 Task: Find connections with filter location Fort St. John with filter topic #entrepreneurwith filter profile language Potuguese with filter current company Mr. Recruiter with filter school Himachal Pradesh Jobs with filter industry IT System Custom Software Development with filter service category Financial Analysis with filter keywords title Finance Manager
Action: Mouse moved to (182, 245)
Screenshot: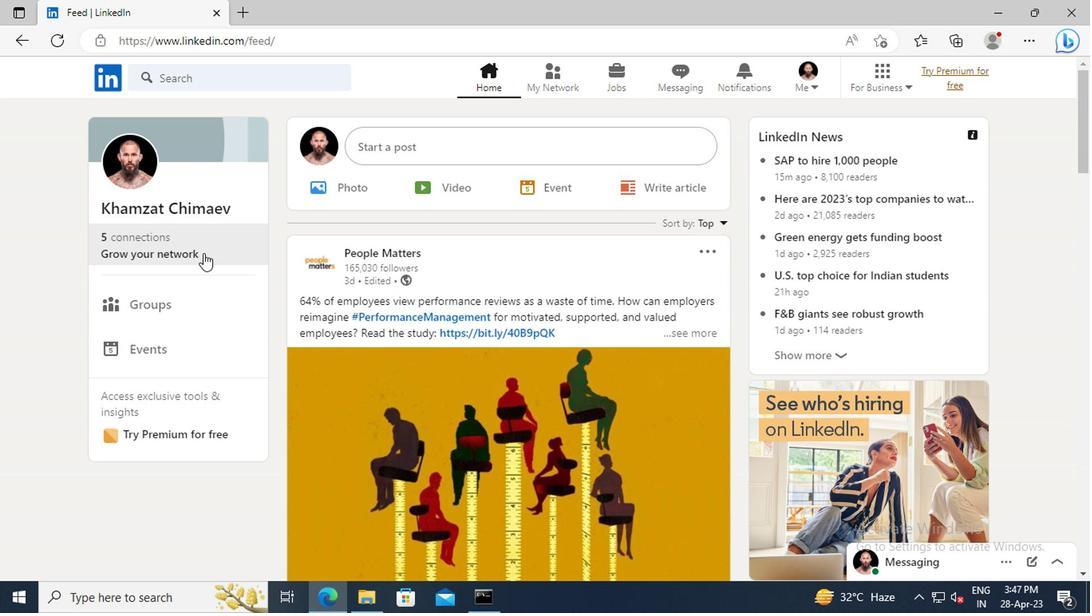 
Action: Mouse pressed left at (182, 245)
Screenshot: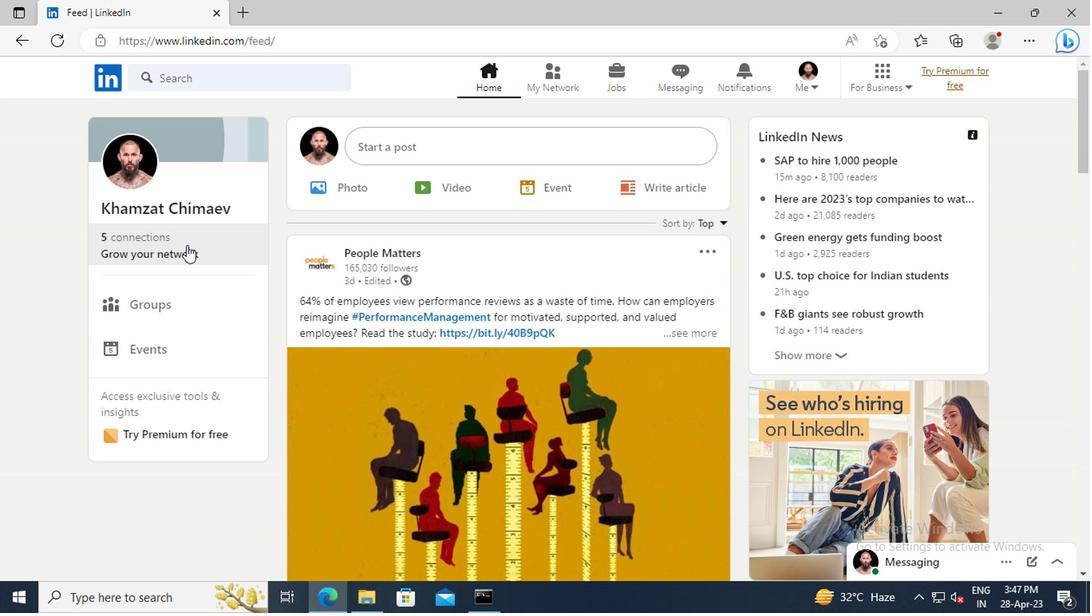 
Action: Mouse moved to (179, 164)
Screenshot: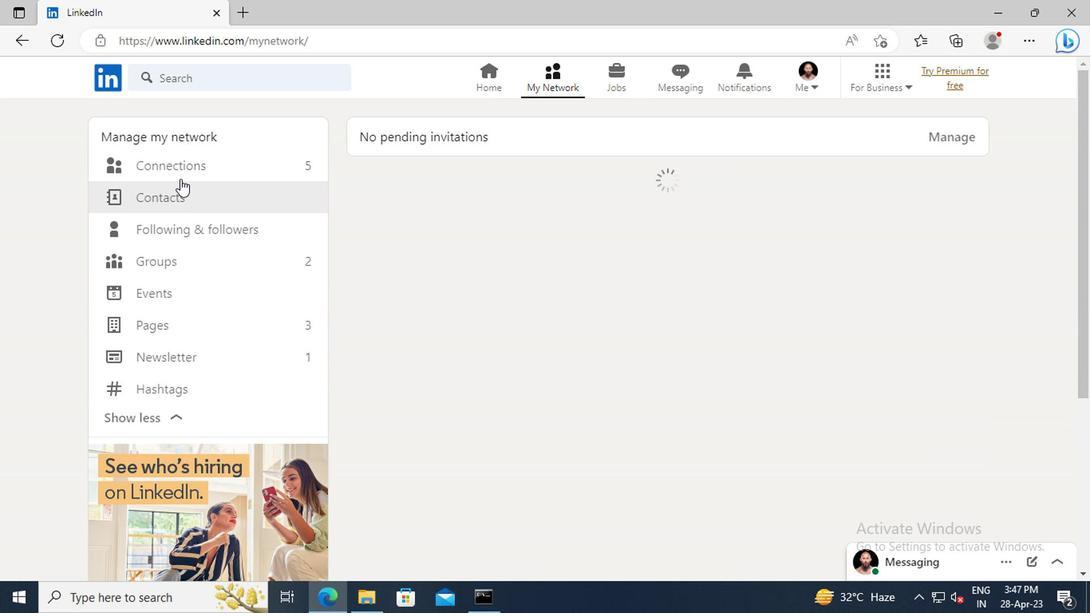 
Action: Mouse pressed left at (179, 164)
Screenshot: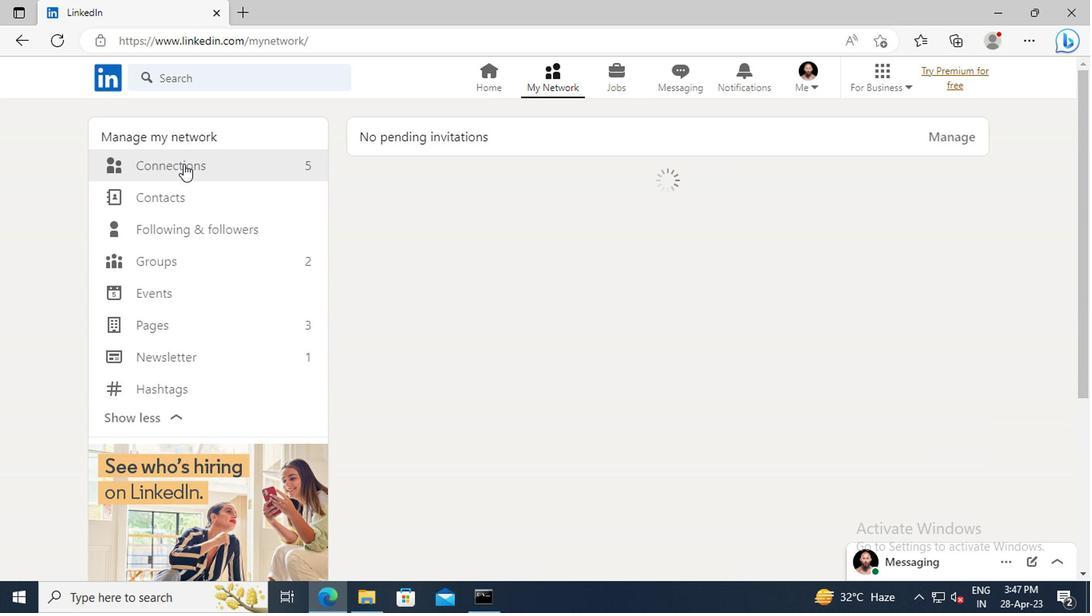 
Action: Mouse moved to (644, 173)
Screenshot: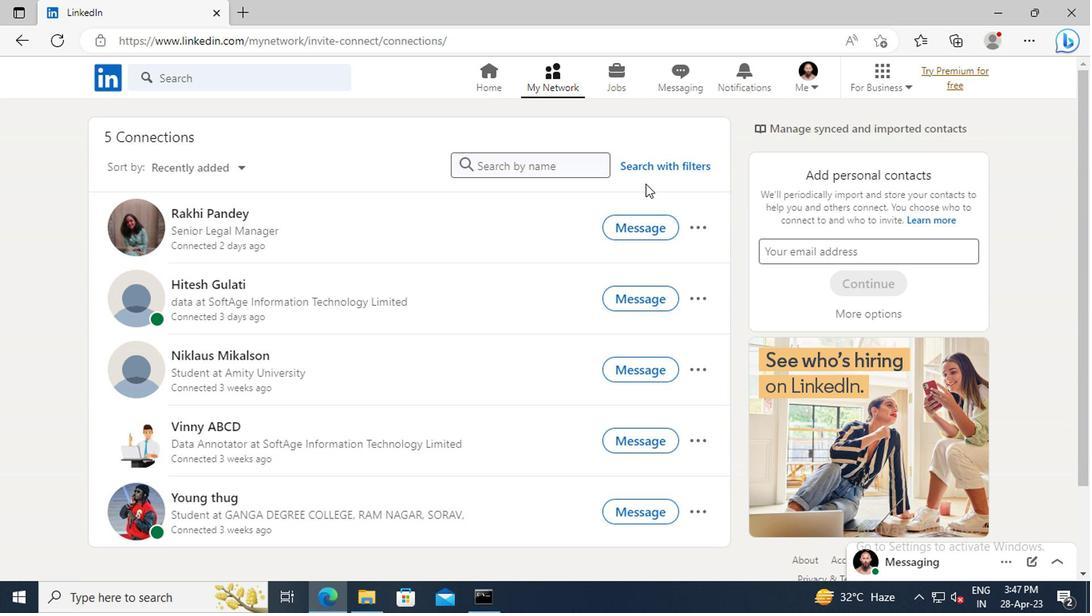 
Action: Mouse pressed left at (644, 173)
Screenshot: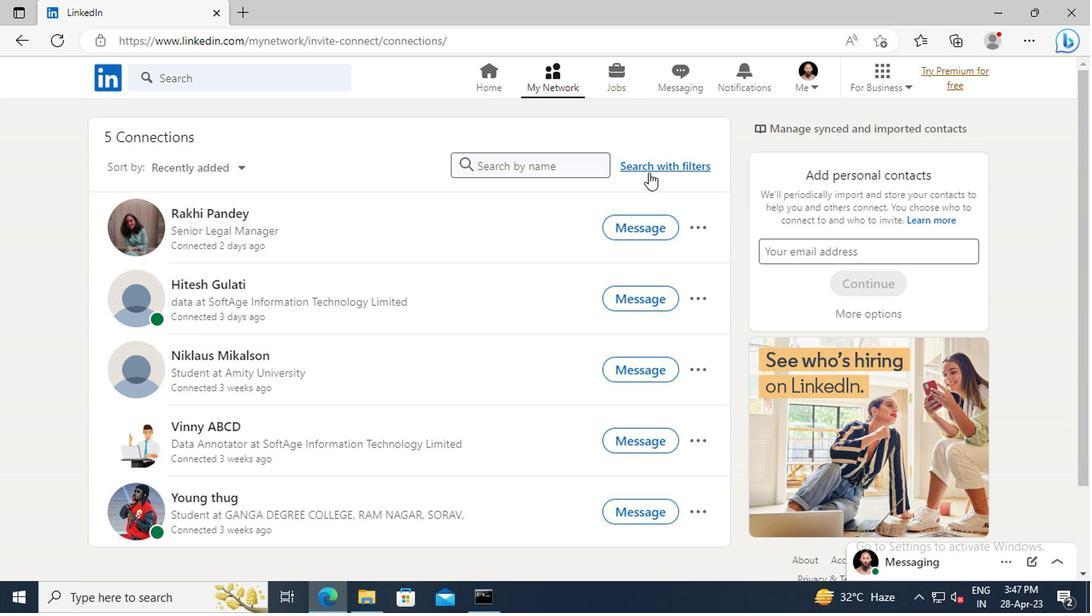 
Action: Mouse moved to (605, 126)
Screenshot: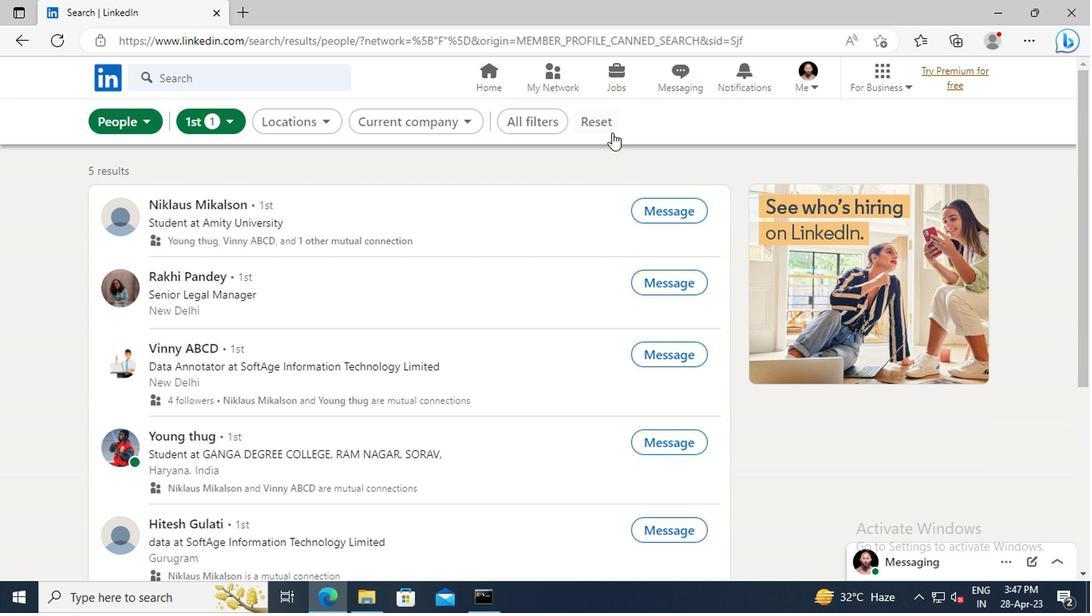 
Action: Mouse pressed left at (605, 126)
Screenshot: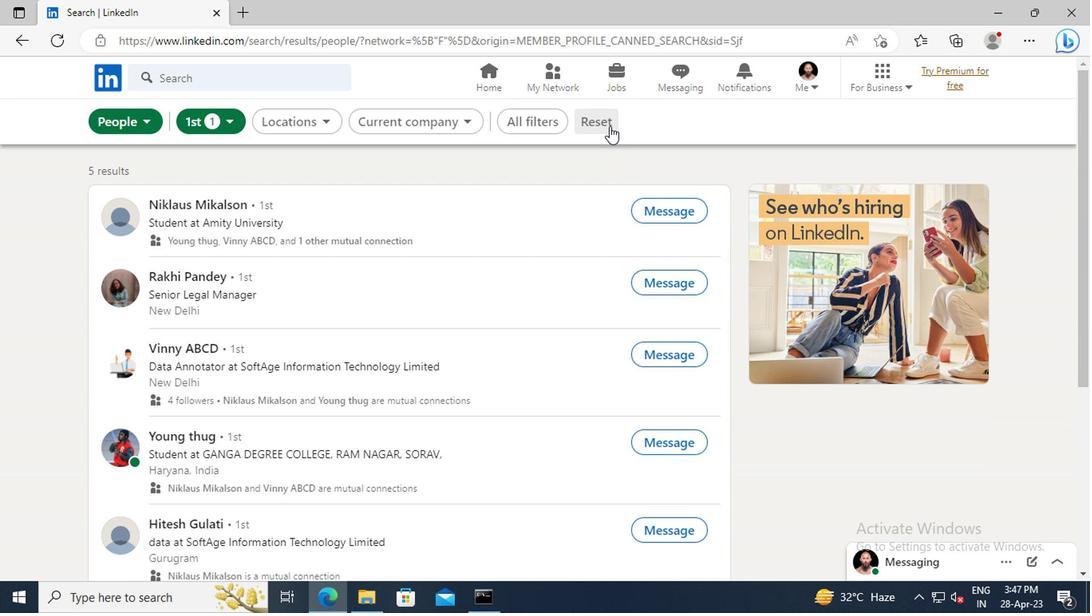 
Action: Mouse moved to (571, 124)
Screenshot: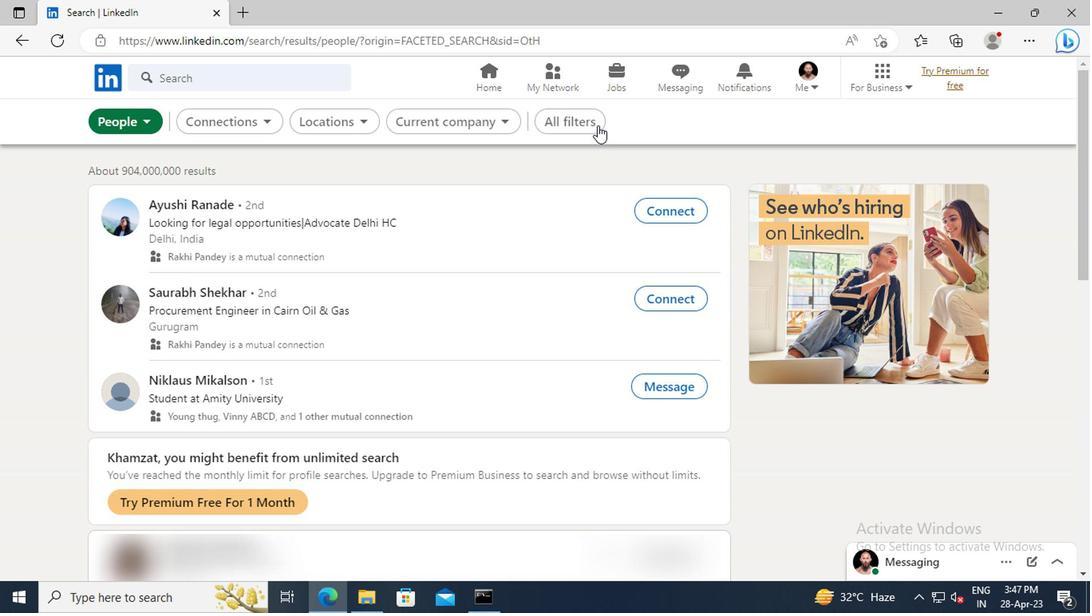 
Action: Mouse pressed left at (571, 124)
Screenshot: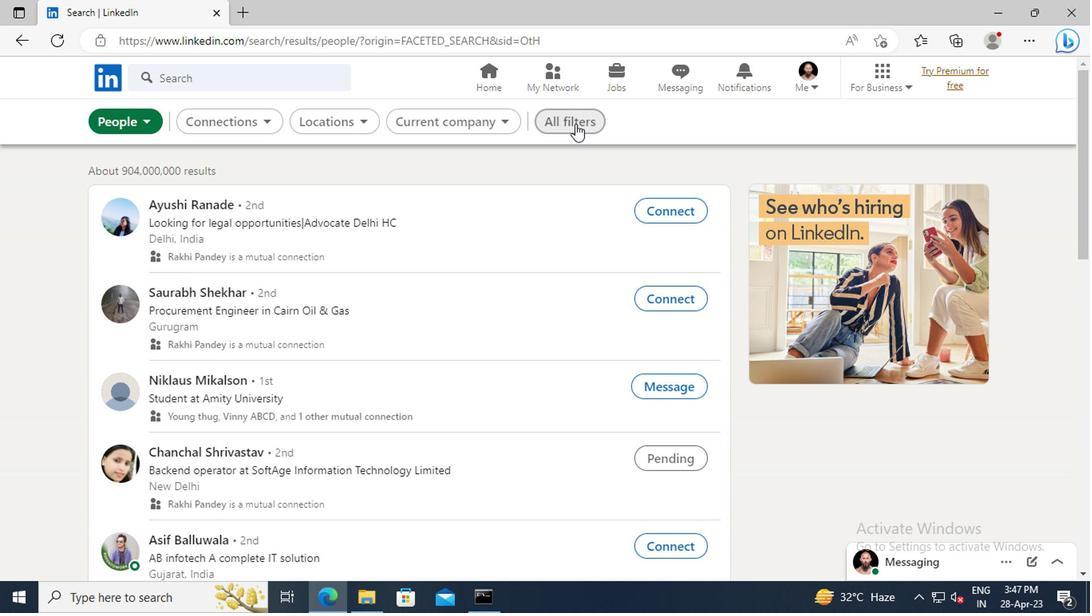 
Action: Mouse moved to (923, 263)
Screenshot: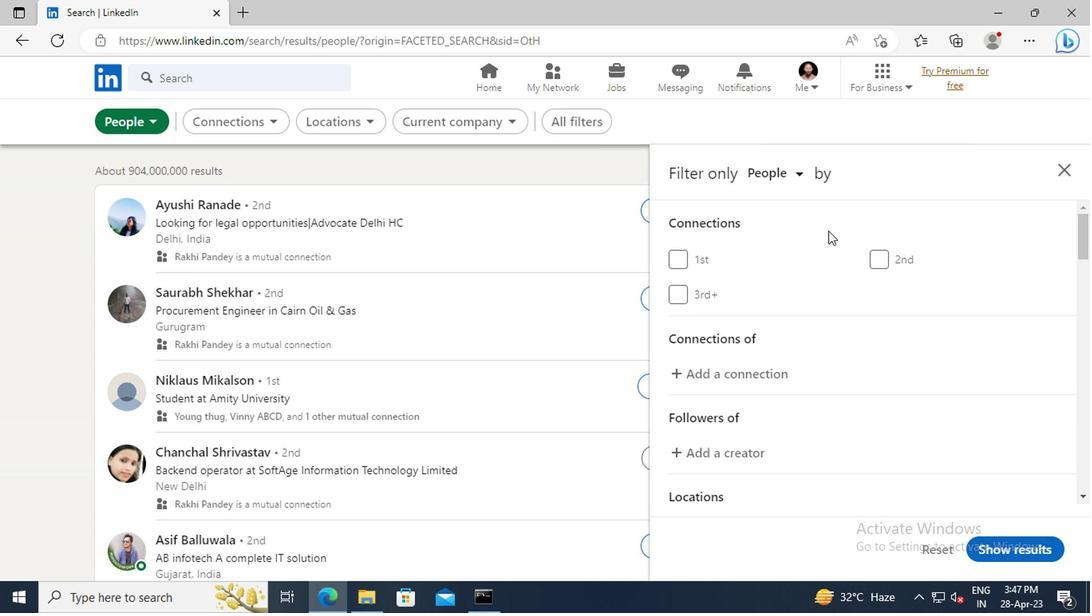 
Action: Mouse scrolled (923, 263) with delta (0, 0)
Screenshot: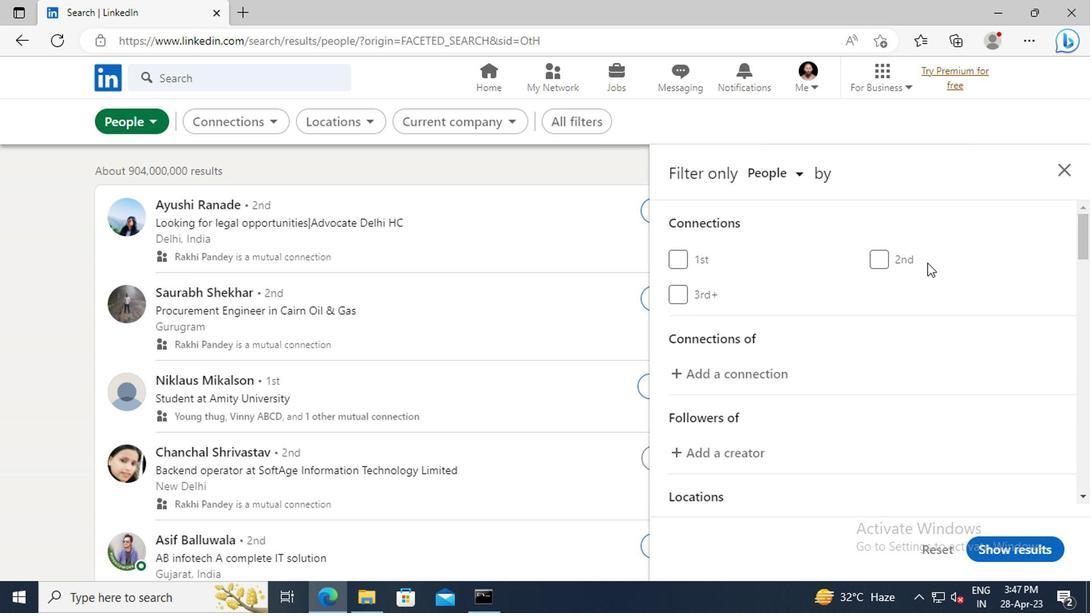 
Action: Mouse scrolled (923, 263) with delta (0, 0)
Screenshot: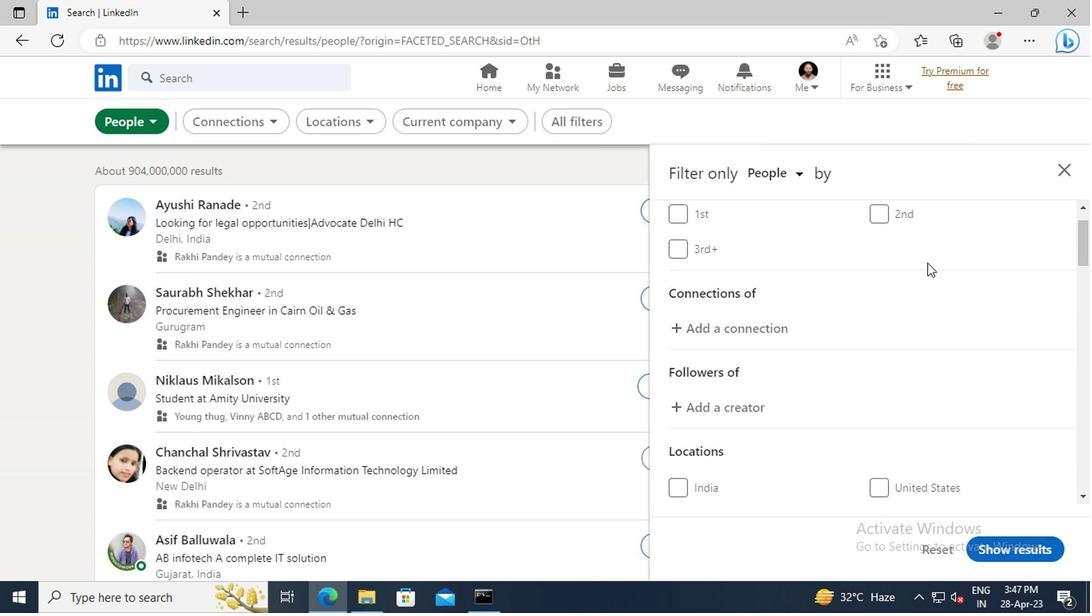 
Action: Mouse scrolled (923, 263) with delta (0, 0)
Screenshot: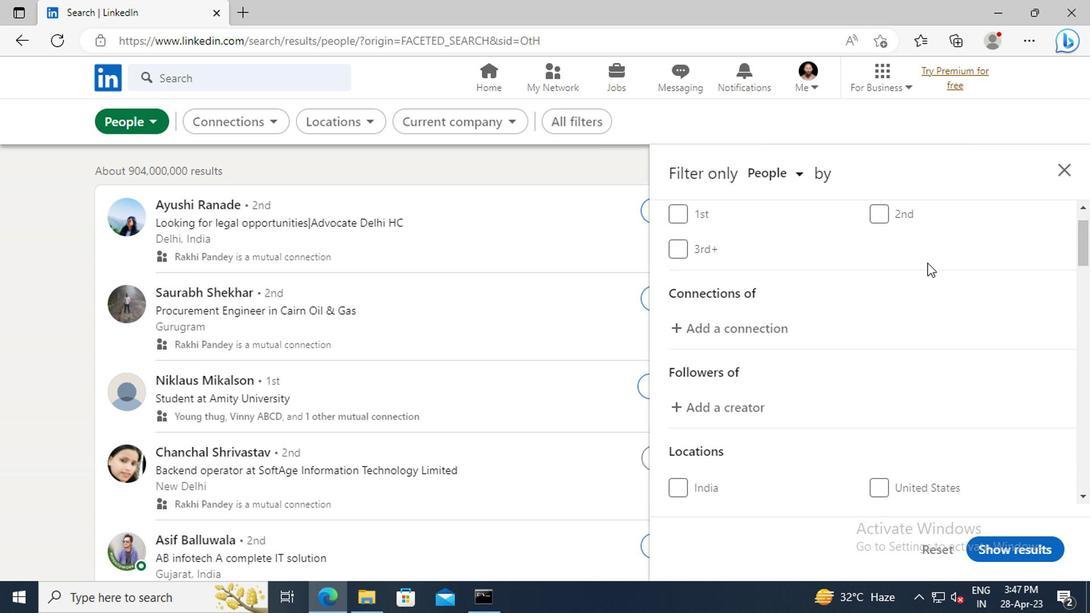 
Action: Mouse scrolled (923, 263) with delta (0, 0)
Screenshot: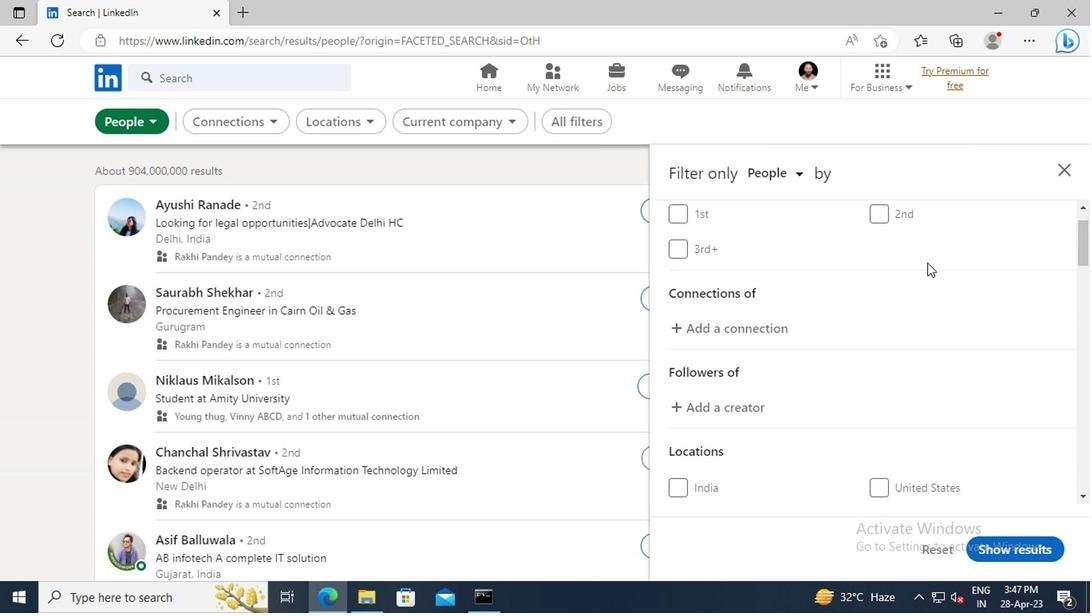 
Action: Mouse scrolled (923, 263) with delta (0, 0)
Screenshot: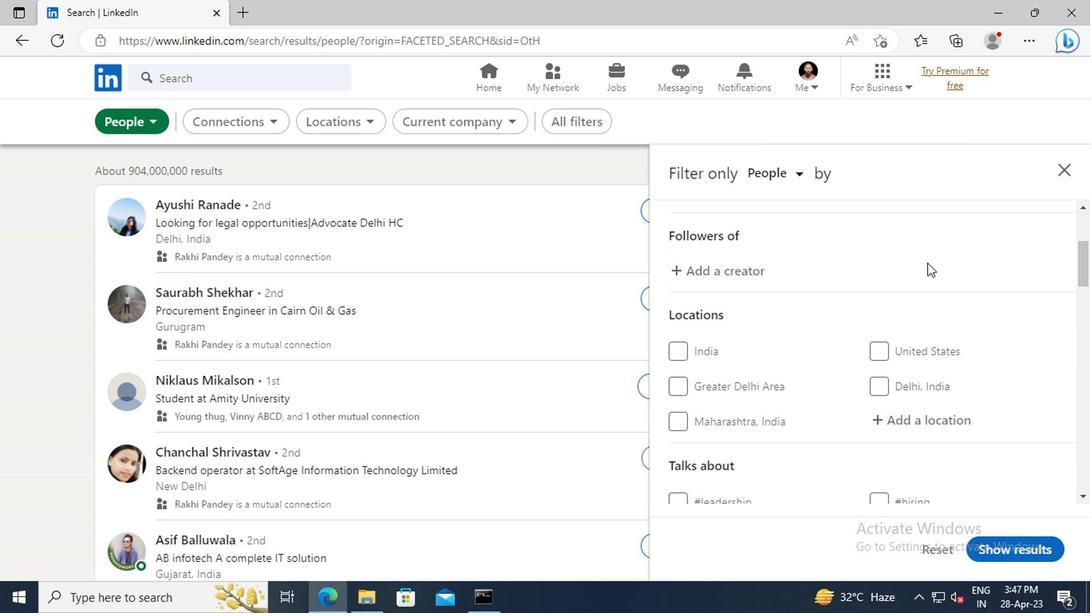 
Action: Mouse scrolled (923, 263) with delta (0, 0)
Screenshot: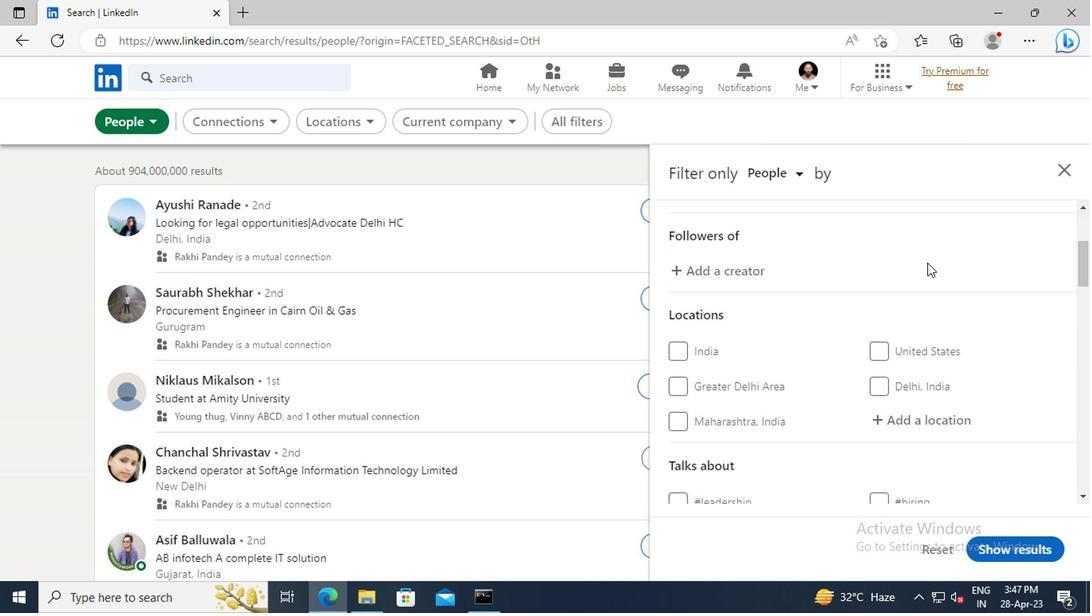 
Action: Mouse moved to (907, 330)
Screenshot: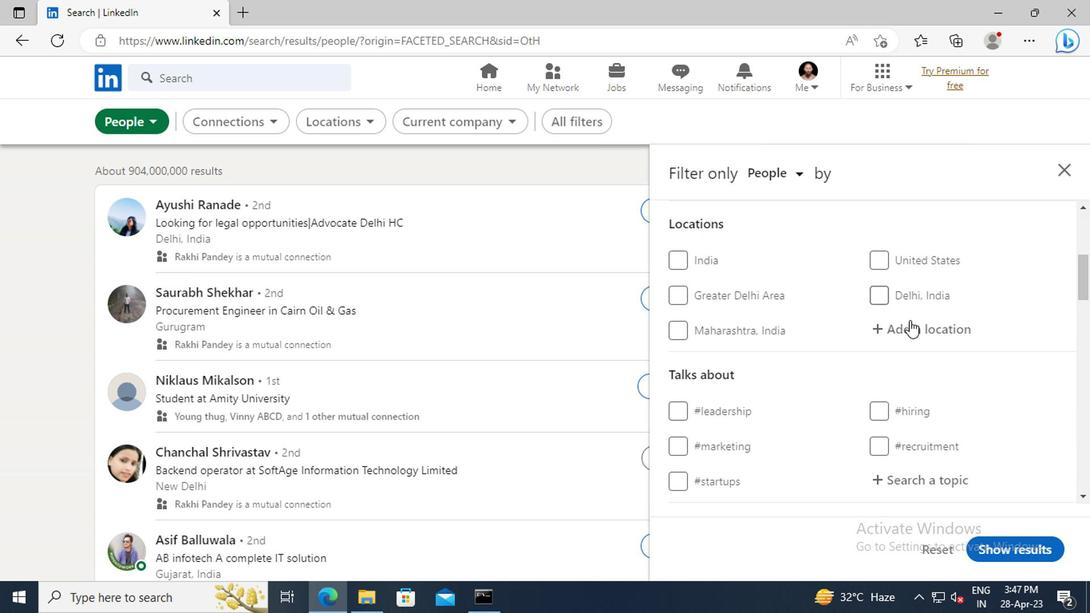 
Action: Mouse pressed left at (907, 330)
Screenshot: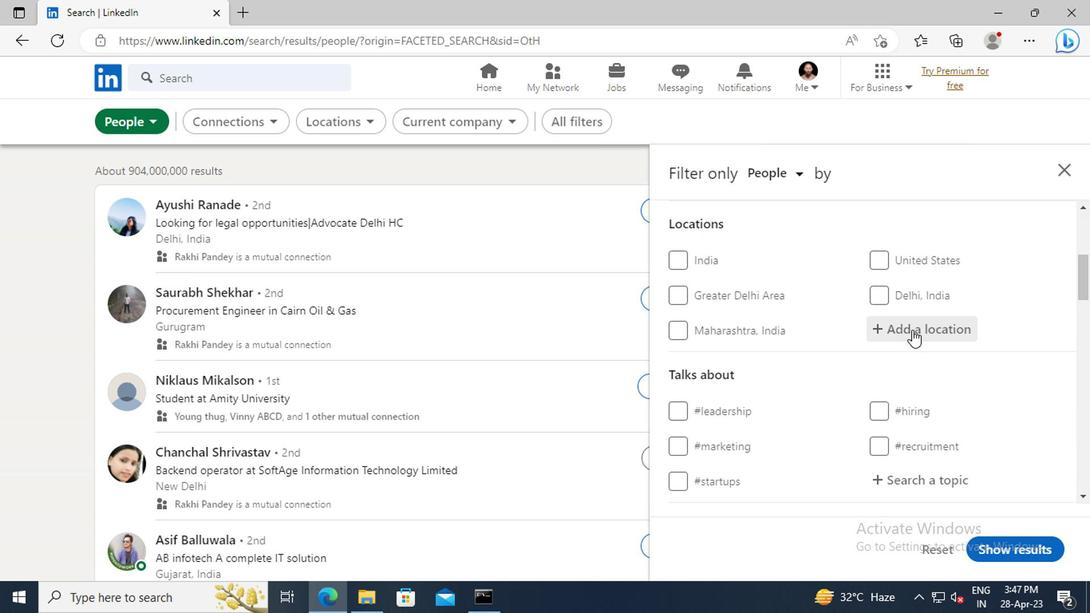 
Action: Key pressed <Key.shift>FORT<Key.space><Key.shift>ST.<Key.space><Key.shift>JOHN
Screenshot: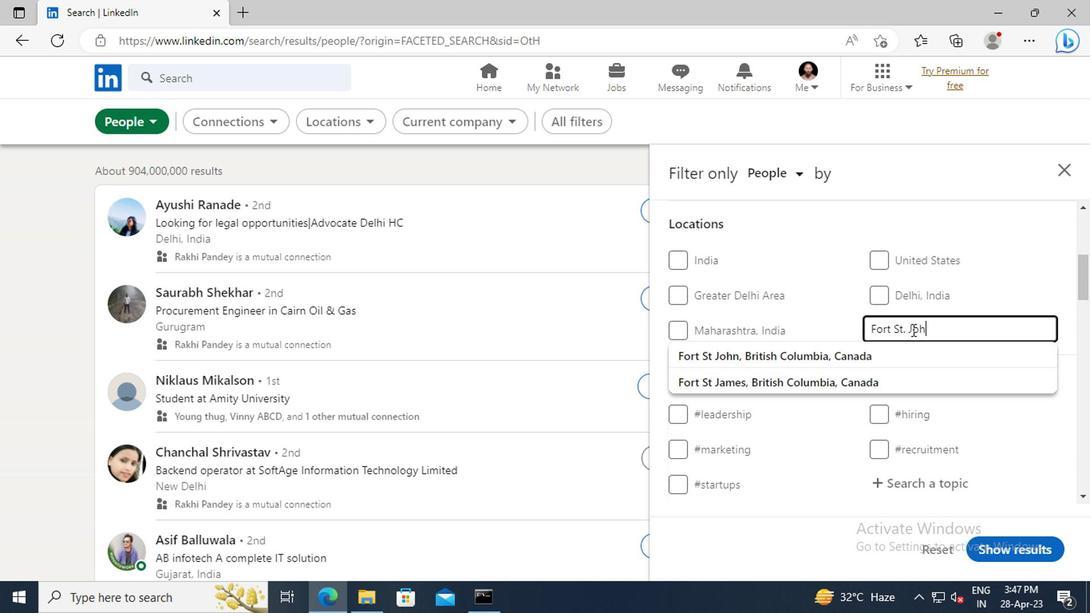 
Action: Mouse moved to (904, 356)
Screenshot: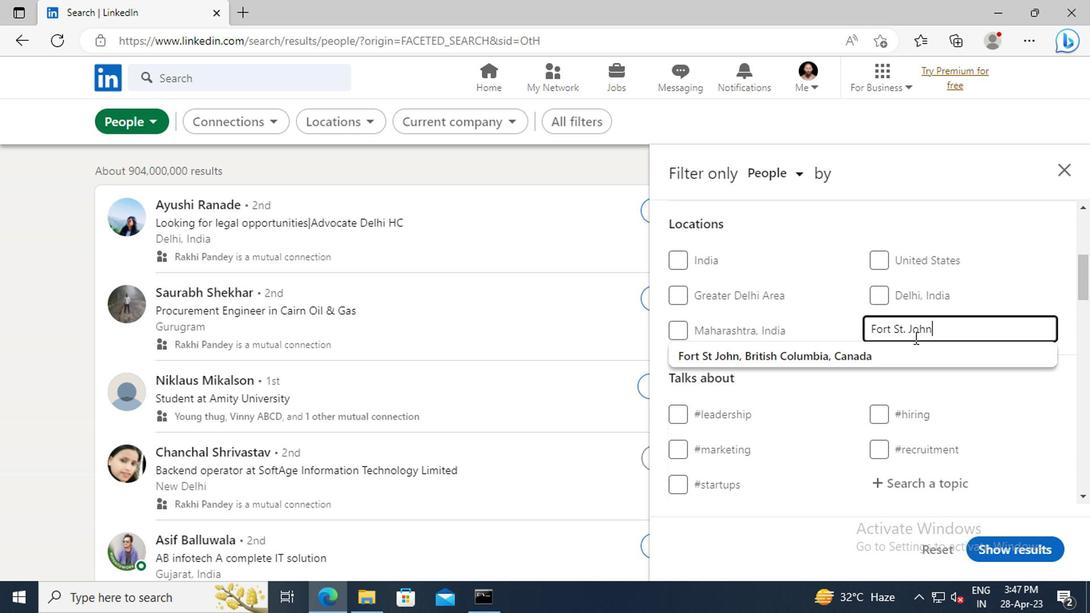 
Action: Mouse pressed left at (904, 356)
Screenshot: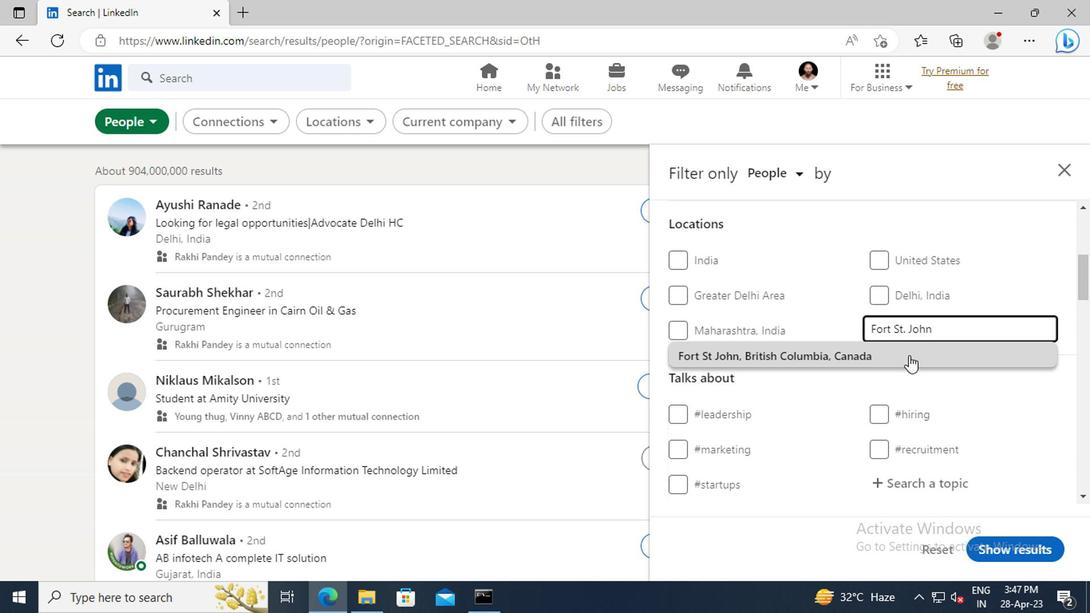 
Action: Mouse scrolled (904, 355) with delta (0, 0)
Screenshot: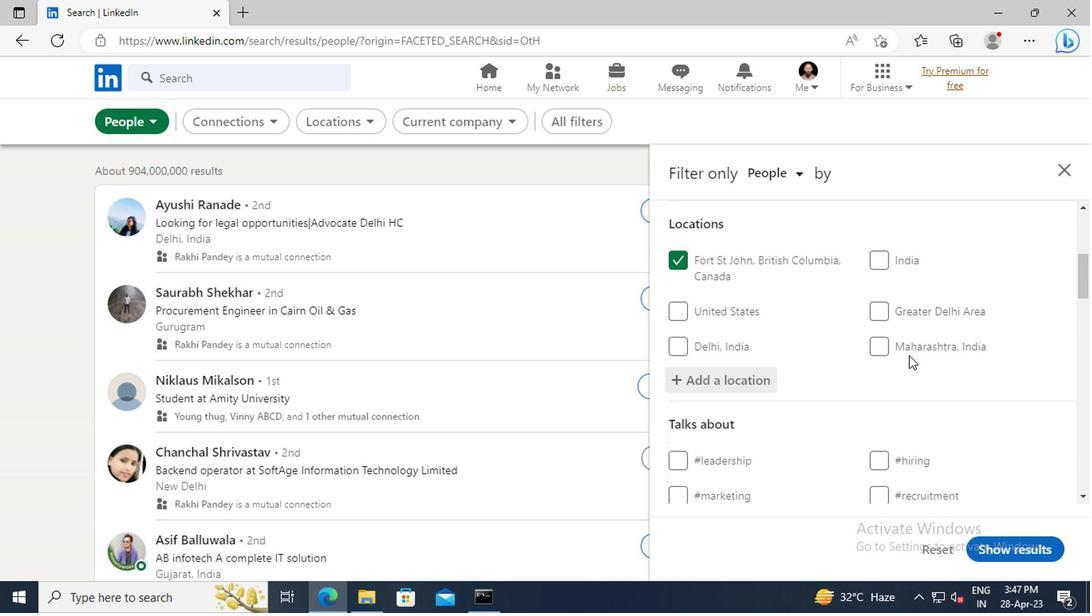 
Action: Mouse scrolled (904, 355) with delta (0, 0)
Screenshot: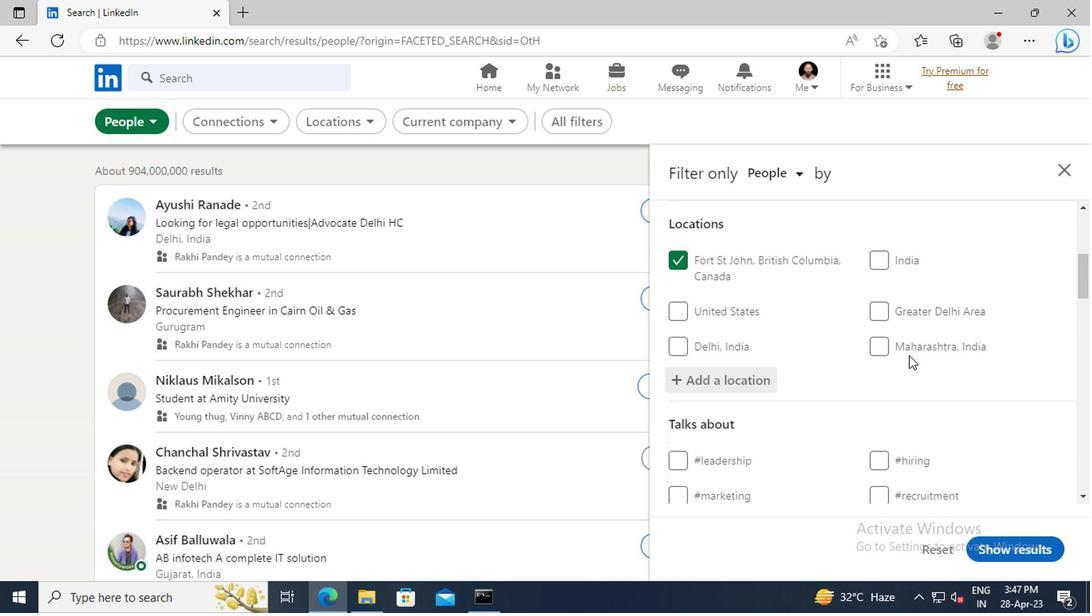 
Action: Mouse scrolled (904, 355) with delta (0, 0)
Screenshot: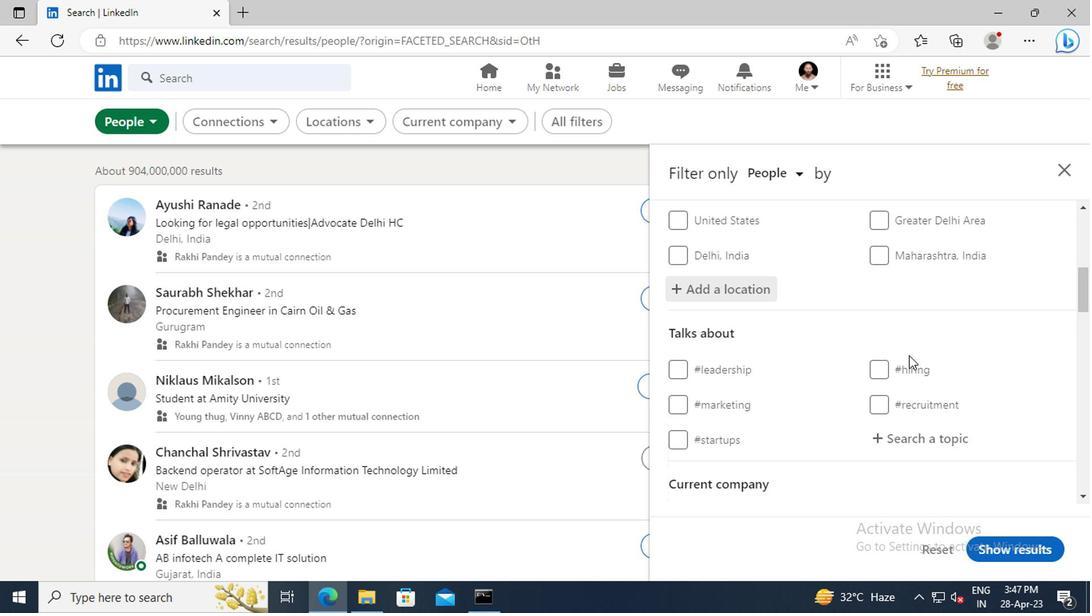 
Action: Mouse moved to (899, 391)
Screenshot: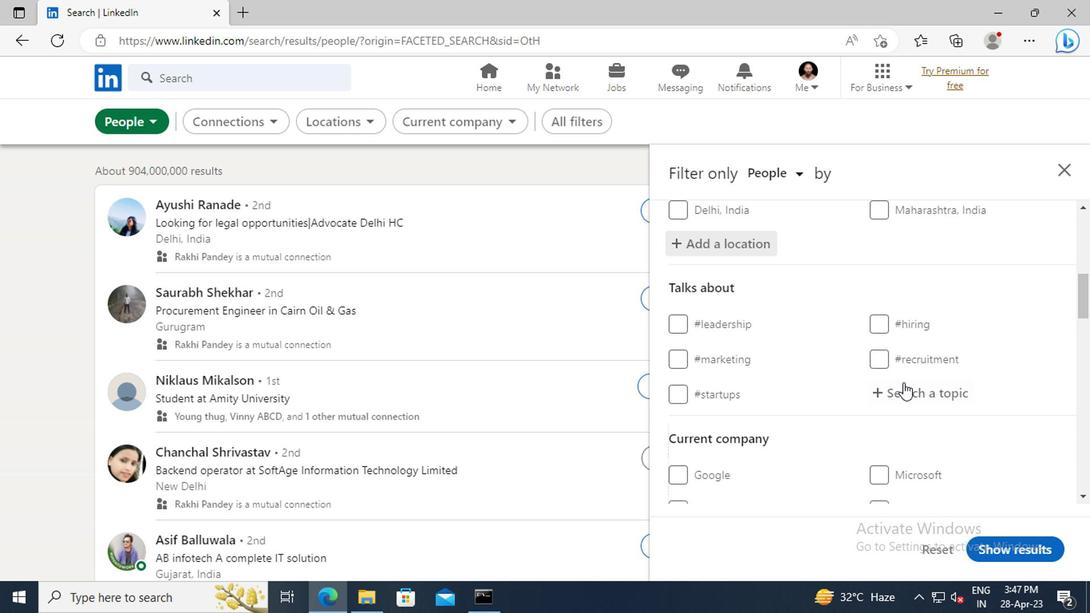 
Action: Mouse pressed left at (899, 391)
Screenshot: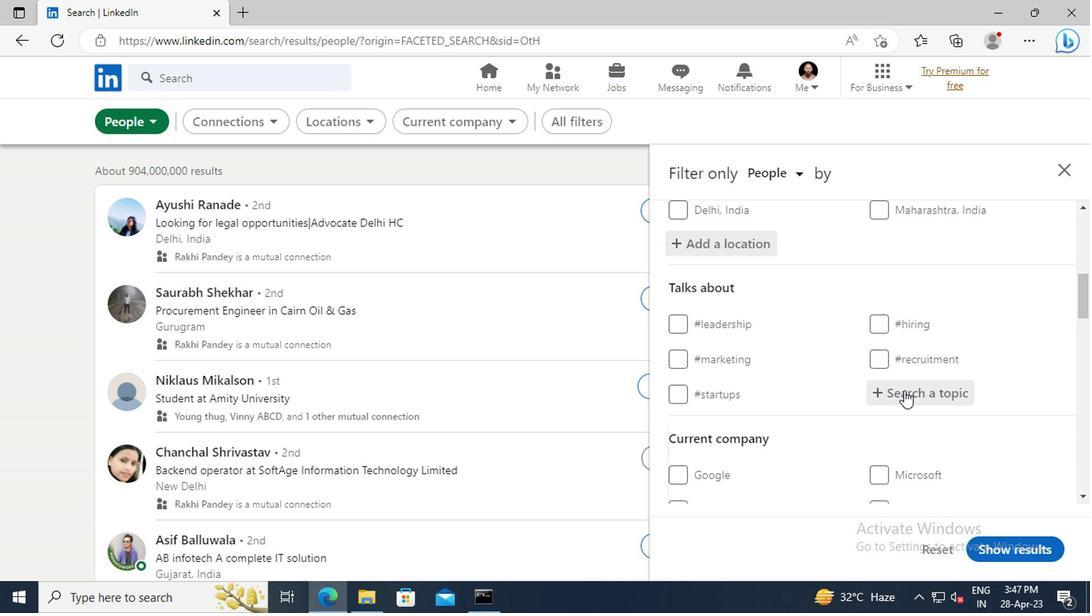 
Action: Key pressed ENTREPRE
Screenshot: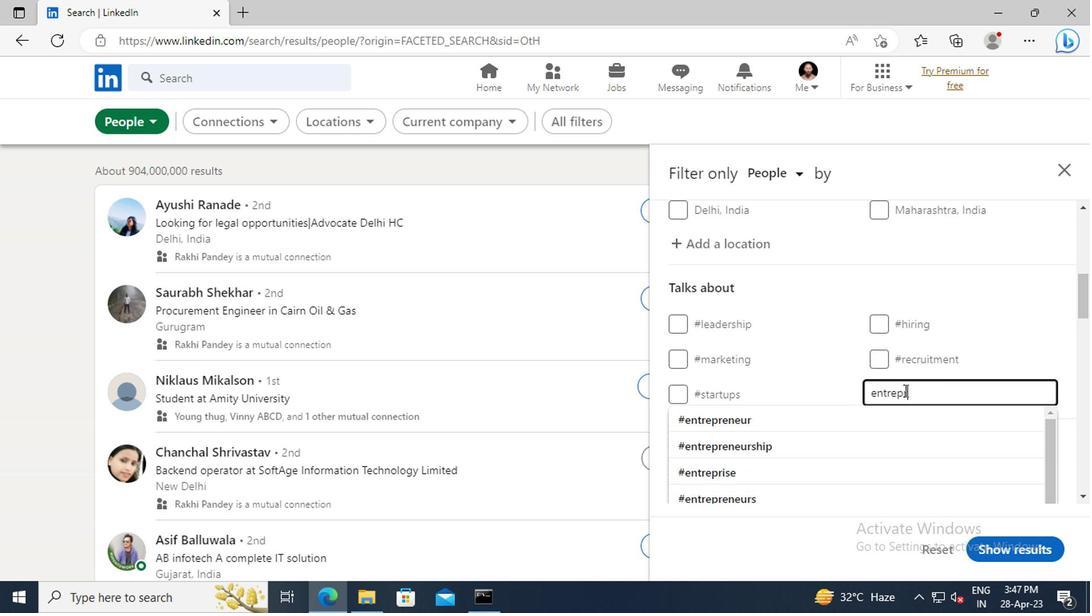 
Action: Mouse moved to (895, 414)
Screenshot: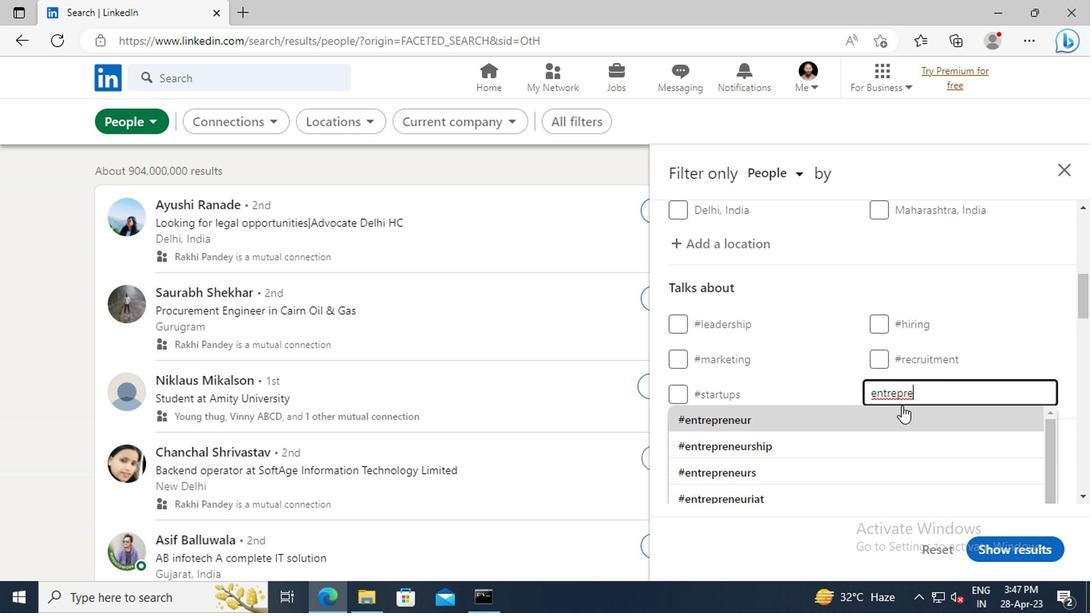 
Action: Mouse pressed left at (895, 414)
Screenshot: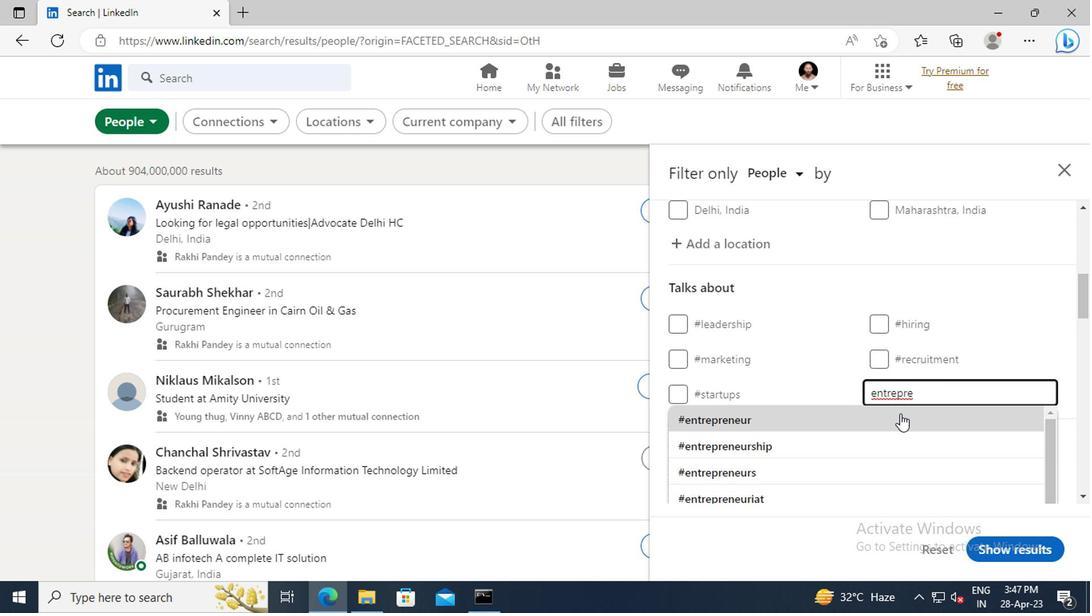 
Action: Mouse scrolled (895, 413) with delta (0, -1)
Screenshot: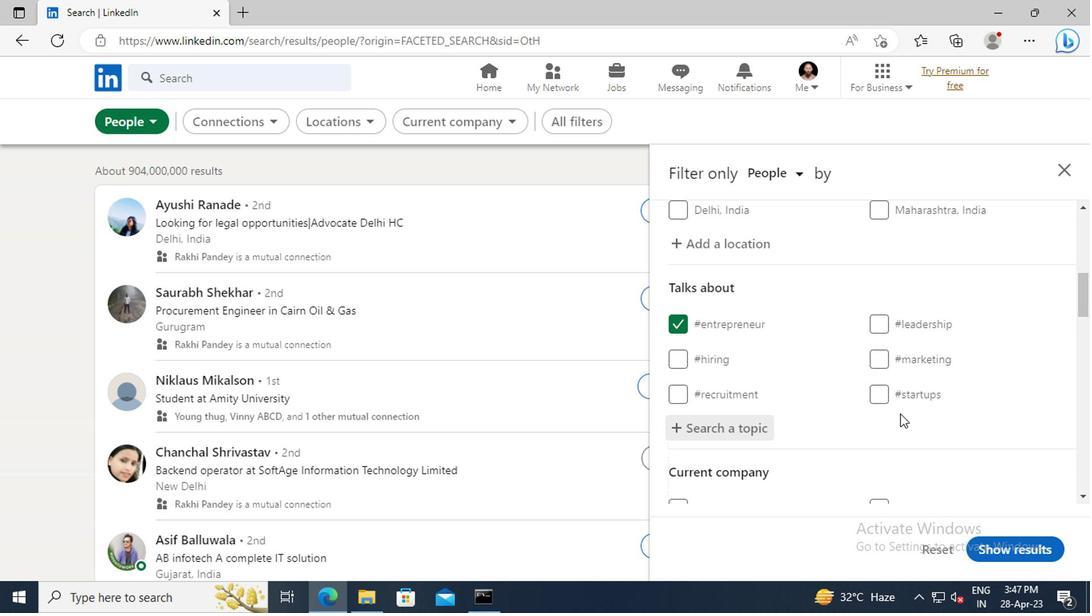 
Action: Mouse scrolled (895, 413) with delta (0, -1)
Screenshot: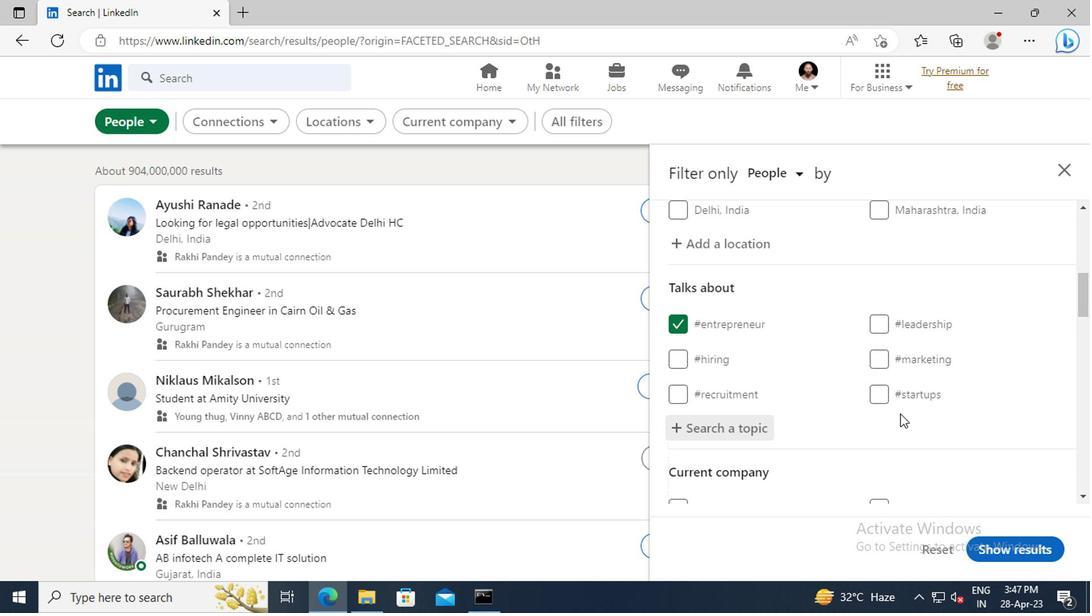 
Action: Mouse scrolled (895, 413) with delta (0, -1)
Screenshot: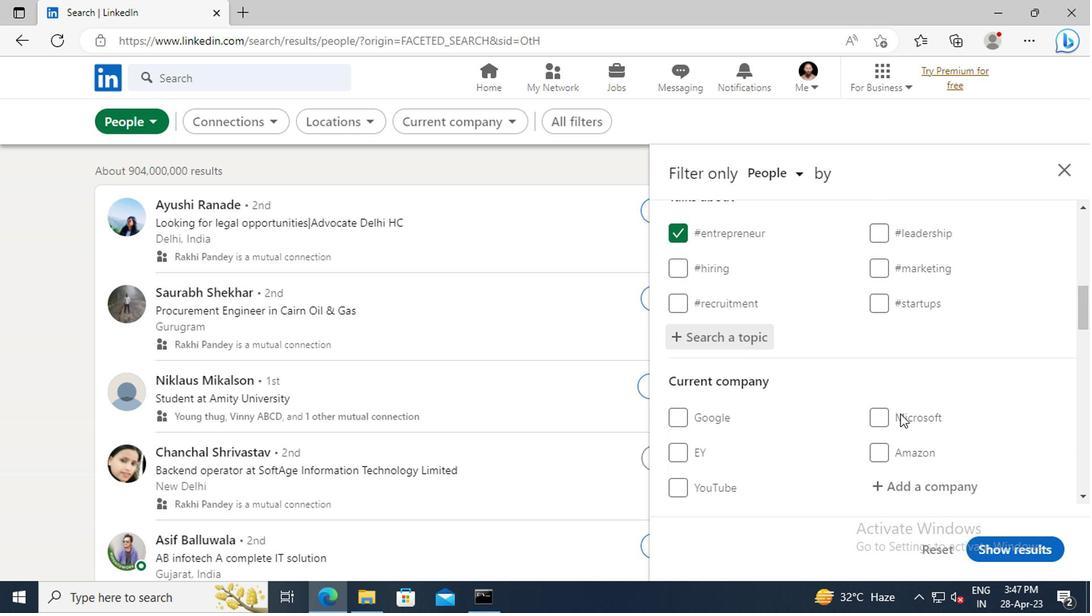 
Action: Mouse scrolled (895, 413) with delta (0, -1)
Screenshot: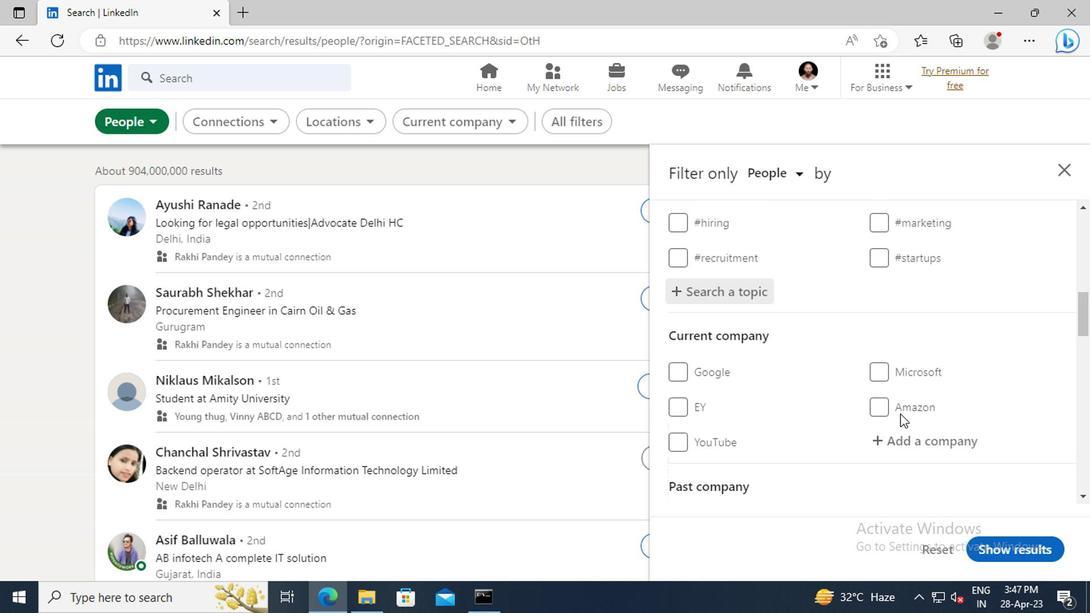 
Action: Mouse scrolled (895, 413) with delta (0, -1)
Screenshot: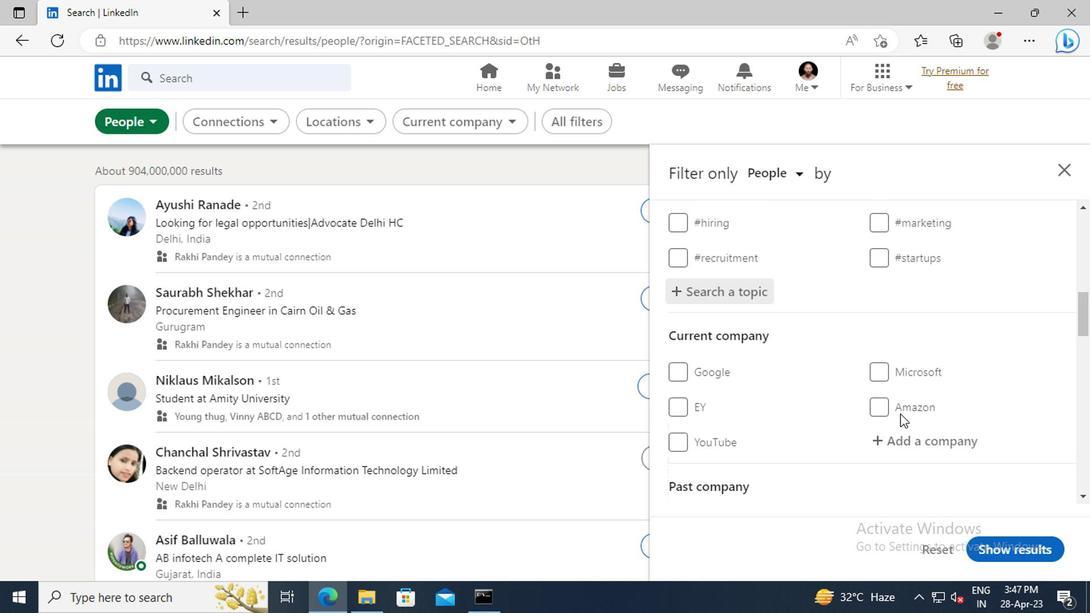 
Action: Mouse scrolled (895, 413) with delta (0, -1)
Screenshot: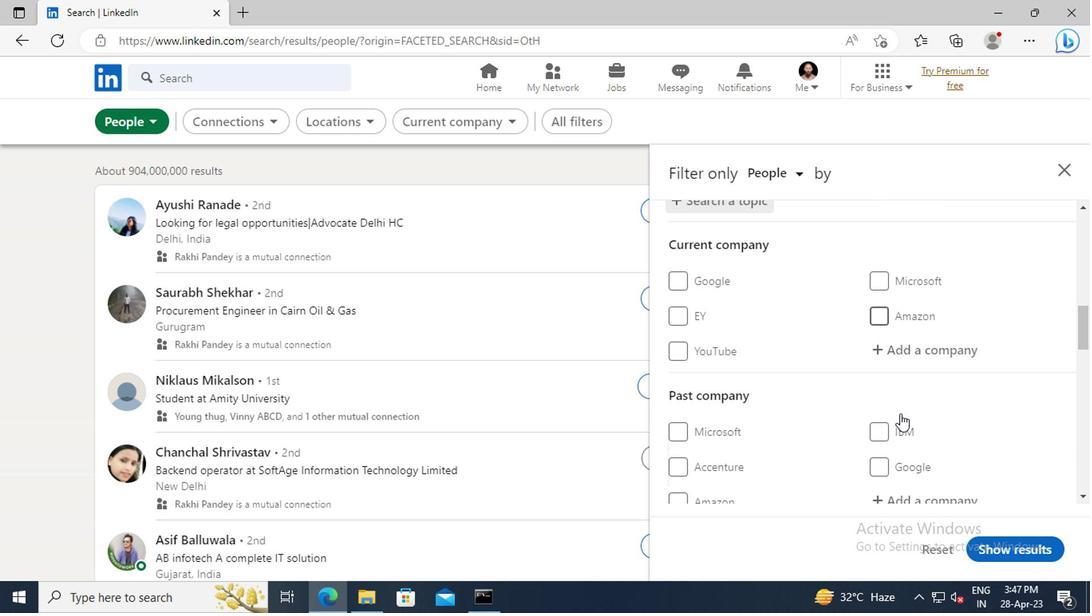 
Action: Mouse scrolled (895, 413) with delta (0, -1)
Screenshot: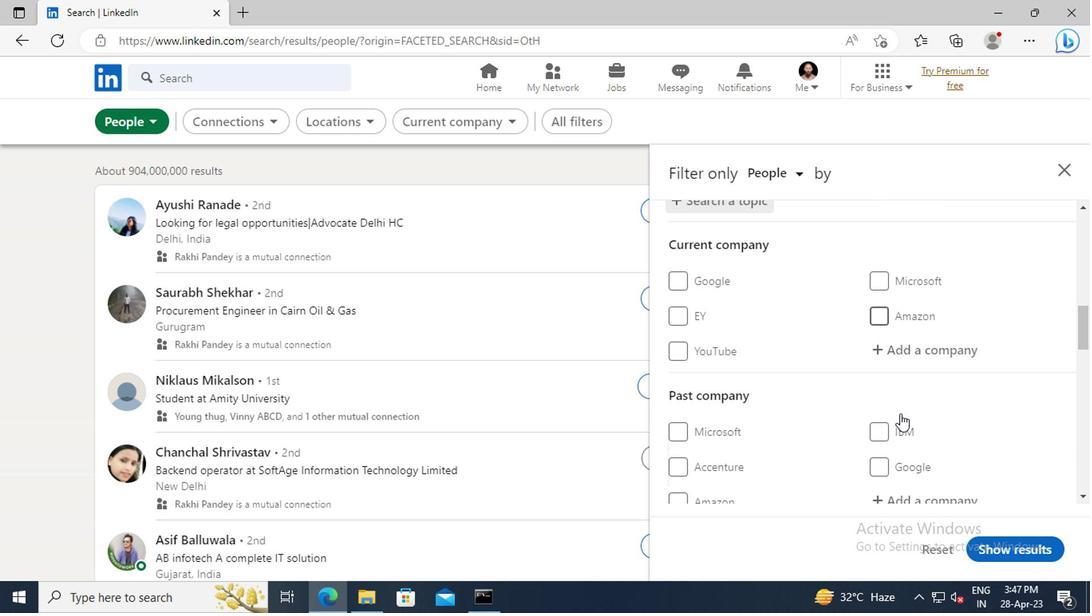 
Action: Mouse scrolled (895, 413) with delta (0, -1)
Screenshot: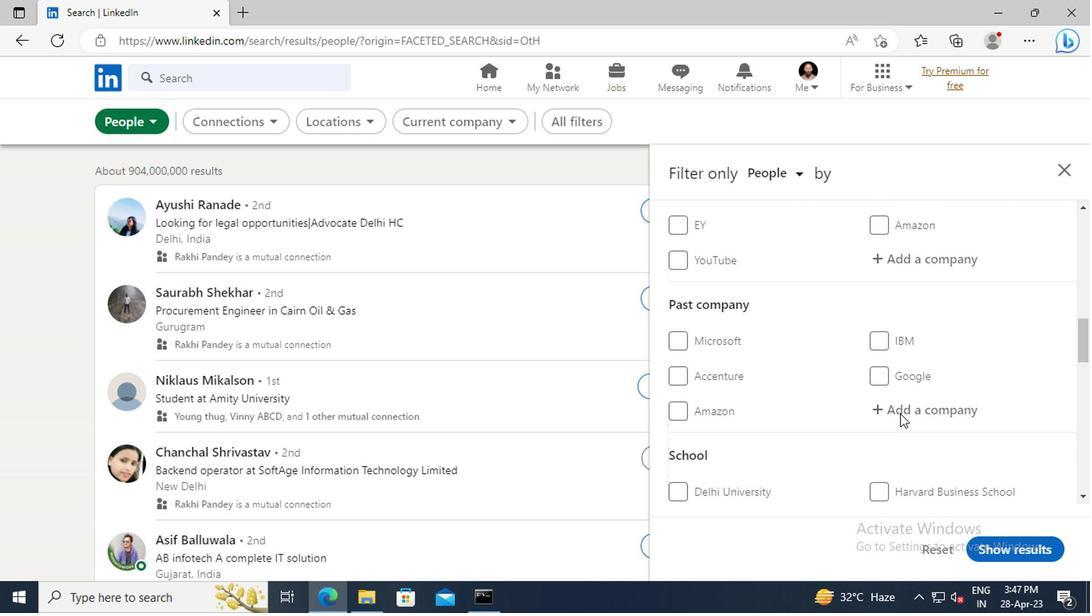 
Action: Mouse scrolled (895, 413) with delta (0, -1)
Screenshot: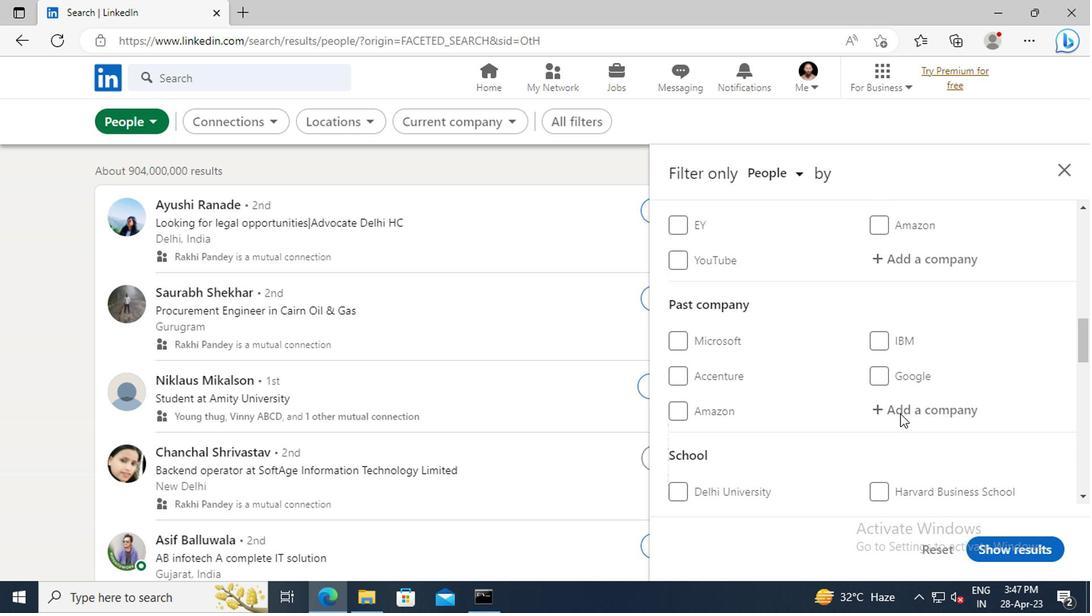 
Action: Mouse scrolled (895, 413) with delta (0, -1)
Screenshot: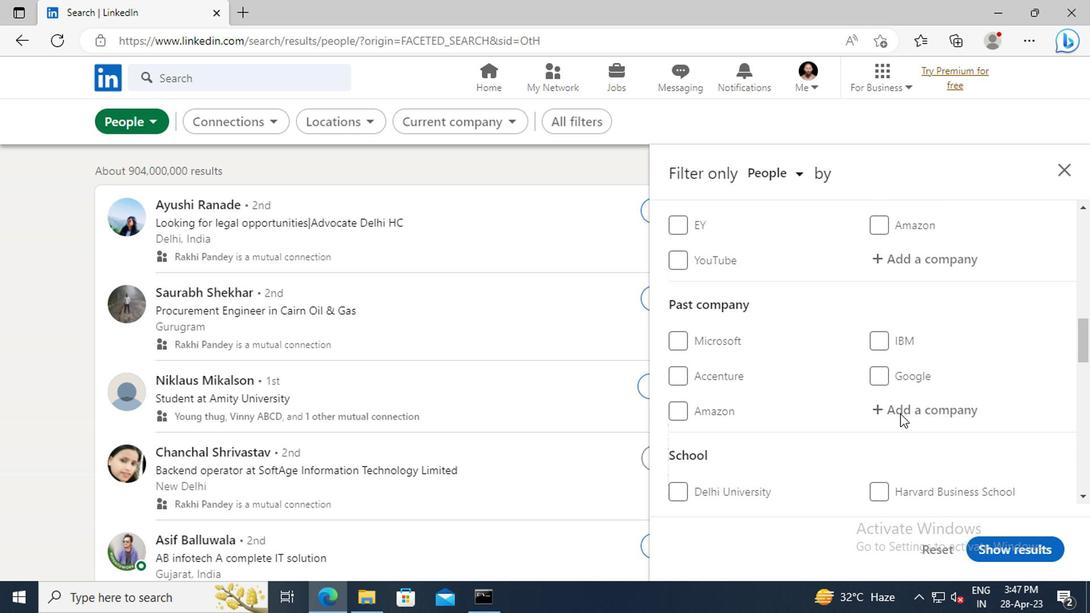 
Action: Mouse scrolled (895, 413) with delta (0, -1)
Screenshot: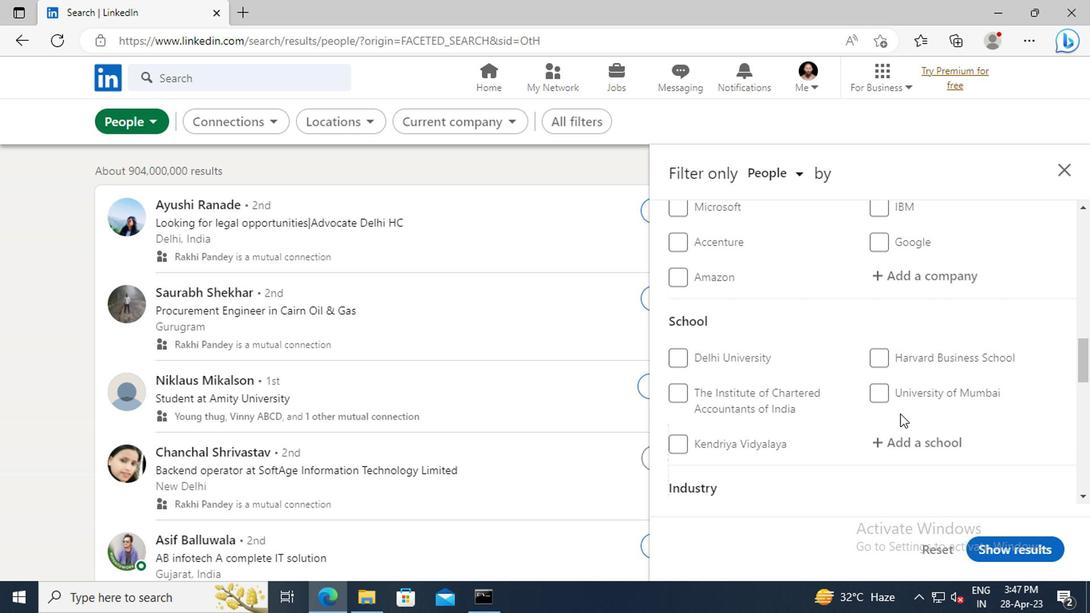 
Action: Mouse scrolled (895, 413) with delta (0, -1)
Screenshot: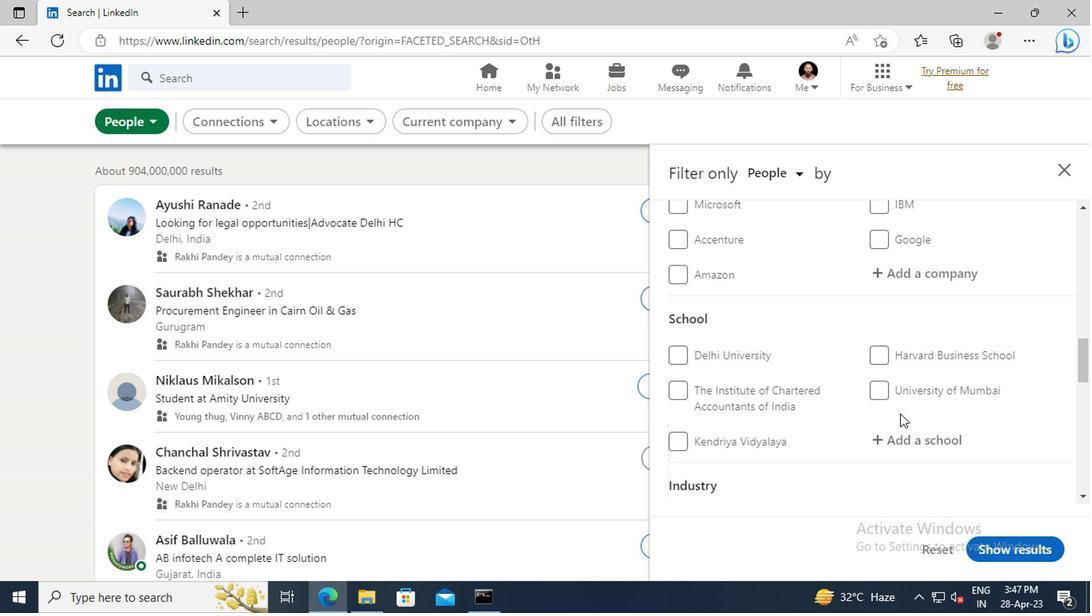 
Action: Mouse scrolled (895, 413) with delta (0, -1)
Screenshot: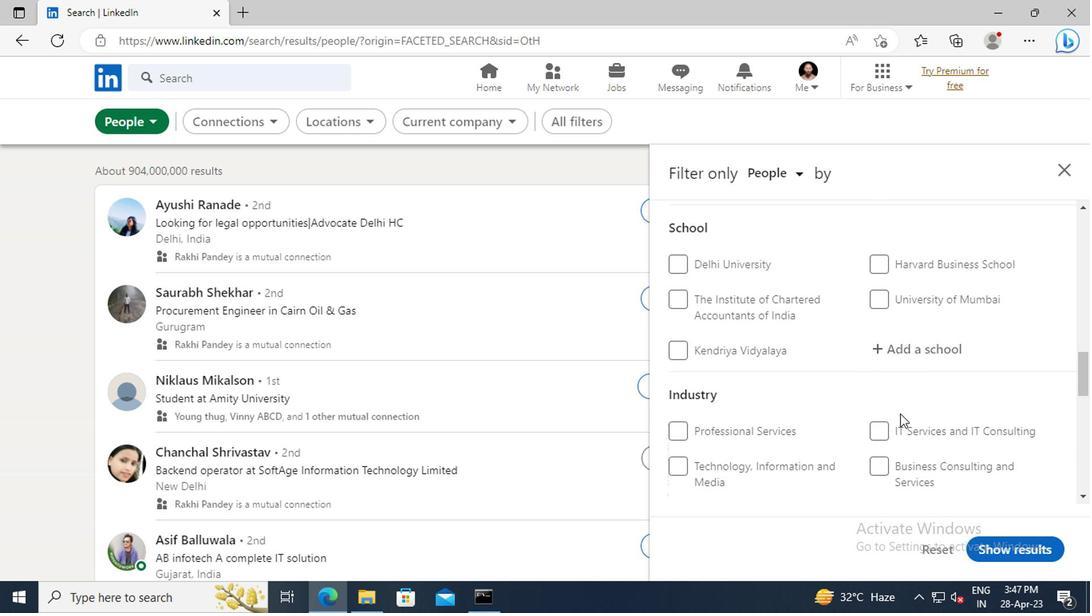 
Action: Mouse scrolled (895, 413) with delta (0, -1)
Screenshot: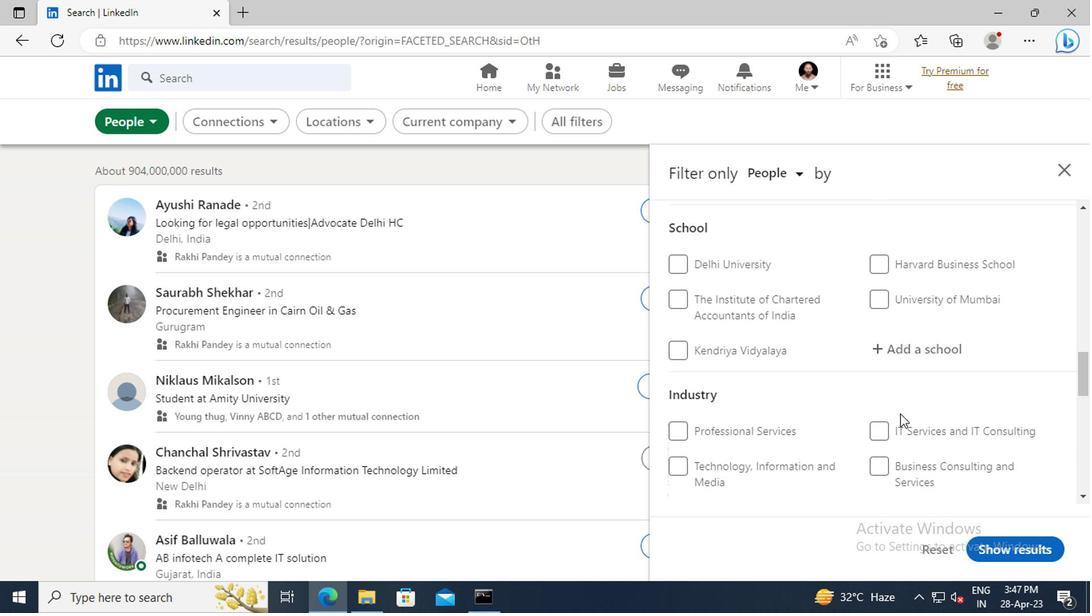 
Action: Mouse scrolled (895, 413) with delta (0, -1)
Screenshot: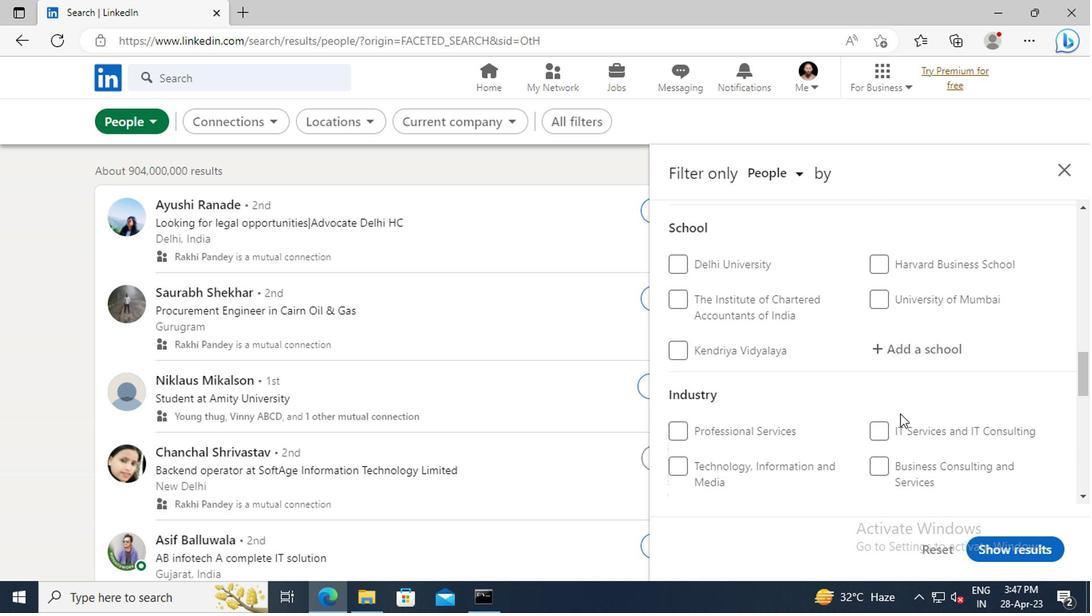
Action: Mouse scrolled (895, 413) with delta (0, -1)
Screenshot: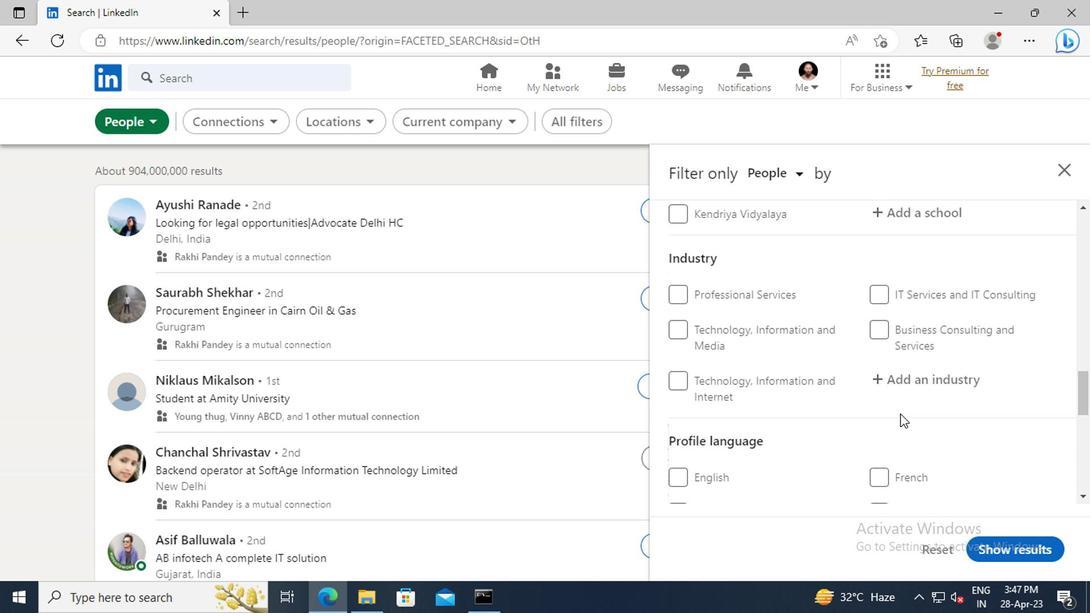 
Action: Mouse scrolled (895, 413) with delta (0, -1)
Screenshot: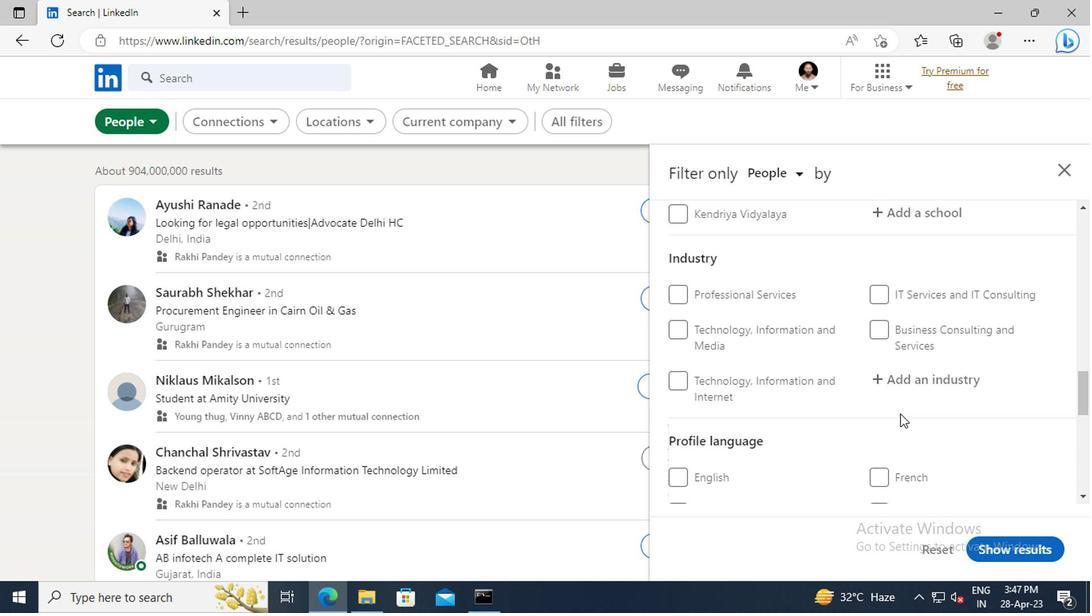 
Action: Mouse moved to (875, 425)
Screenshot: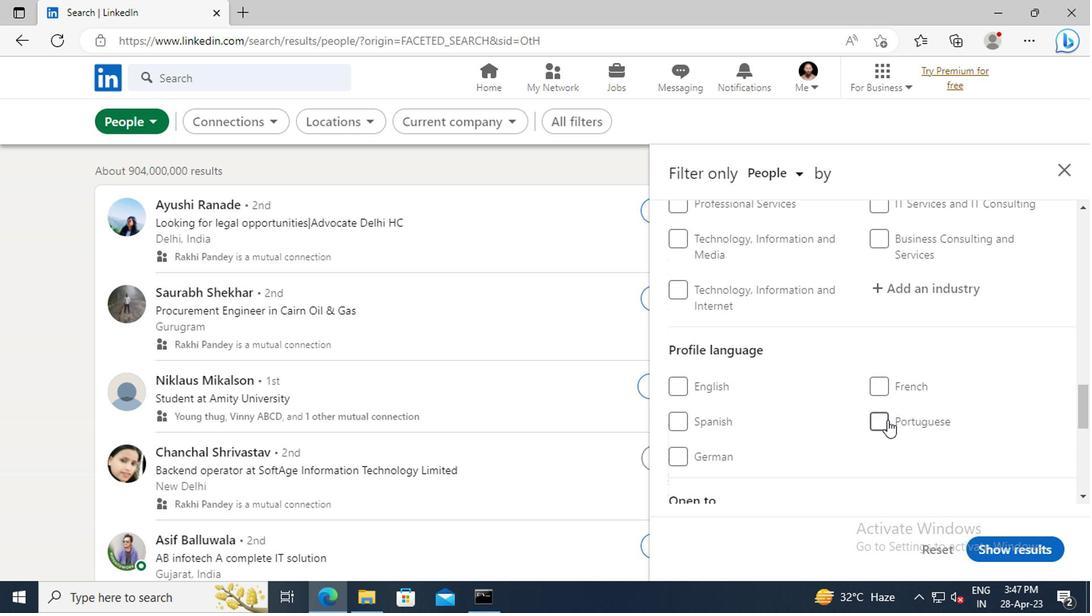 
Action: Mouse pressed left at (875, 425)
Screenshot: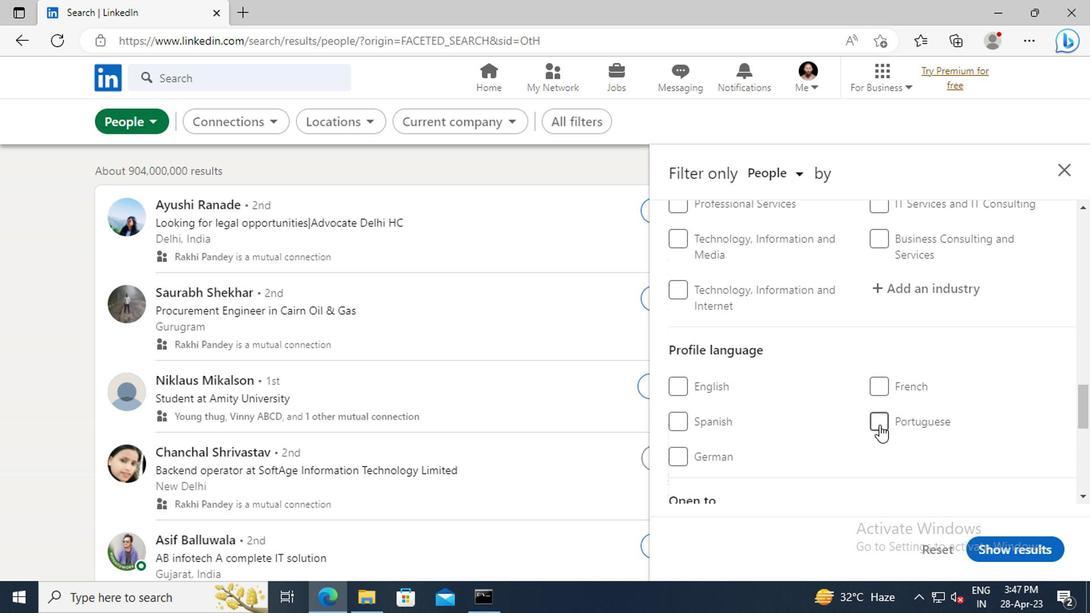 
Action: Mouse moved to (895, 413)
Screenshot: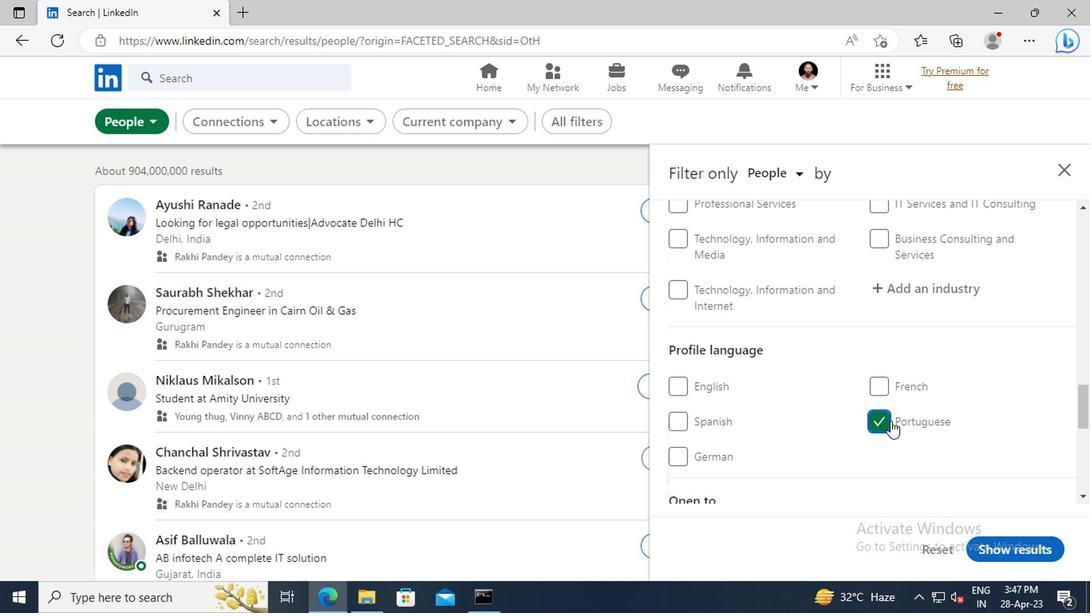 
Action: Mouse scrolled (895, 414) with delta (0, 1)
Screenshot: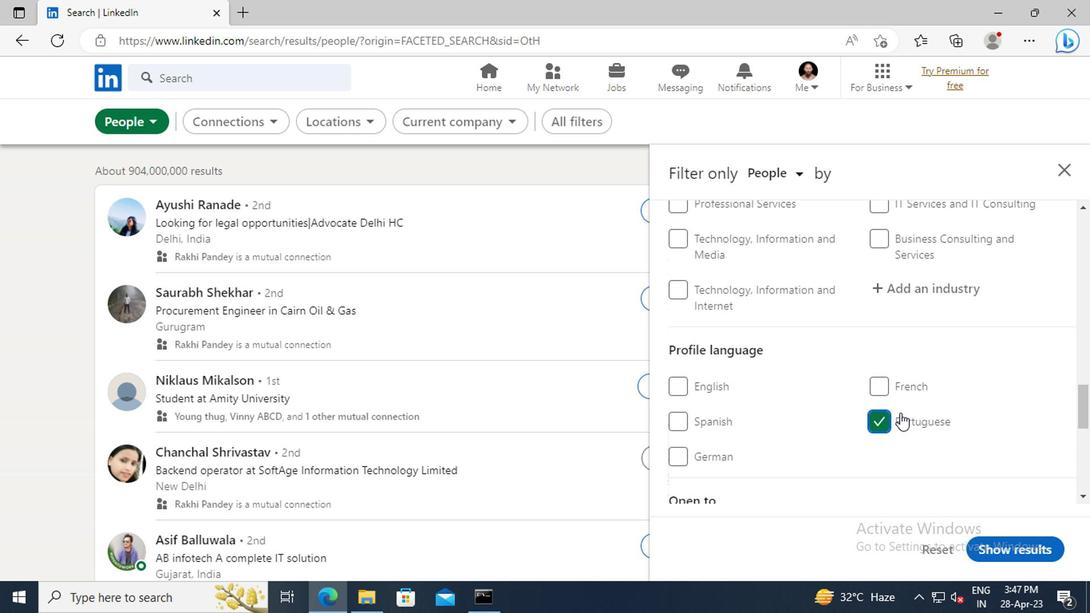 
Action: Mouse scrolled (895, 414) with delta (0, 1)
Screenshot: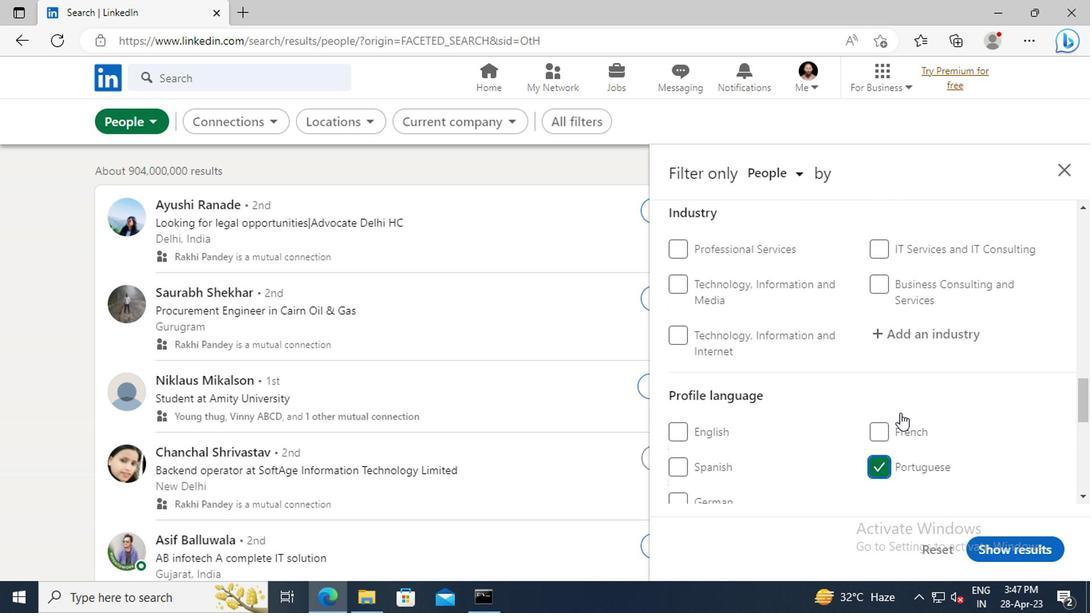 
Action: Mouse scrolled (895, 414) with delta (0, 1)
Screenshot: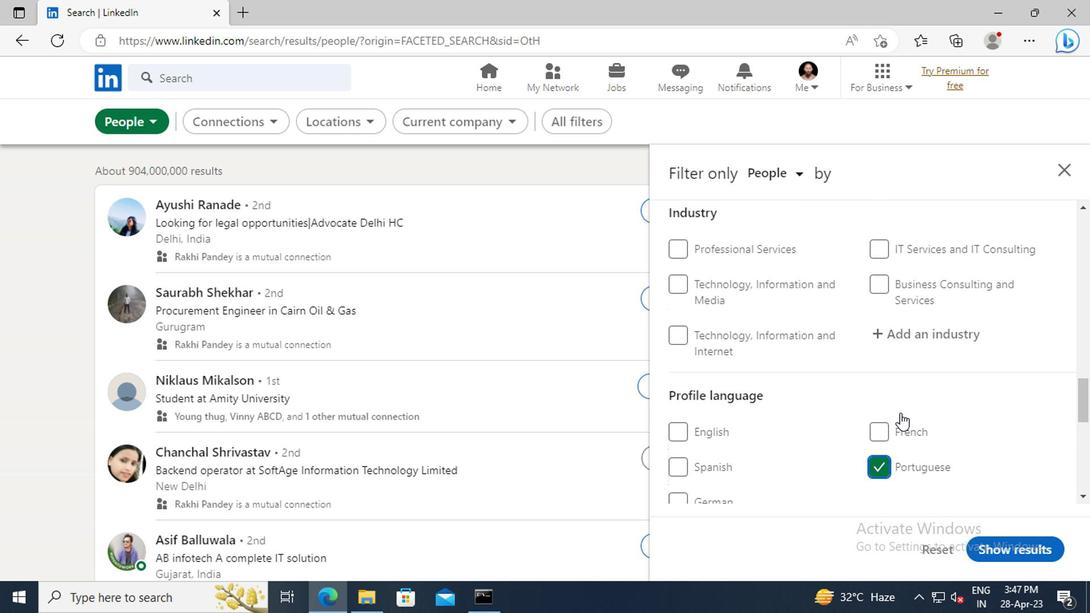 
Action: Mouse scrolled (895, 414) with delta (0, 1)
Screenshot: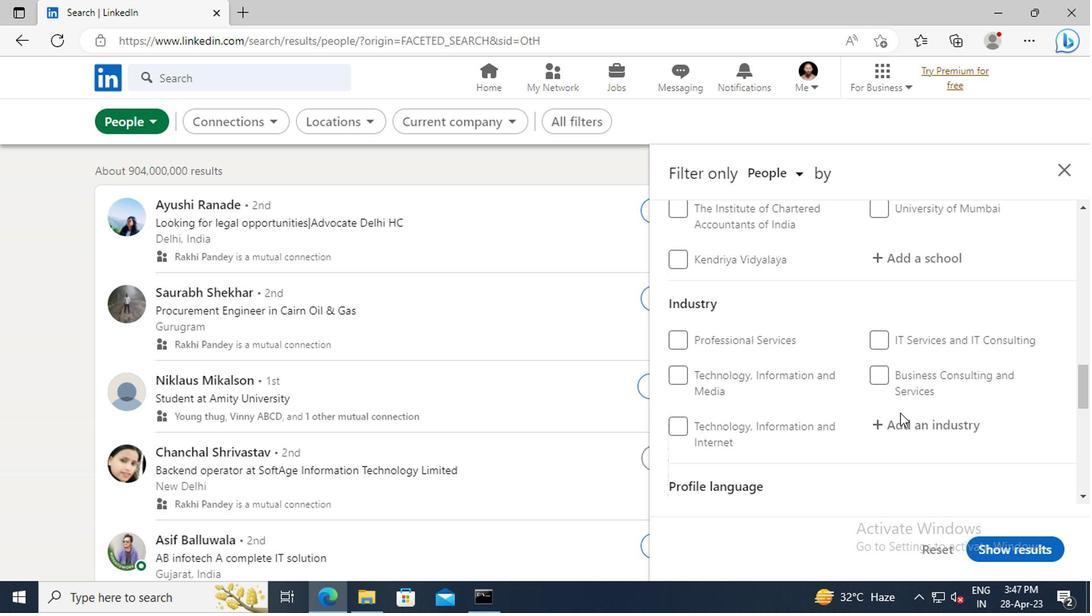 
Action: Mouse scrolled (895, 414) with delta (0, 1)
Screenshot: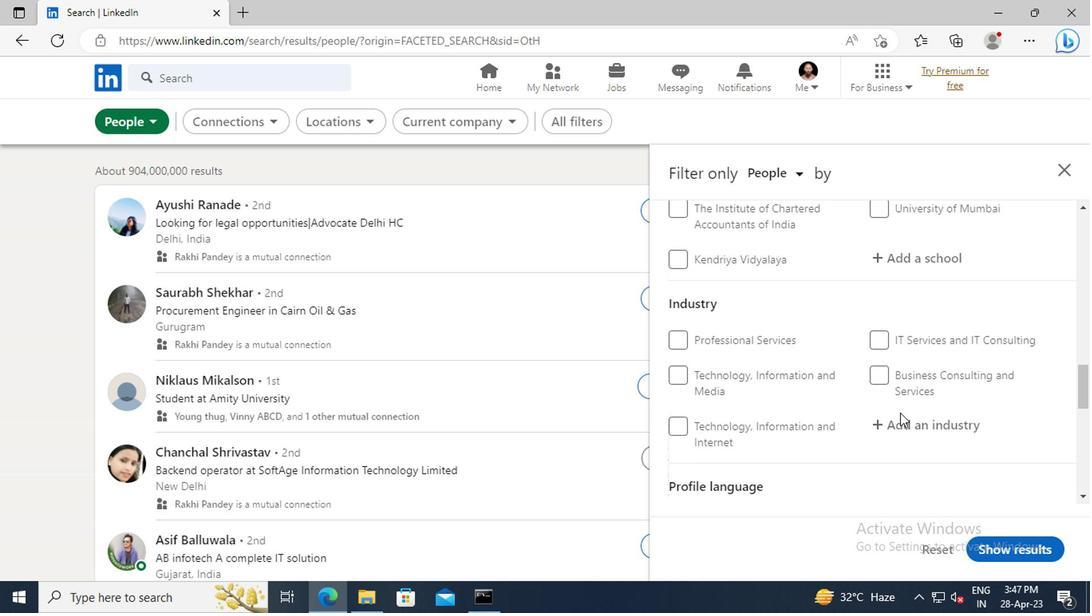 
Action: Mouse scrolled (895, 414) with delta (0, 1)
Screenshot: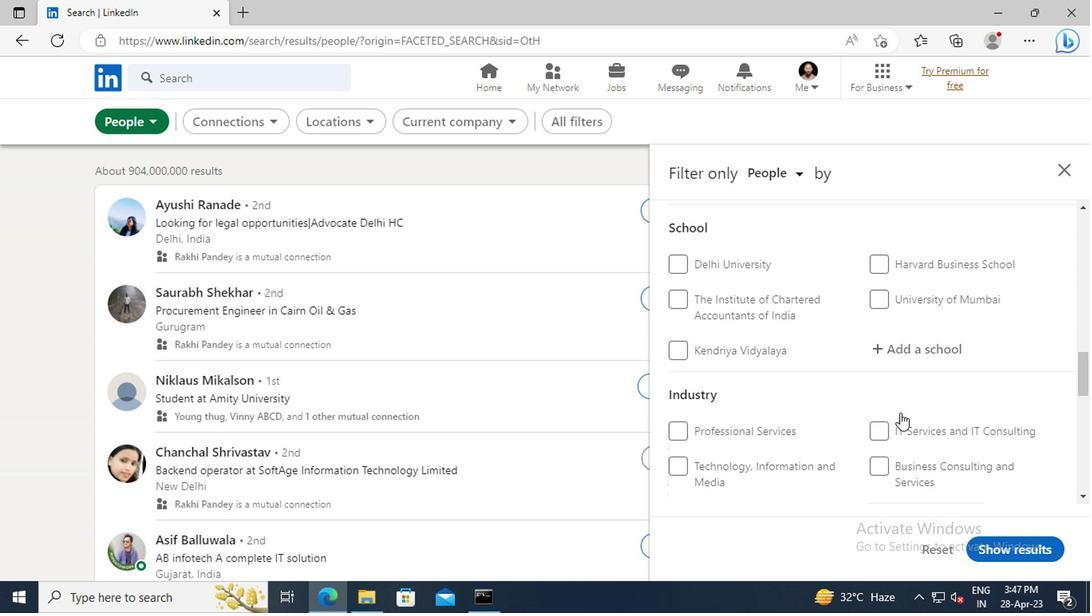 
Action: Mouse scrolled (895, 414) with delta (0, 1)
Screenshot: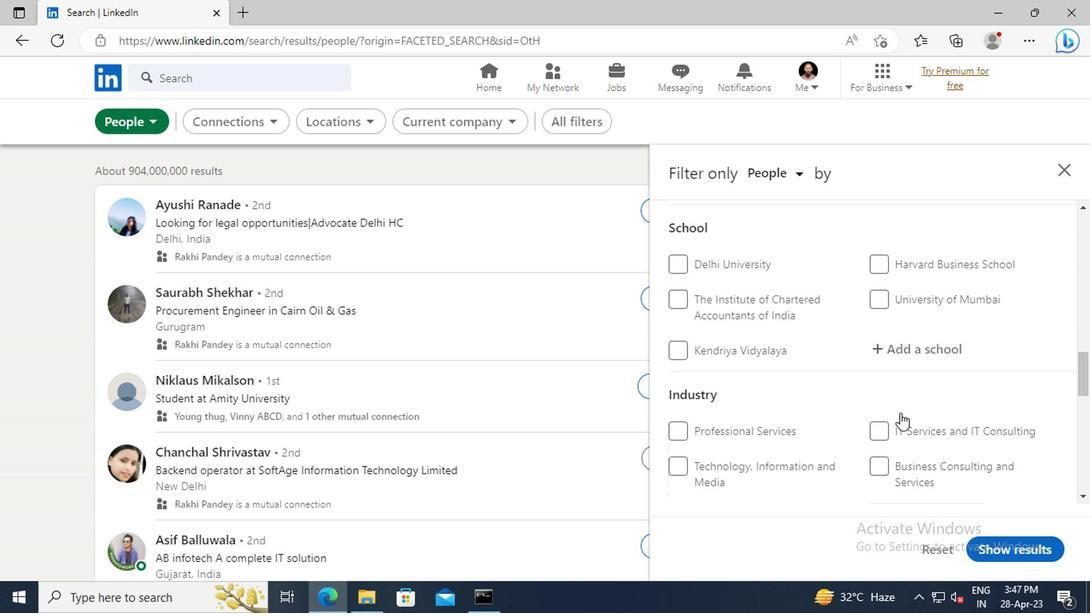 
Action: Mouse scrolled (895, 414) with delta (0, 1)
Screenshot: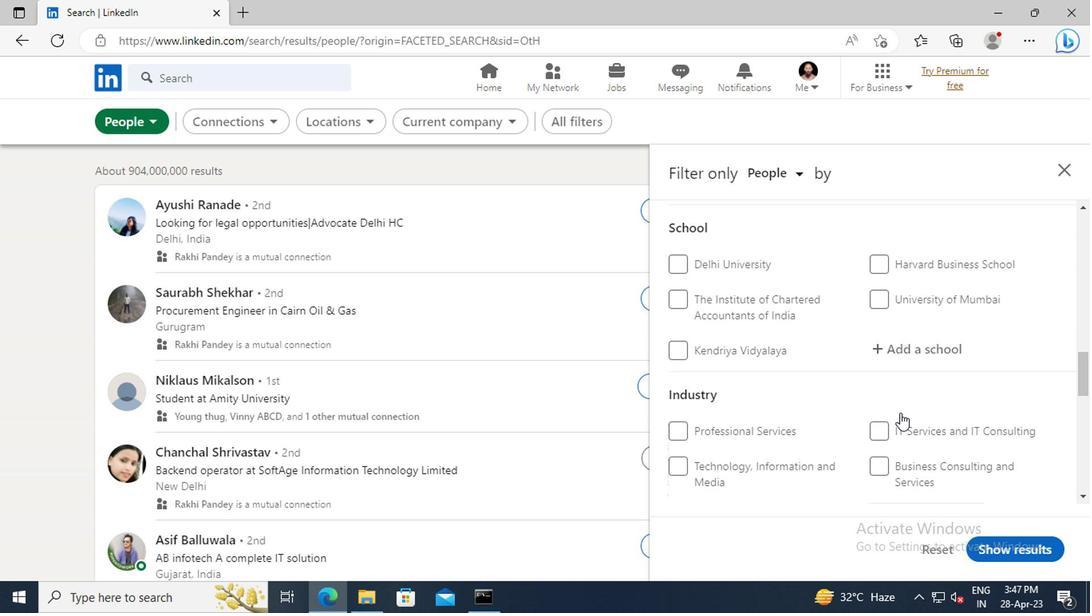 
Action: Mouse scrolled (895, 414) with delta (0, 1)
Screenshot: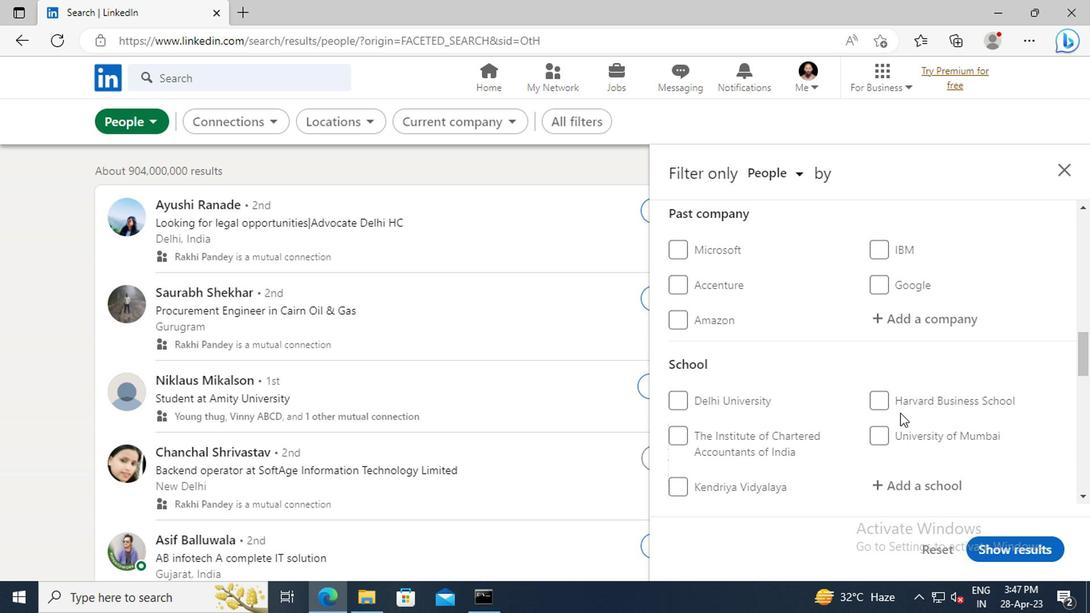 
Action: Mouse scrolled (895, 414) with delta (0, 1)
Screenshot: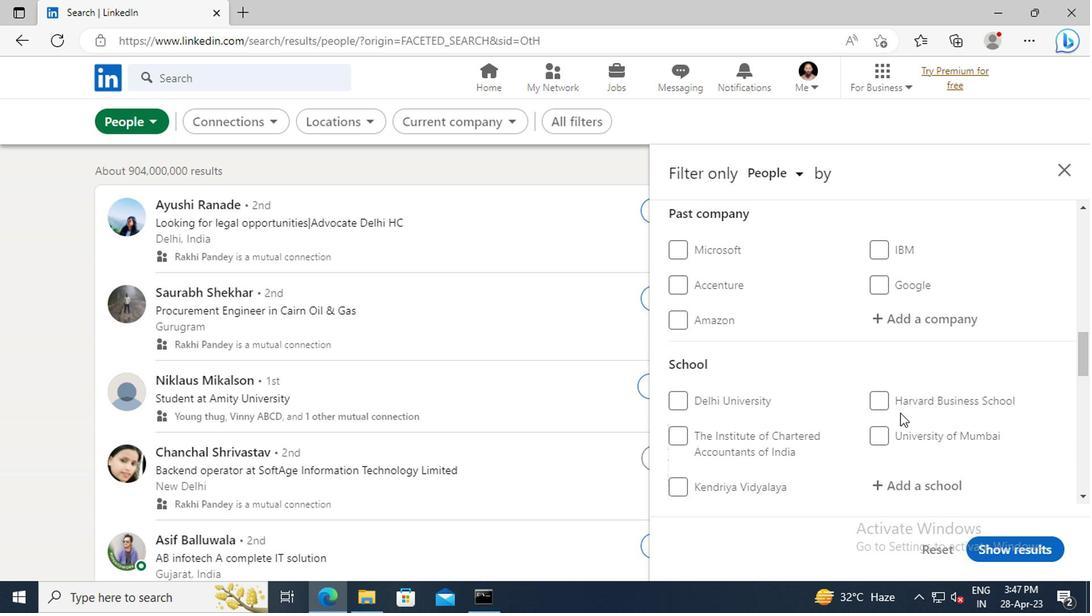
Action: Mouse scrolled (895, 414) with delta (0, 1)
Screenshot: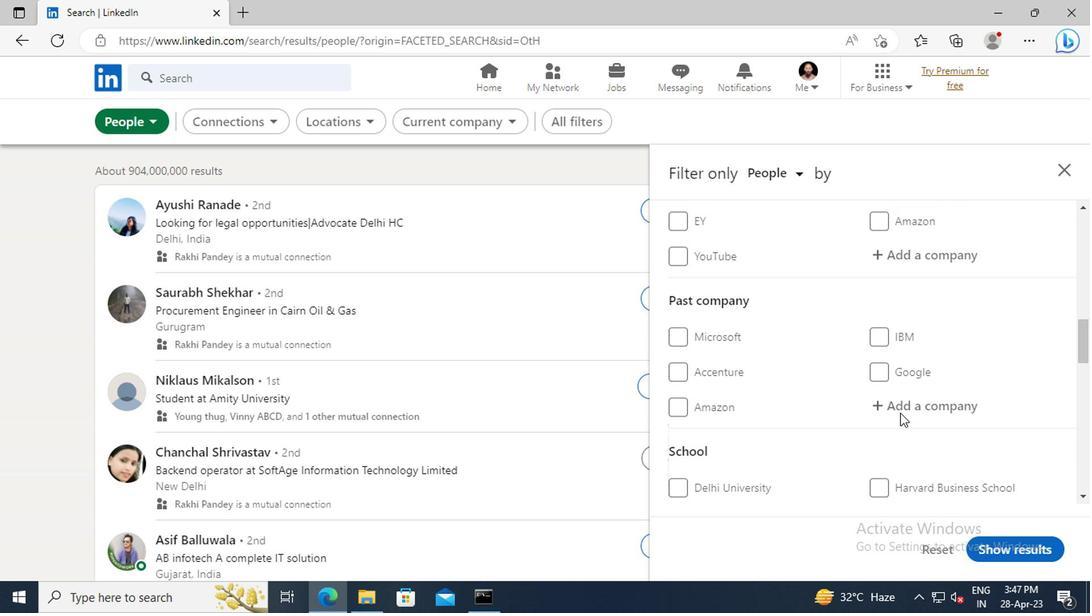 
Action: Mouse scrolled (895, 414) with delta (0, 1)
Screenshot: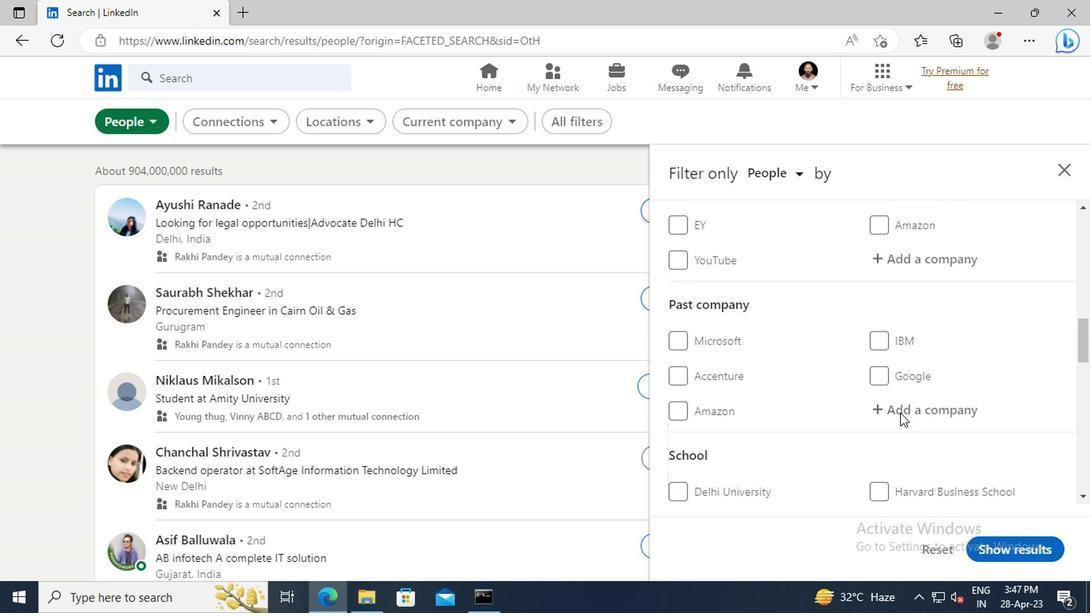 
Action: Mouse moved to (902, 355)
Screenshot: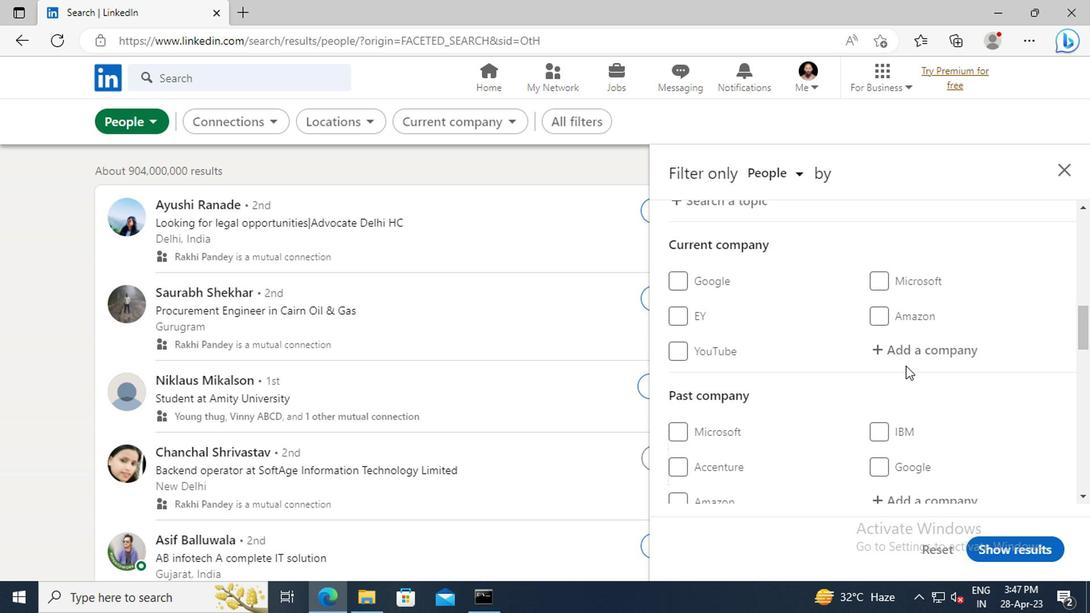 
Action: Mouse pressed left at (902, 355)
Screenshot: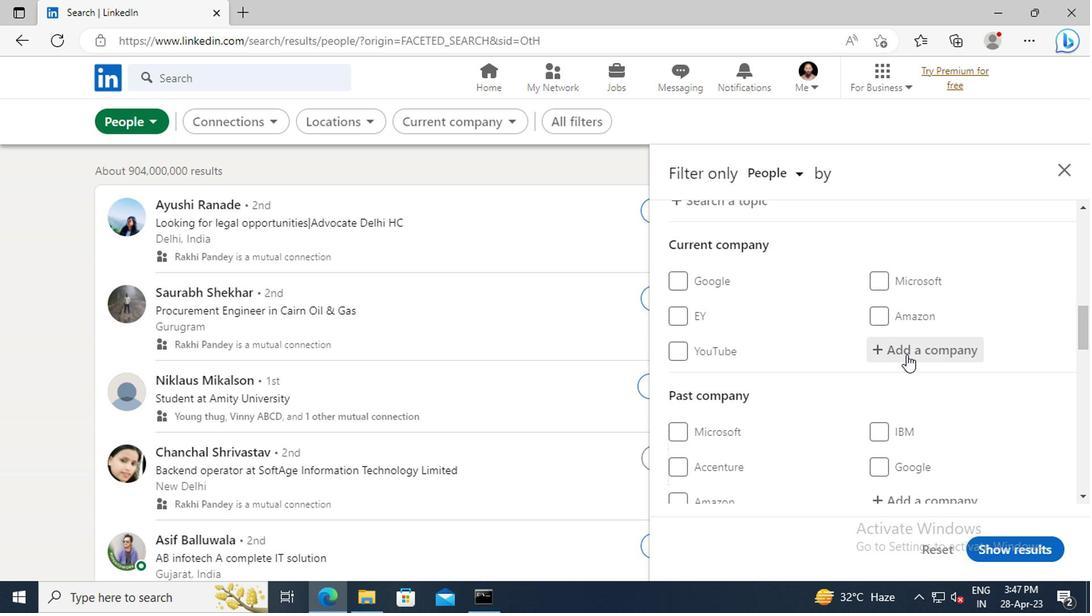 
Action: Key pressed <Key.shift>MR.<Key.space><Key.shift>RECRUITER
Screenshot: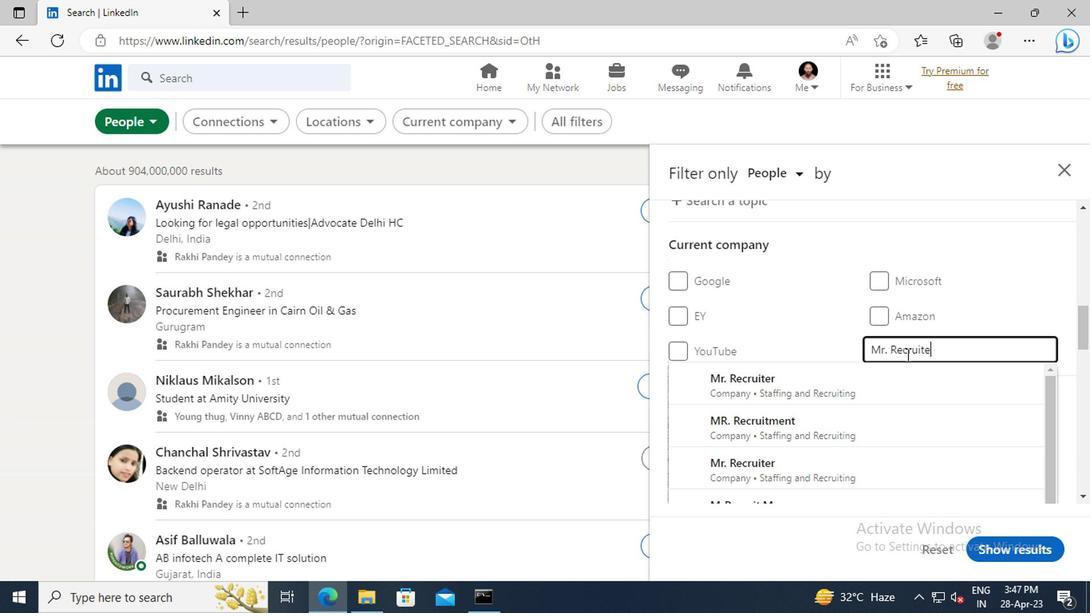 
Action: Mouse moved to (895, 375)
Screenshot: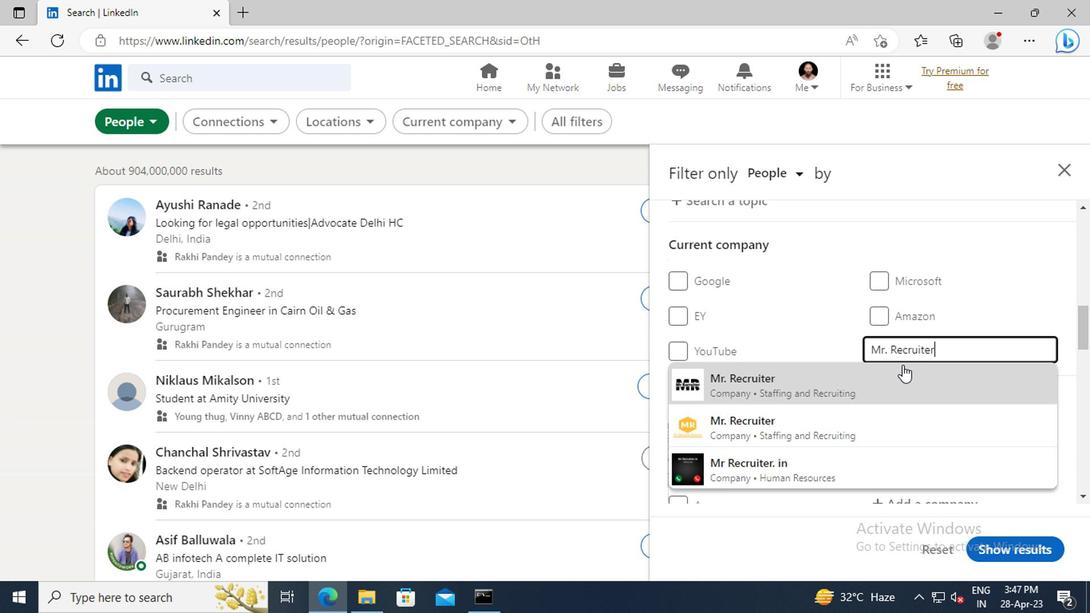 
Action: Mouse pressed left at (895, 375)
Screenshot: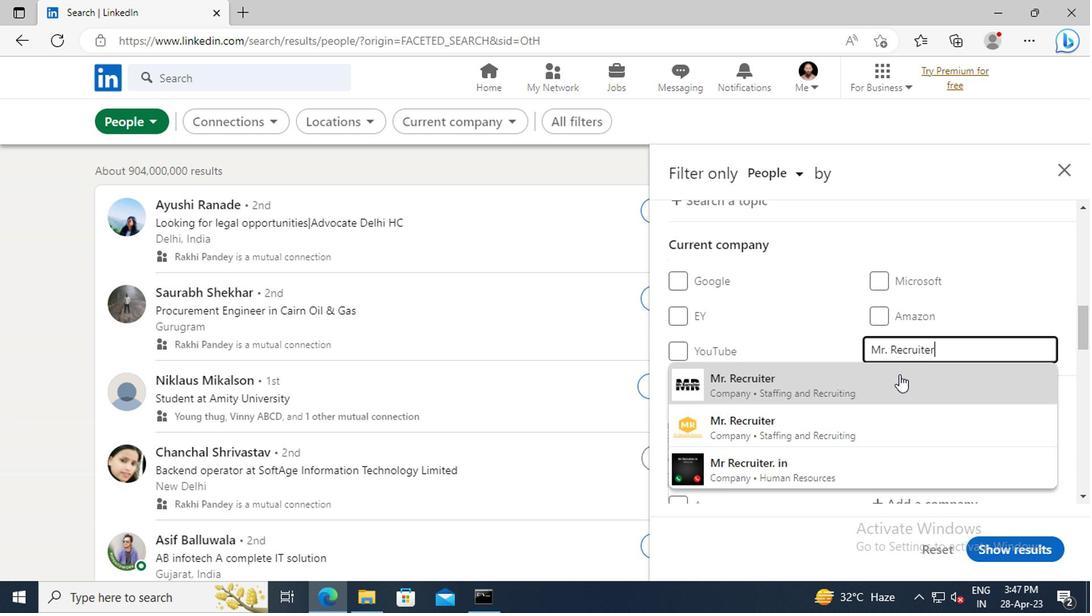 
Action: Mouse scrolled (895, 374) with delta (0, 0)
Screenshot: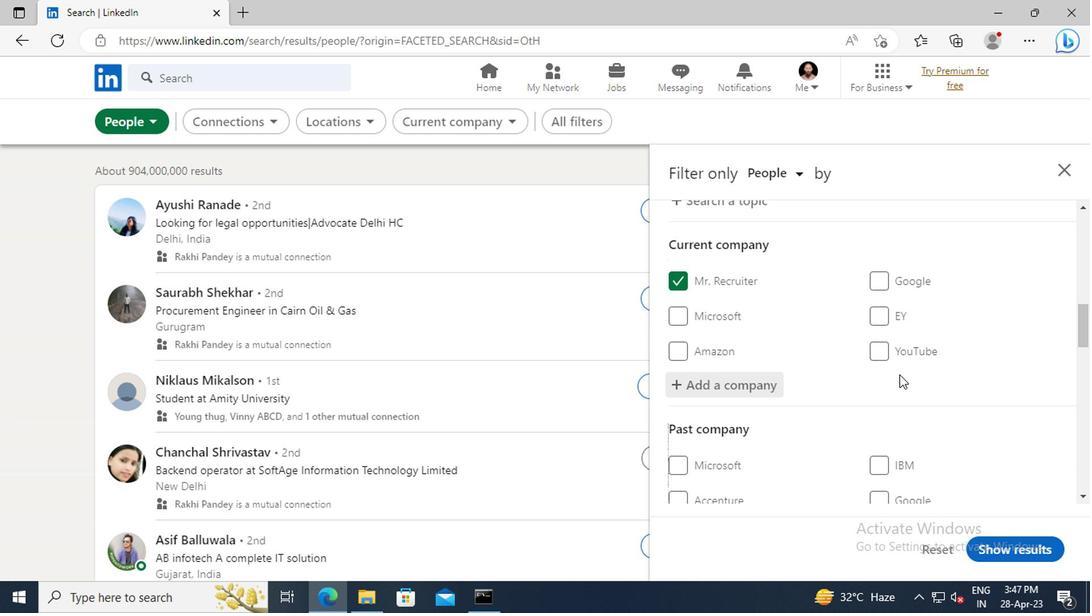 
Action: Mouse scrolled (895, 374) with delta (0, 0)
Screenshot: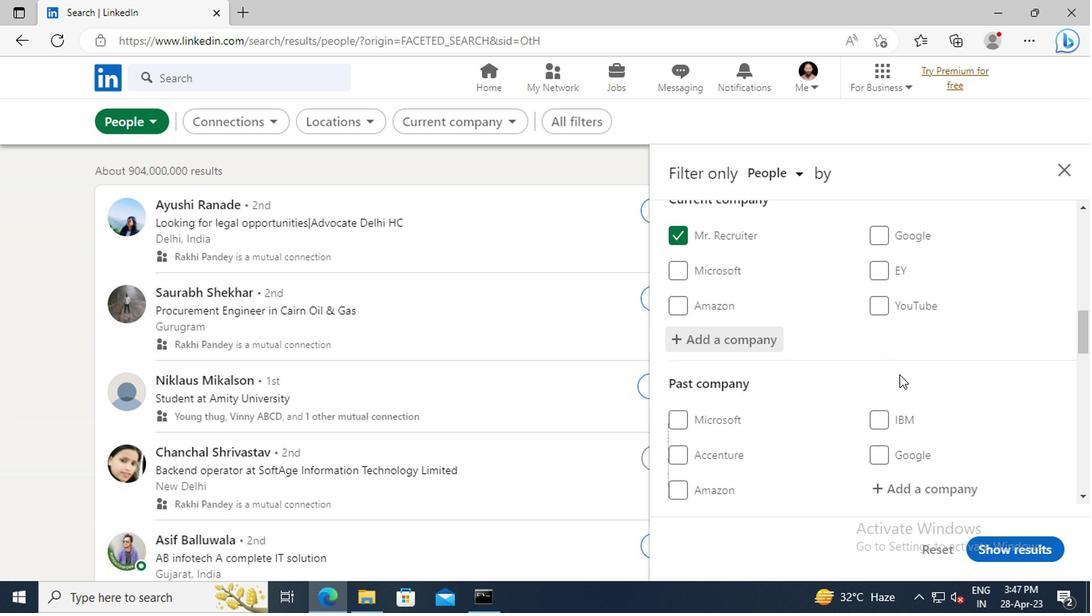 
Action: Mouse scrolled (895, 374) with delta (0, 0)
Screenshot: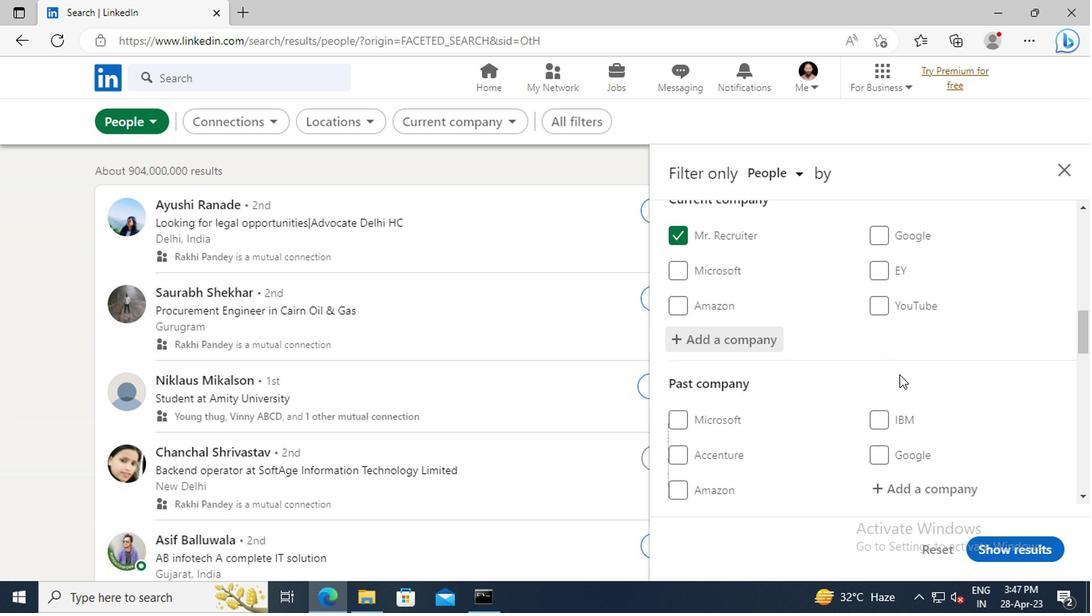 
Action: Mouse scrolled (895, 374) with delta (0, 0)
Screenshot: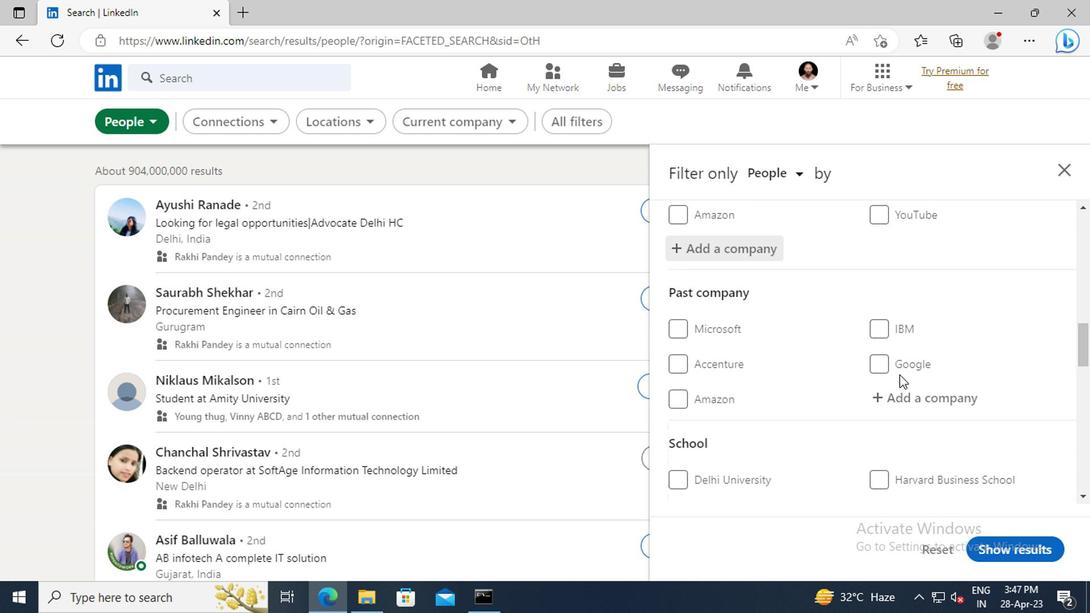 
Action: Mouse scrolled (895, 374) with delta (0, 0)
Screenshot: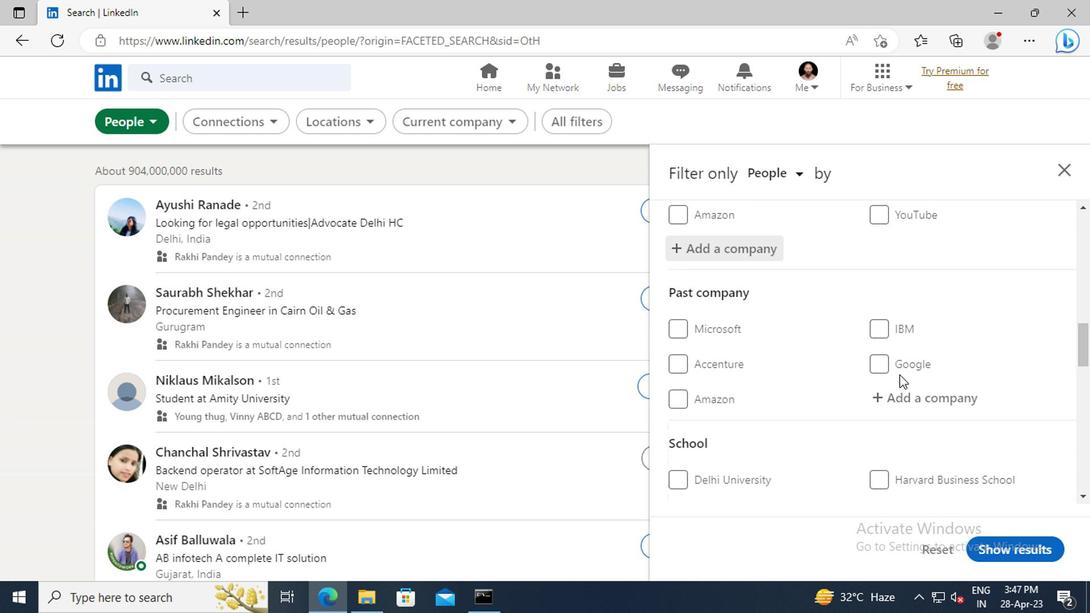 
Action: Mouse scrolled (895, 374) with delta (0, 0)
Screenshot: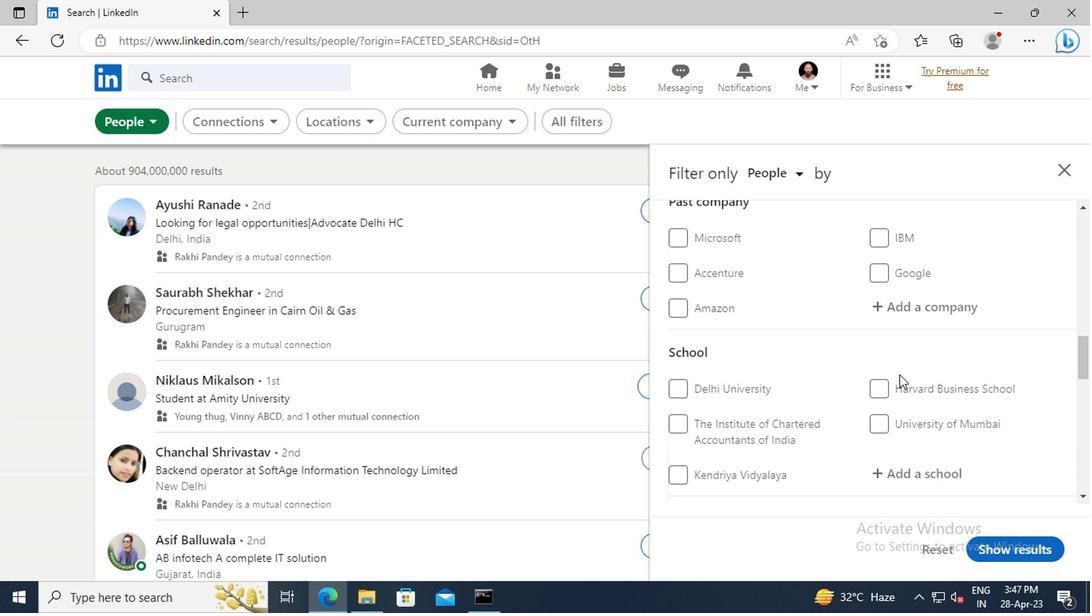 
Action: Mouse scrolled (895, 374) with delta (0, 0)
Screenshot: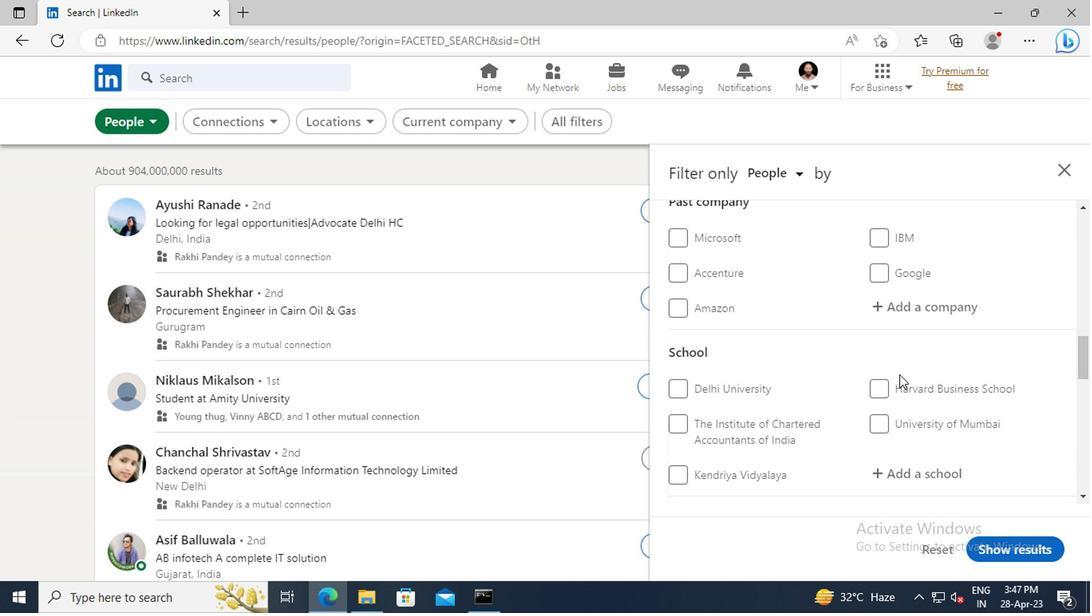 
Action: Mouse scrolled (895, 374) with delta (0, 0)
Screenshot: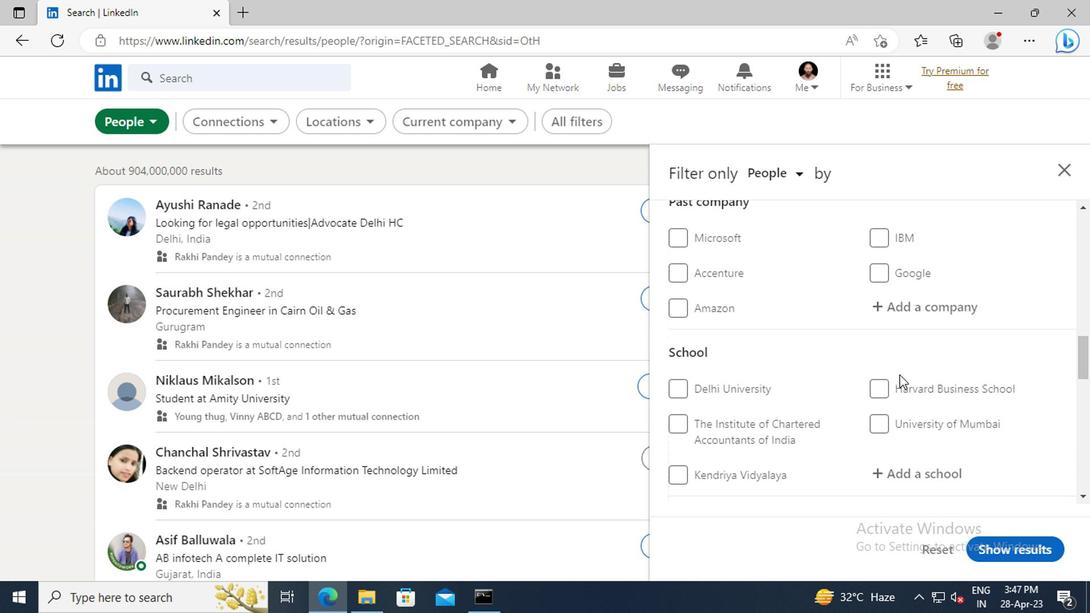 
Action: Mouse moved to (891, 343)
Screenshot: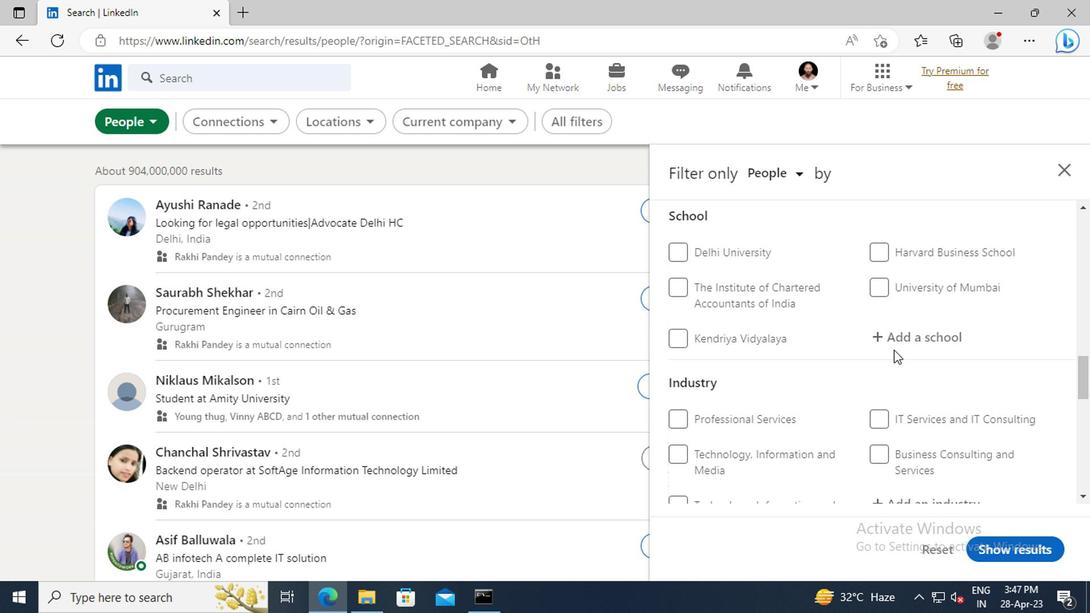 
Action: Mouse pressed left at (891, 343)
Screenshot: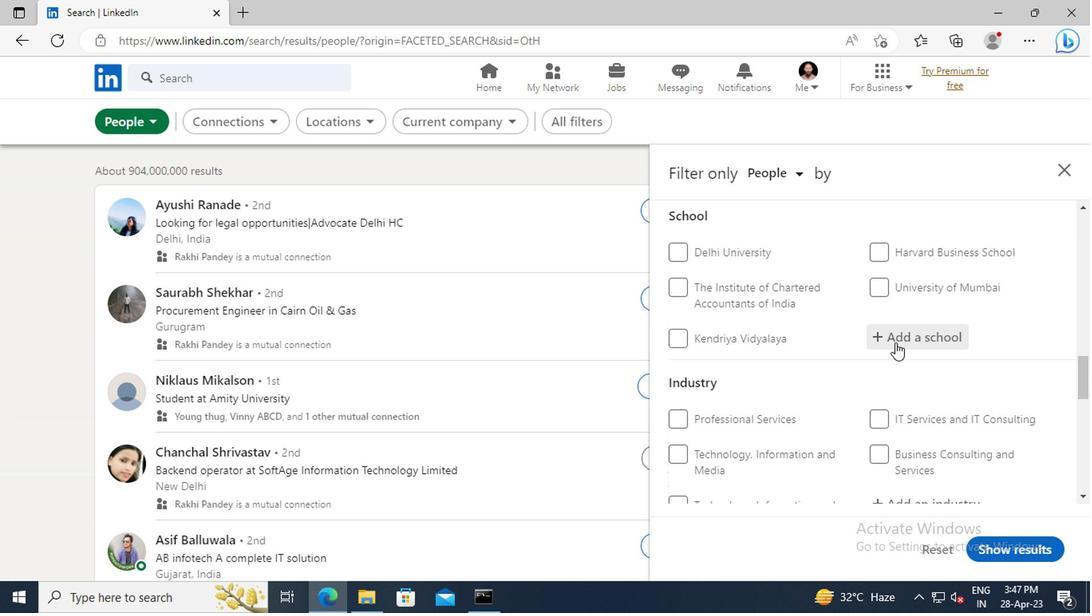 
Action: Key pressed <Key.shift>HIMACHAL<Key.space><Key.shift>PRADESH<Key.space><Key.shift>JOBS
Screenshot: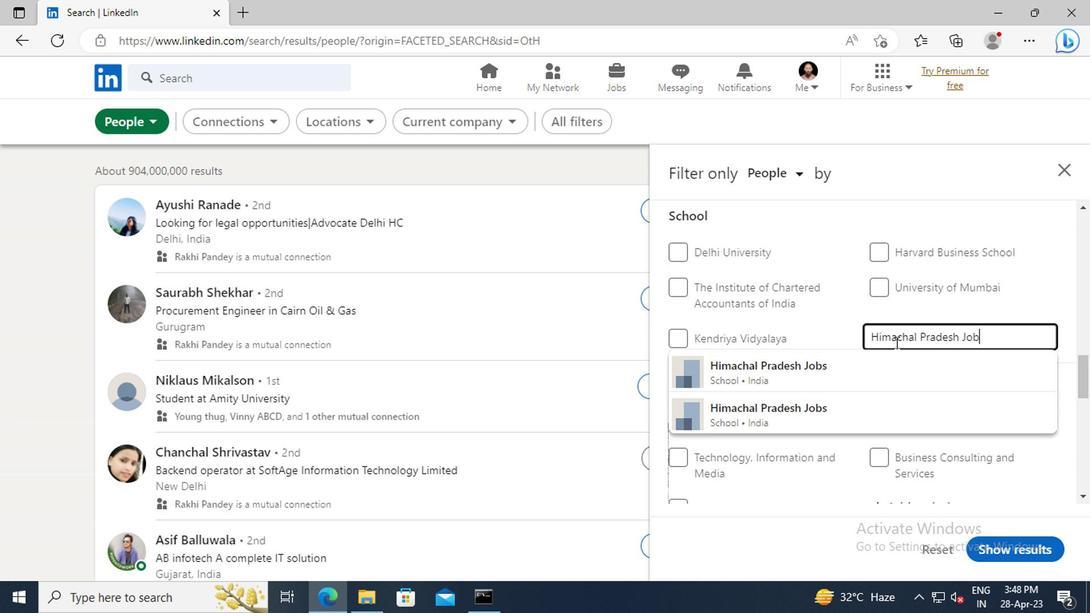 
Action: Mouse moved to (887, 363)
Screenshot: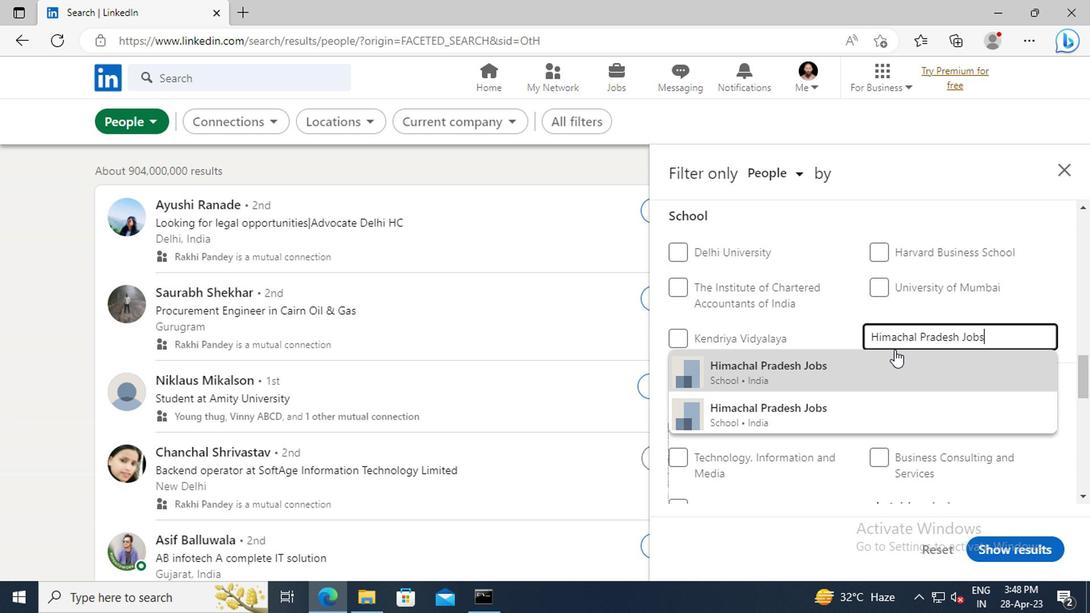 
Action: Mouse pressed left at (887, 363)
Screenshot: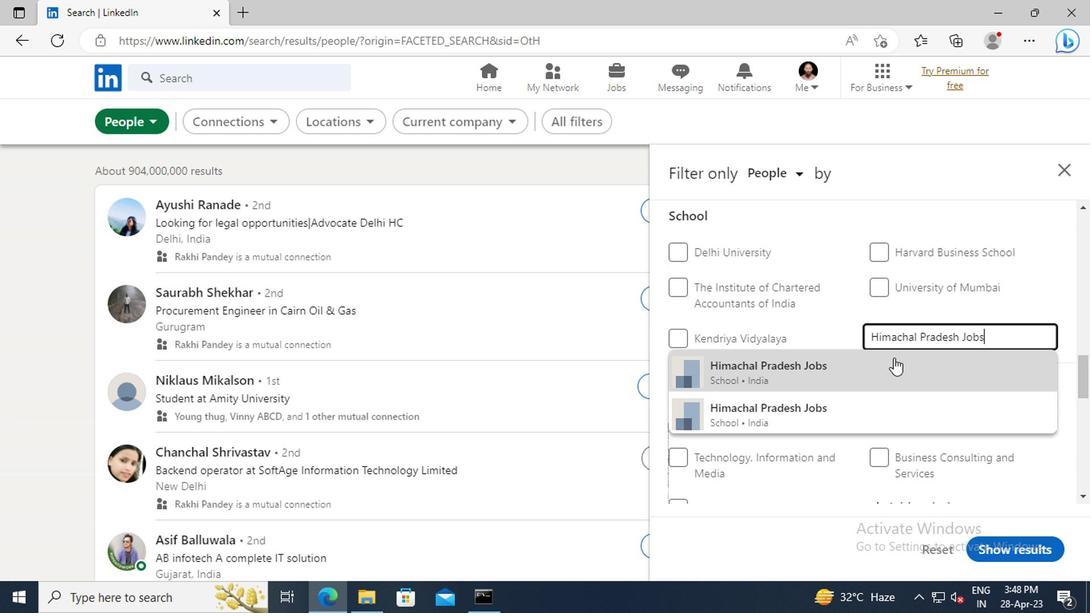 
Action: Mouse scrolled (887, 362) with delta (0, -1)
Screenshot: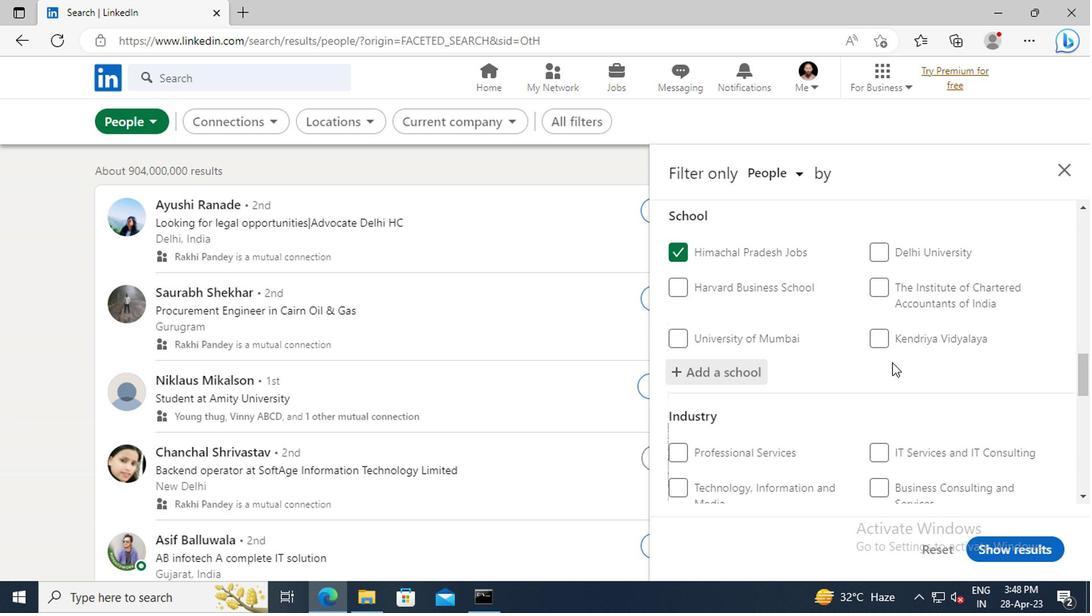 
Action: Mouse scrolled (887, 362) with delta (0, -1)
Screenshot: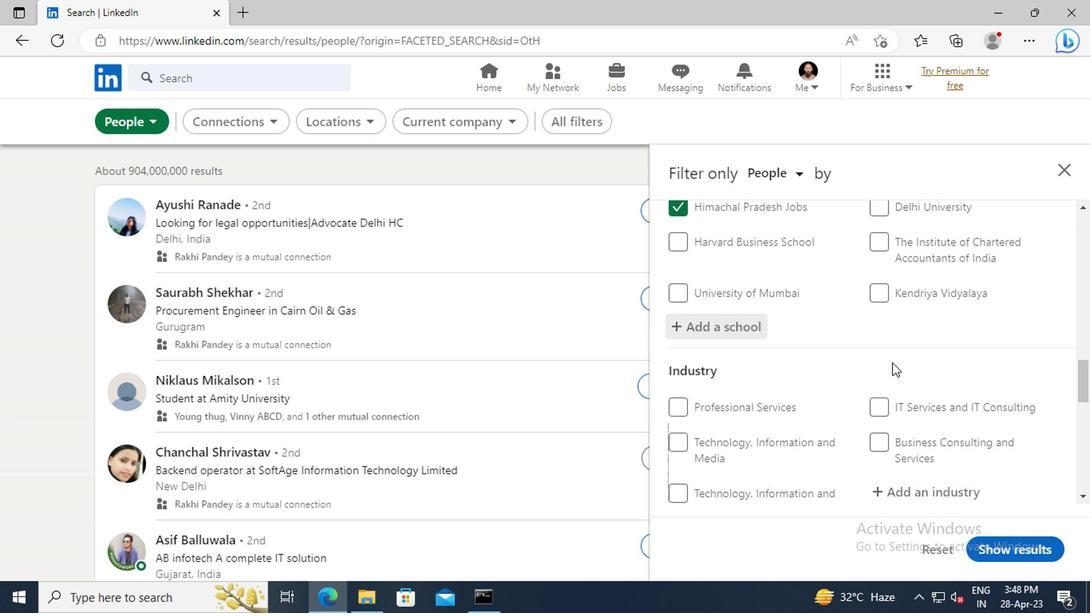 
Action: Mouse scrolled (887, 362) with delta (0, -1)
Screenshot: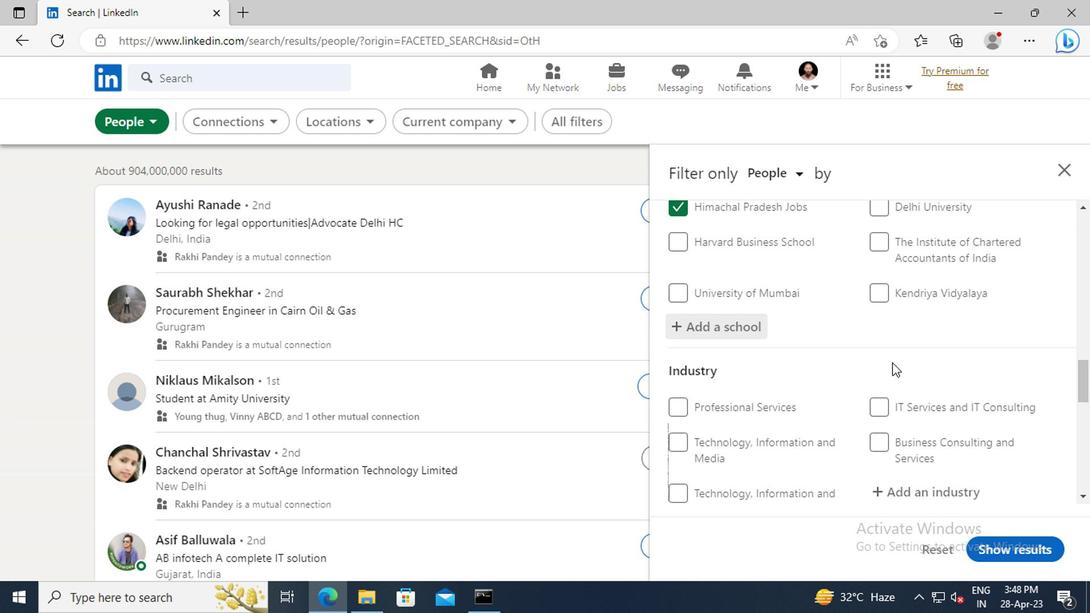 
Action: Mouse scrolled (887, 362) with delta (0, -1)
Screenshot: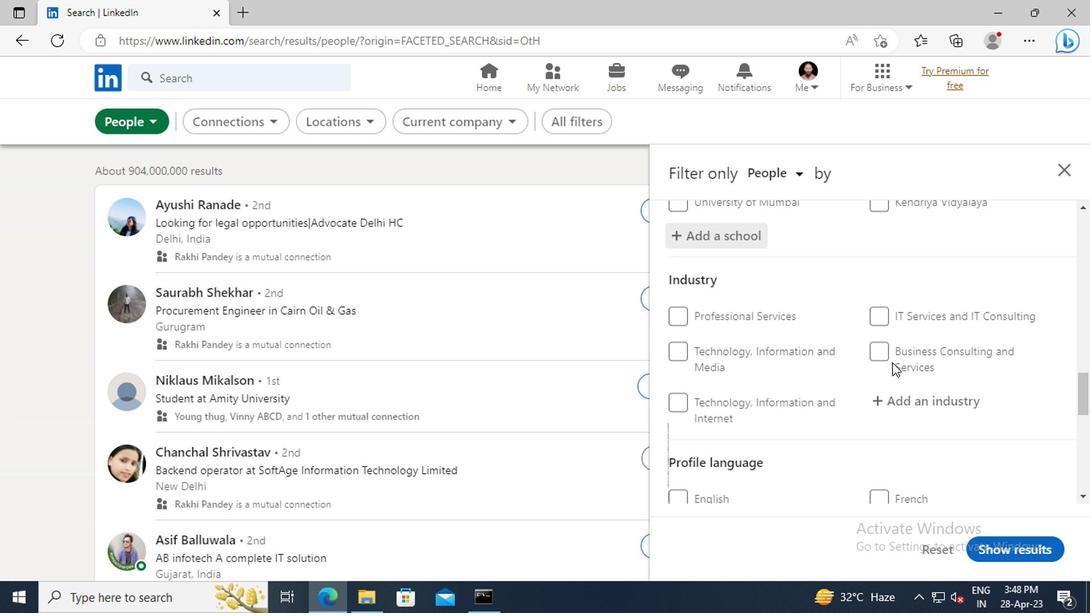 
Action: Mouse moved to (891, 361)
Screenshot: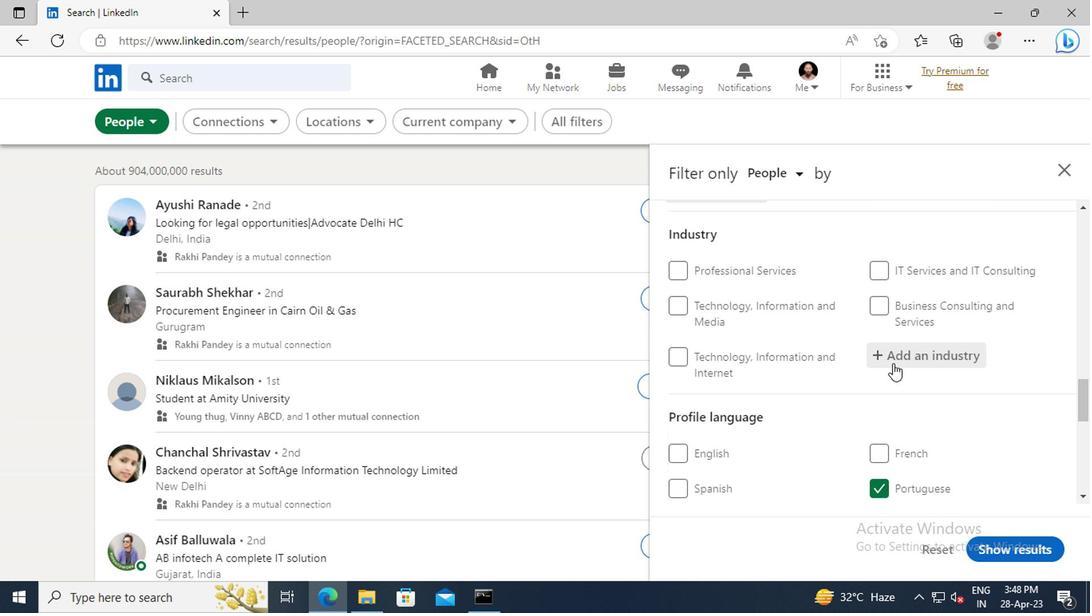 
Action: Mouse pressed left at (891, 361)
Screenshot: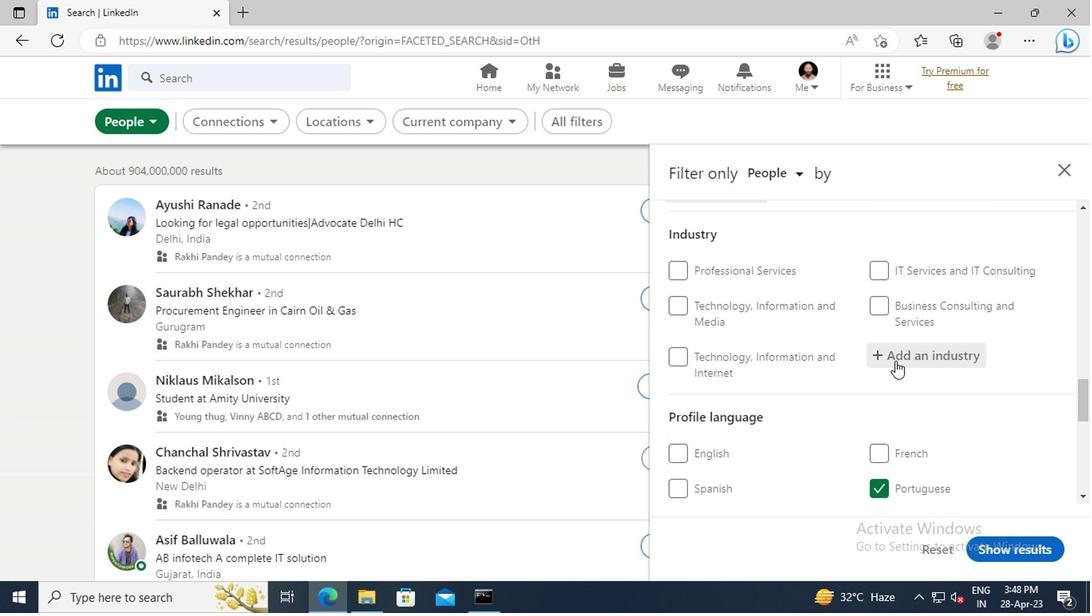 
Action: Key pressed <Key.shift>IT<Key.space><Key.shift>SYSTEM<Key.space><Key.shift>CUS
Screenshot: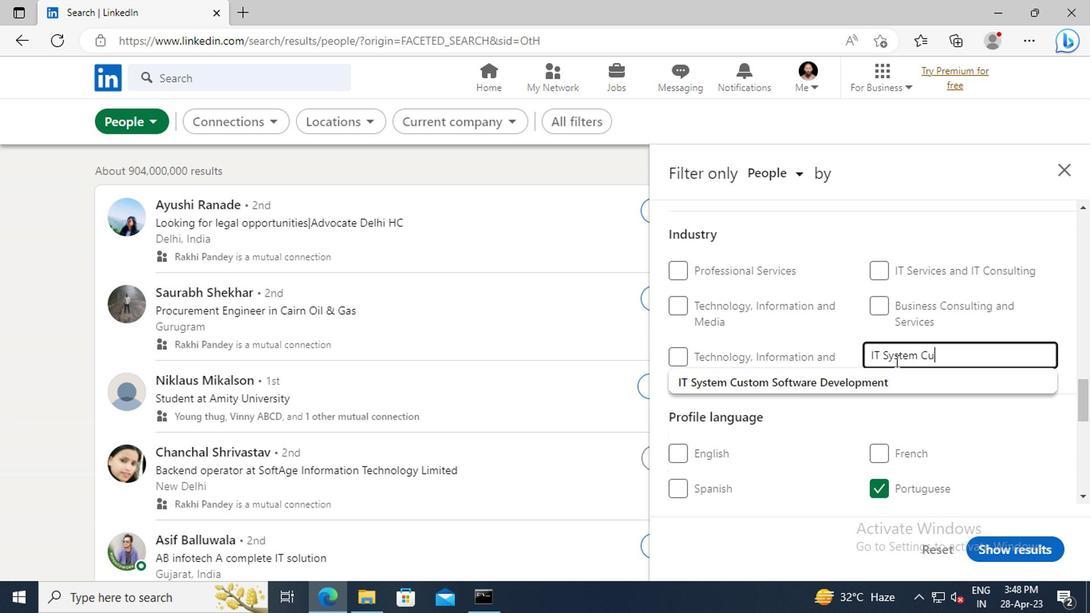 
Action: Mouse moved to (887, 376)
Screenshot: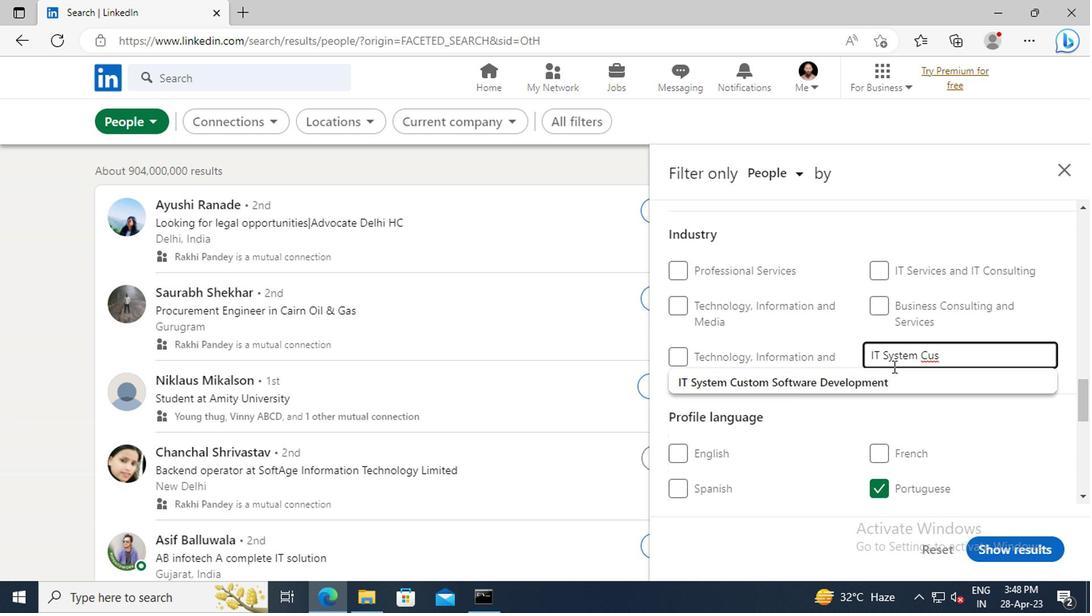 
Action: Mouse pressed left at (887, 376)
Screenshot: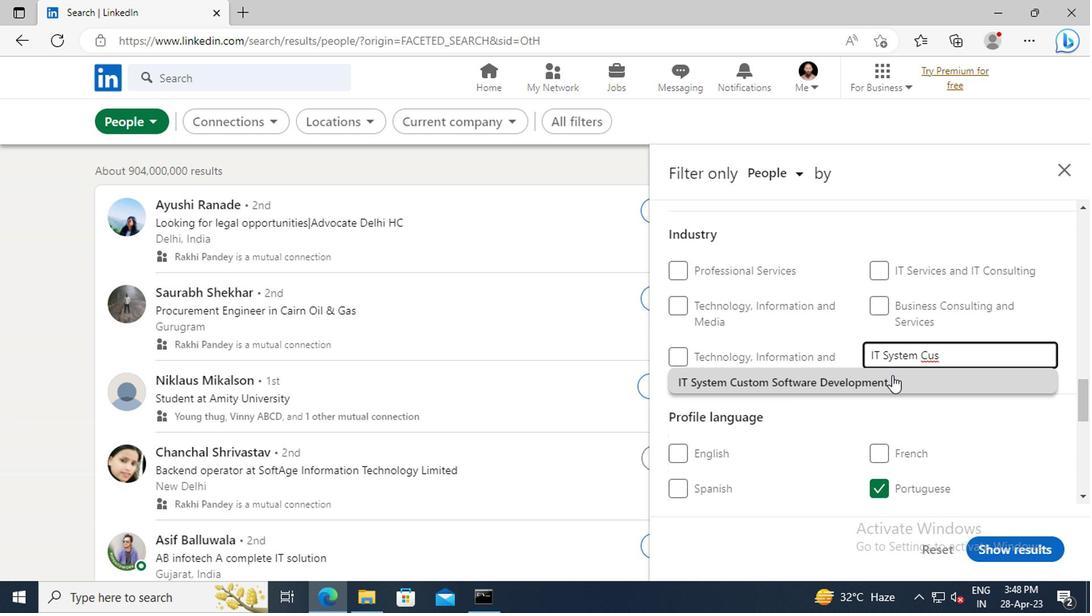 
Action: Mouse scrolled (887, 375) with delta (0, 0)
Screenshot: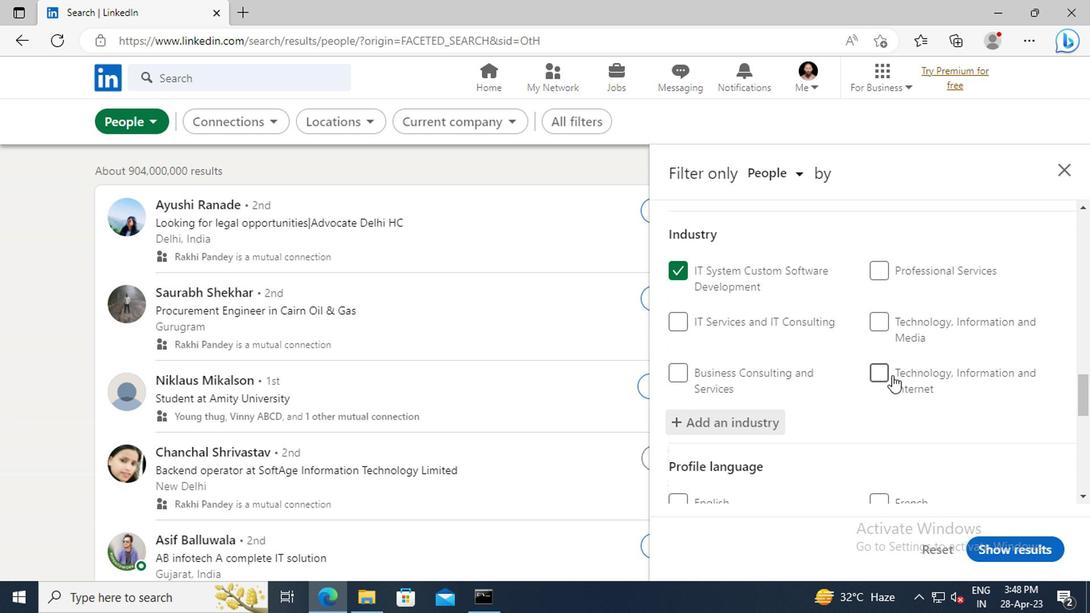 
Action: Mouse scrolled (887, 375) with delta (0, 0)
Screenshot: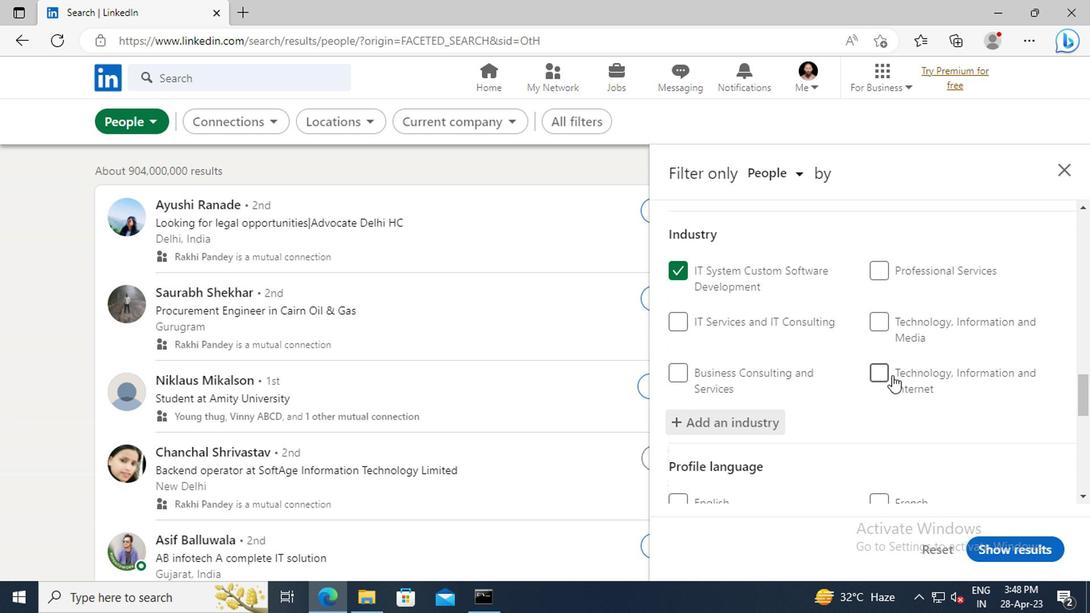 
Action: Mouse scrolled (887, 375) with delta (0, 0)
Screenshot: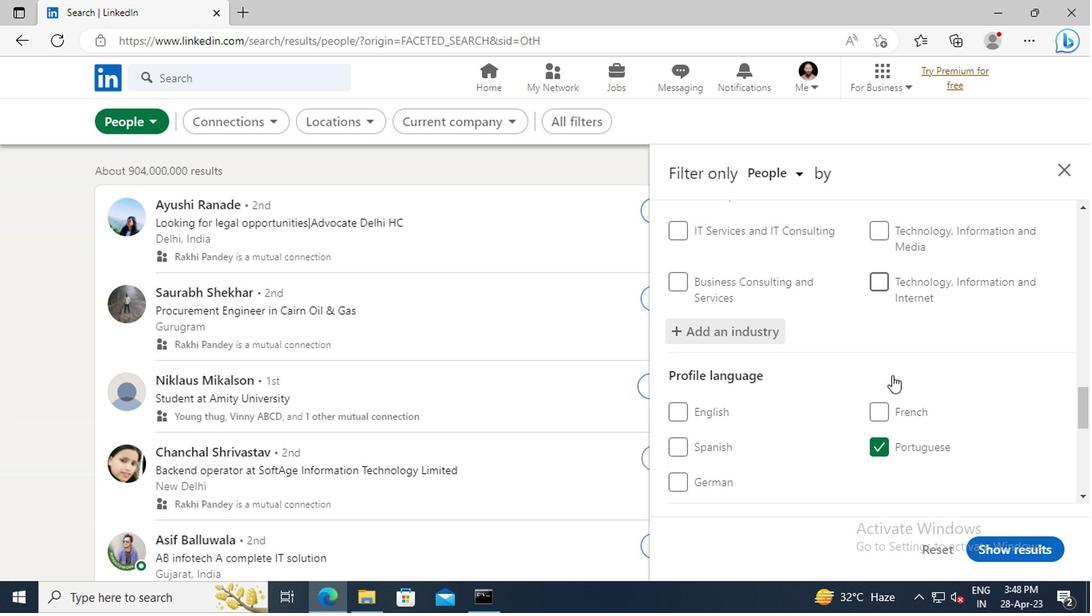 
Action: Mouse scrolled (887, 375) with delta (0, 0)
Screenshot: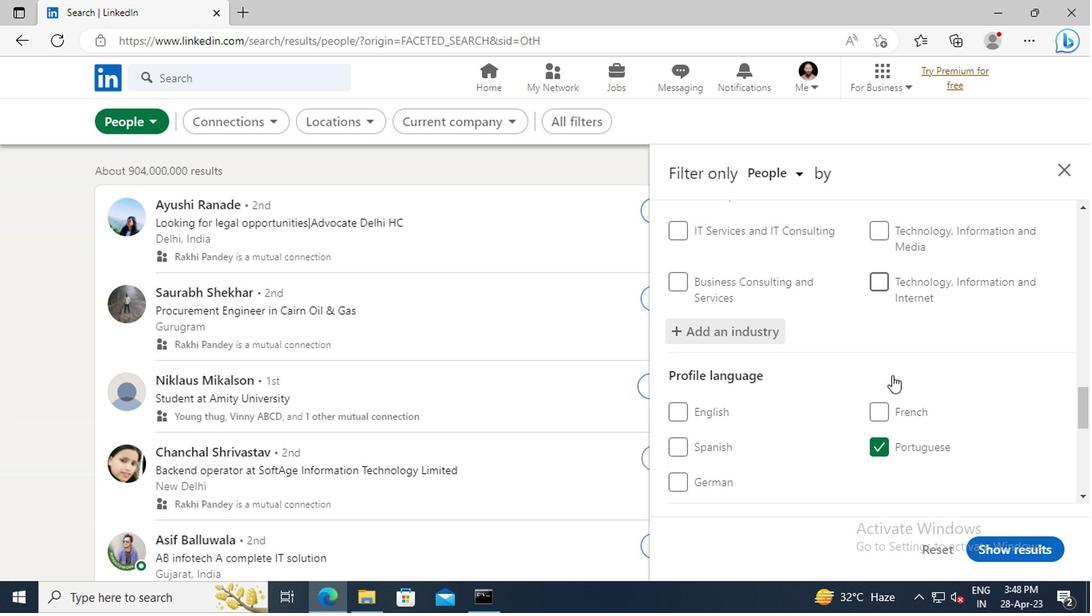 
Action: Mouse scrolled (887, 375) with delta (0, 0)
Screenshot: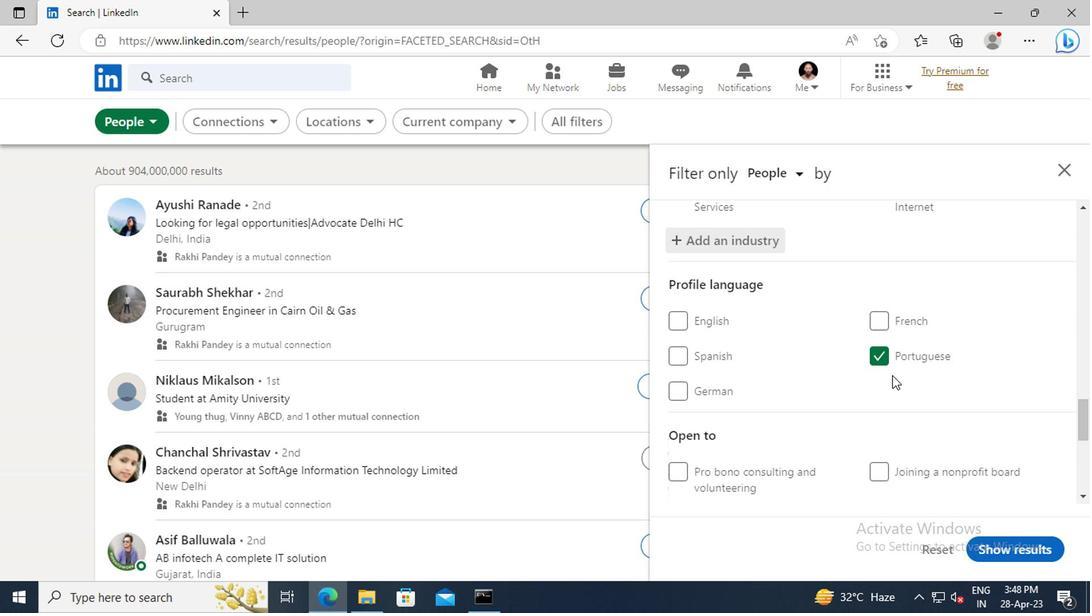 
Action: Mouse scrolled (887, 375) with delta (0, 0)
Screenshot: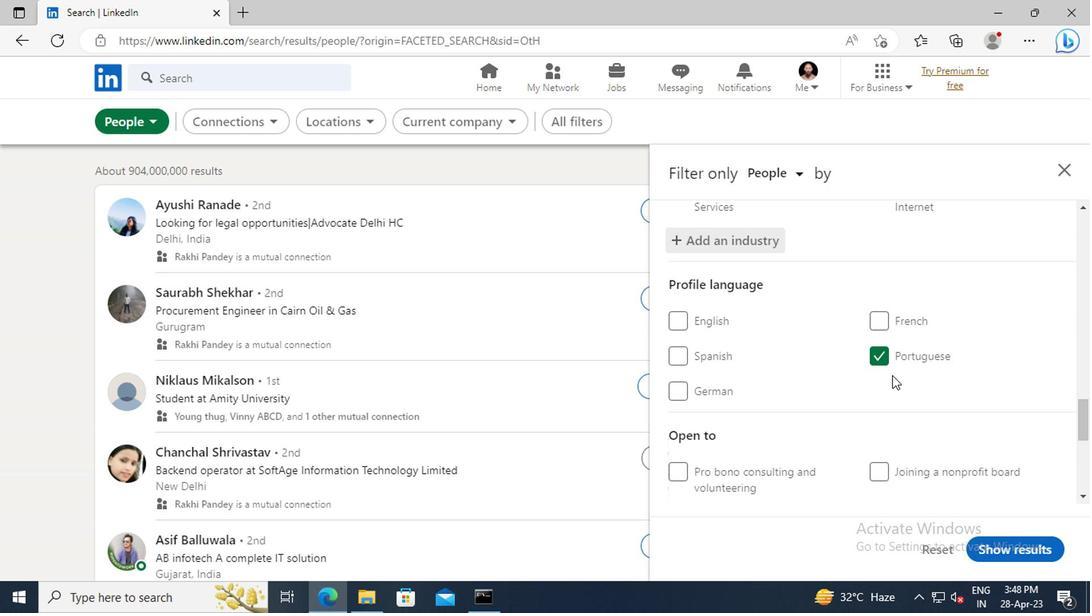 
Action: Mouse scrolled (887, 375) with delta (0, 0)
Screenshot: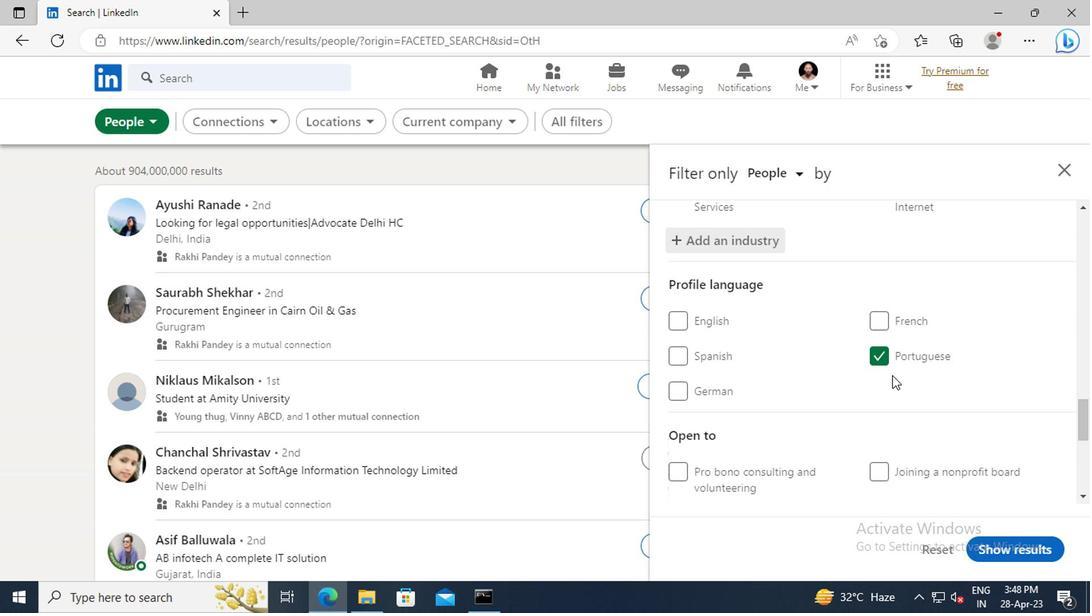 
Action: Mouse scrolled (887, 375) with delta (0, 0)
Screenshot: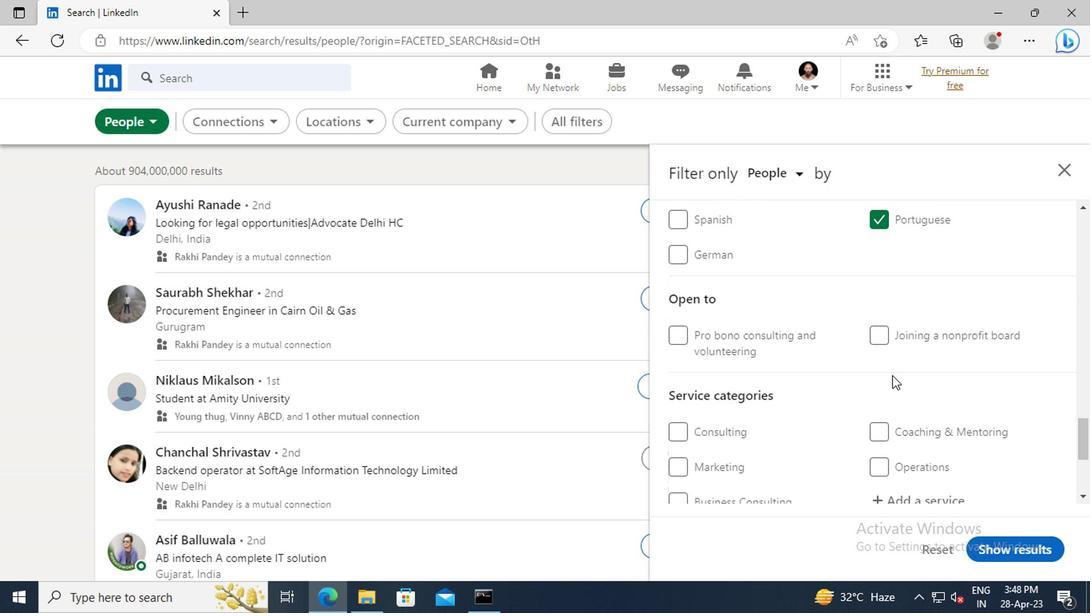 
Action: Mouse scrolled (887, 375) with delta (0, 0)
Screenshot: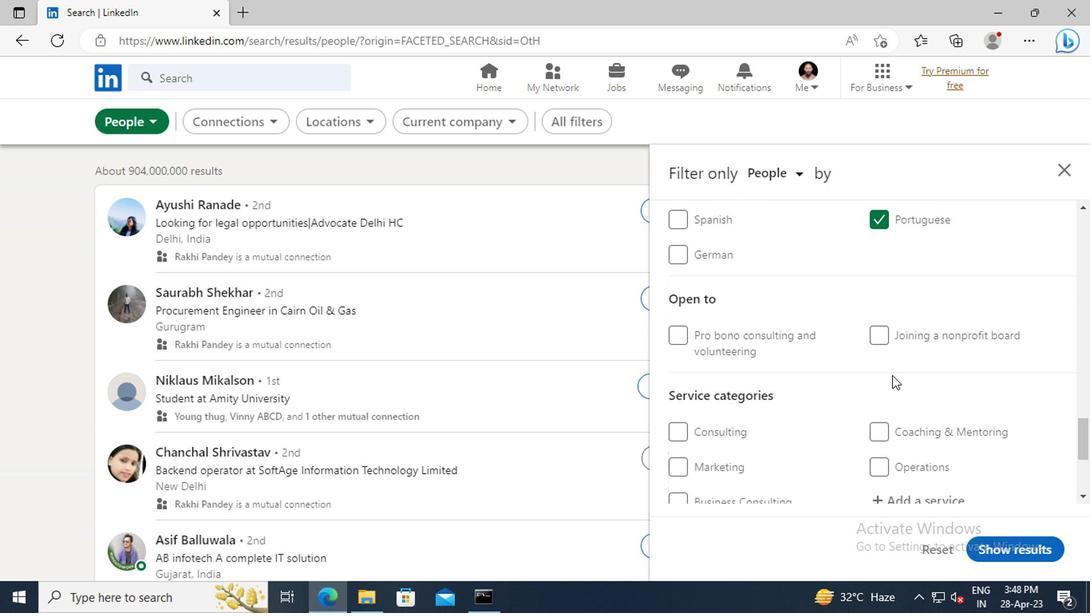 
Action: Mouse moved to (893, 408)
Screenshot: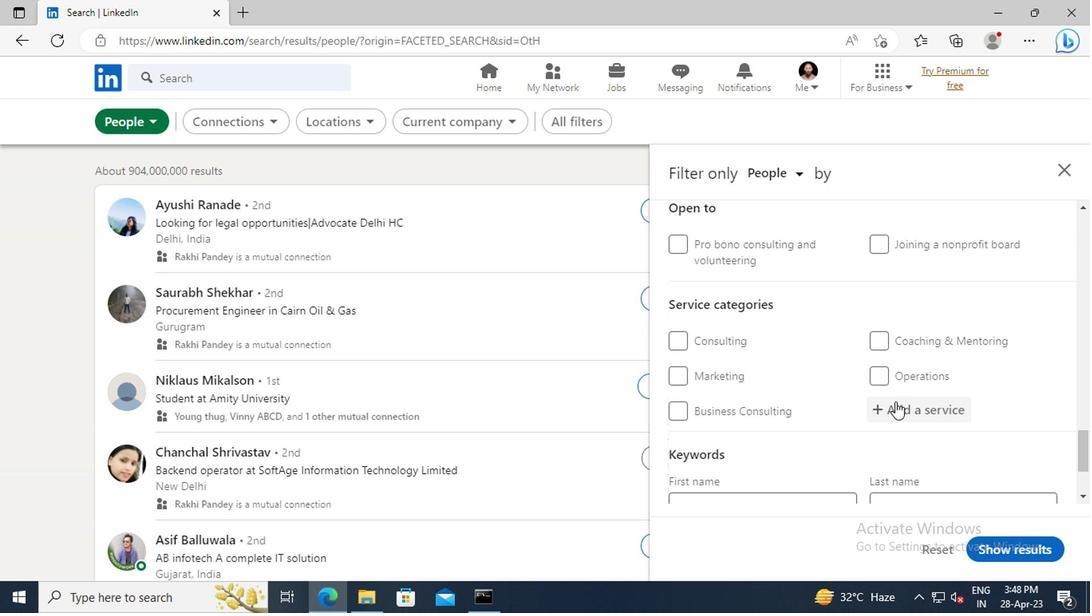 
Action: Mouse pressed left at (893, 408)
Screenshot: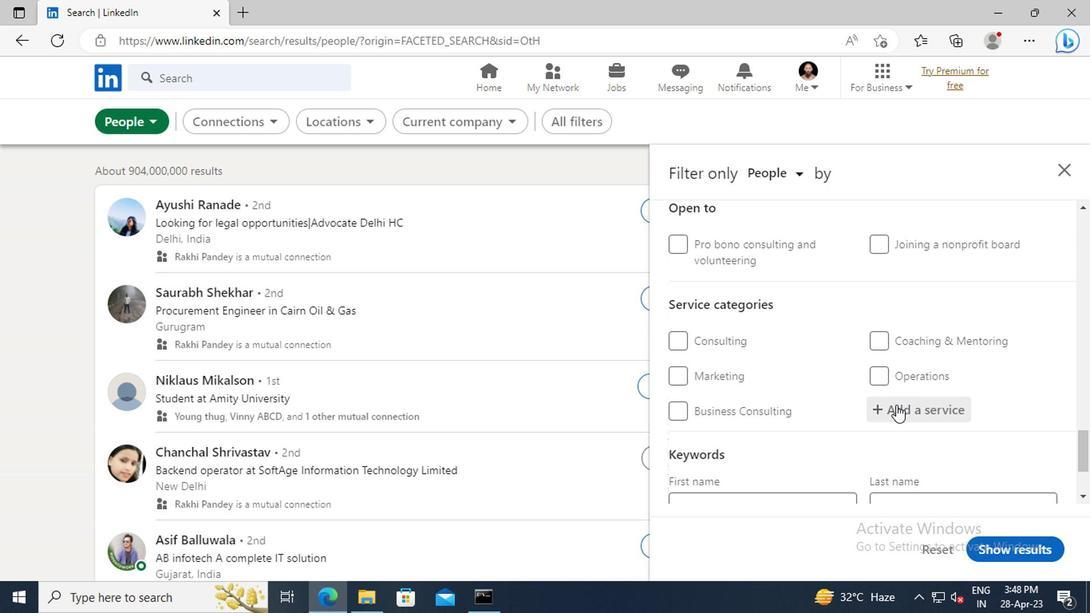 
Action: Key pressed <Key.shift>FINANCIAL<Key.space><Key.shift>ANA
Screenshot: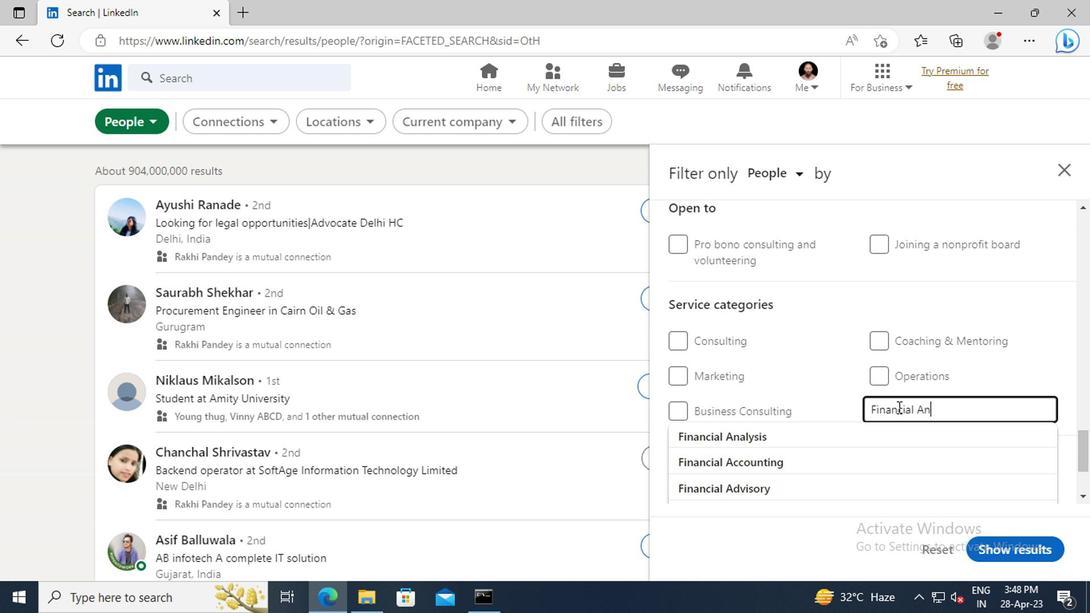 
Action: Mouse moved to (867, 433)
Screenshot: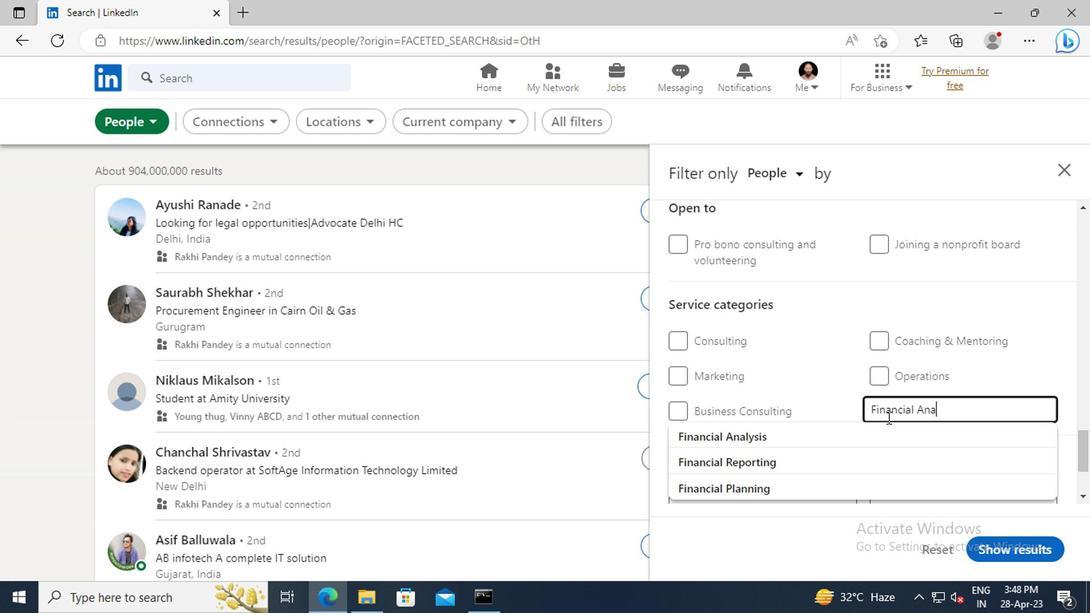 
Action: Mouse pressed left at (867, 433)
Screenshot: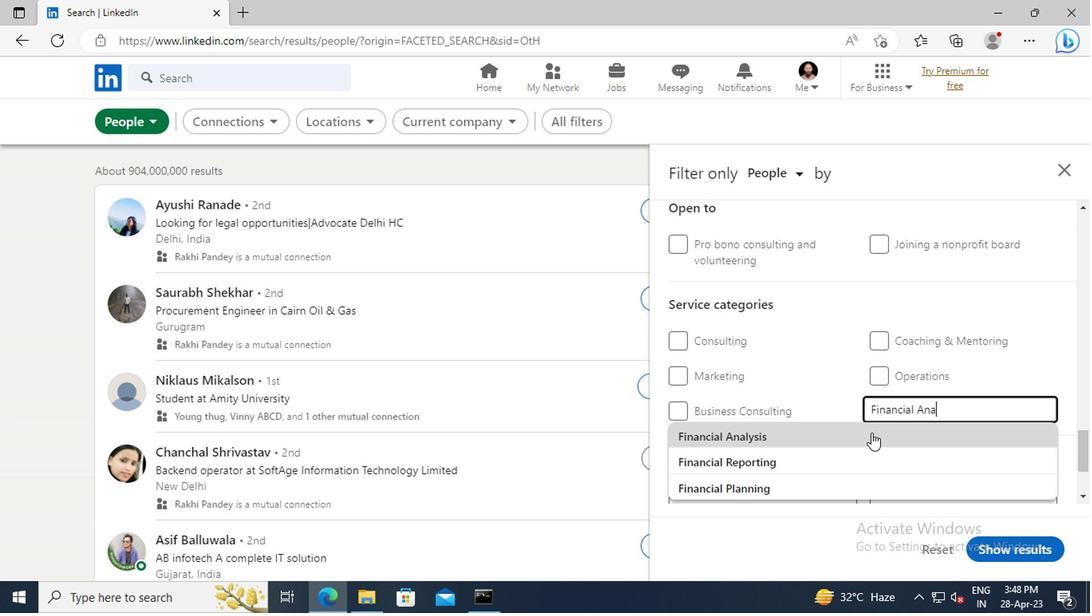 
Action: Mouse scrolled (867, 432) with delta (0, 0)
Screenshot: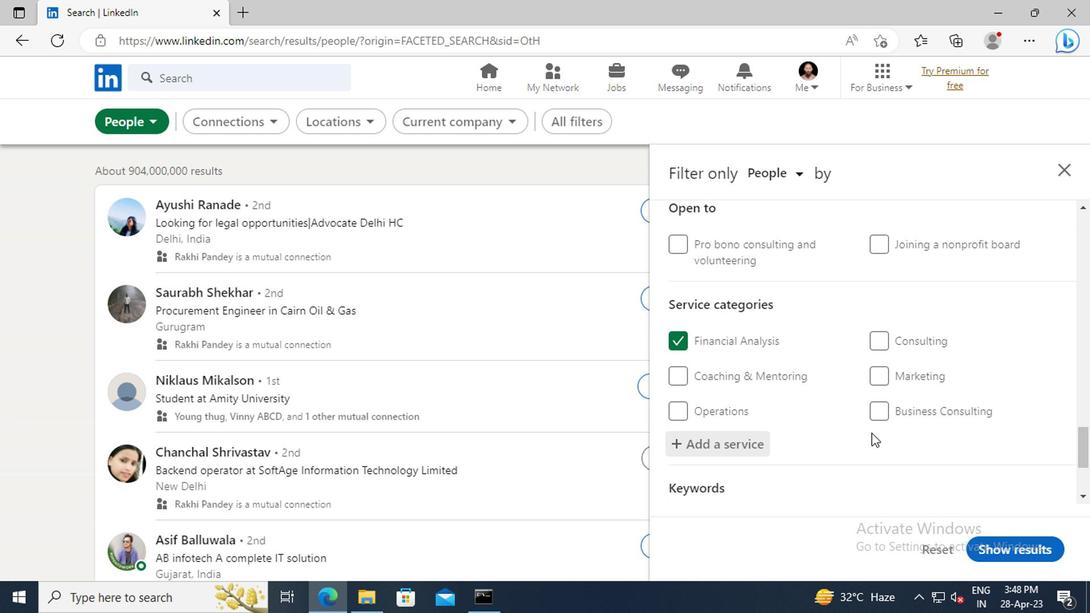 
Action: Mouse scrolled (867, 432) with delta (0, 0)
Screenshot: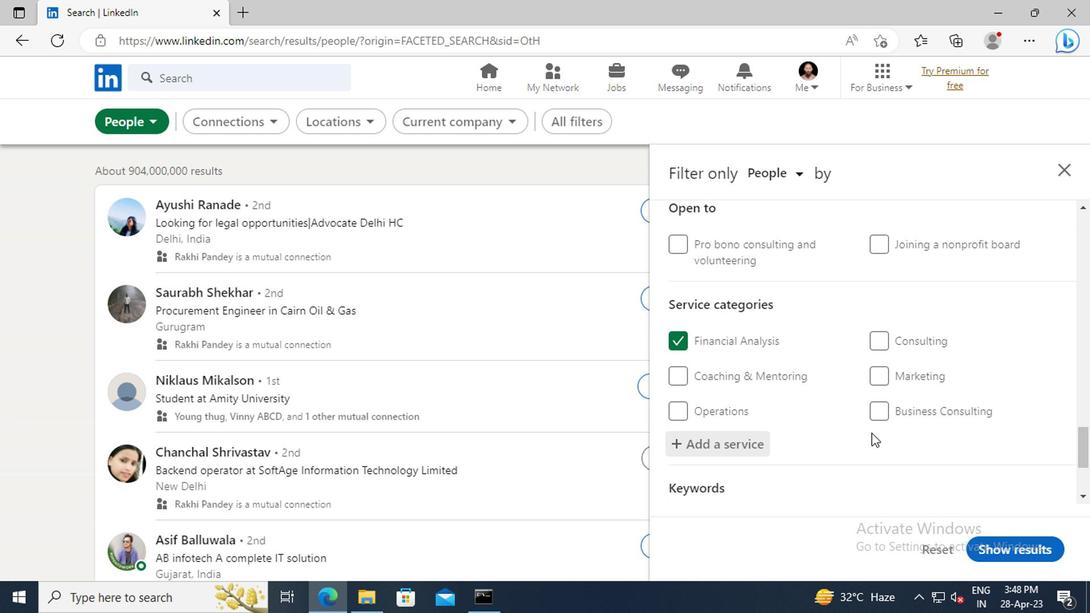 
Action: Mouse scrolled (867, 432) with delta (0, 0)
Screenshot: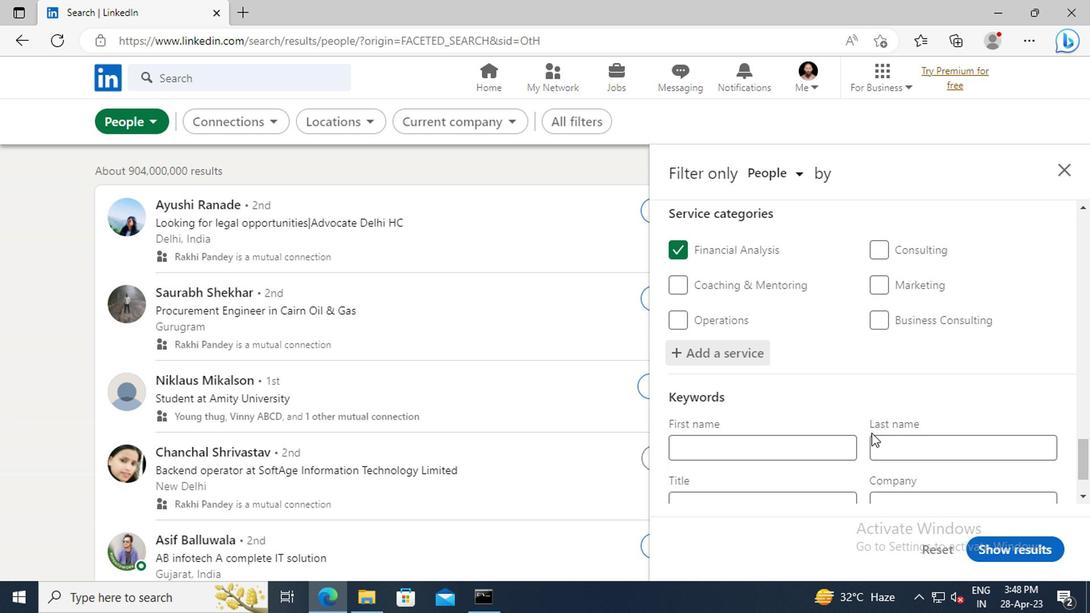 
Action: Mouse scrolled (867, 432) with delta (0, 0)
Screenshot: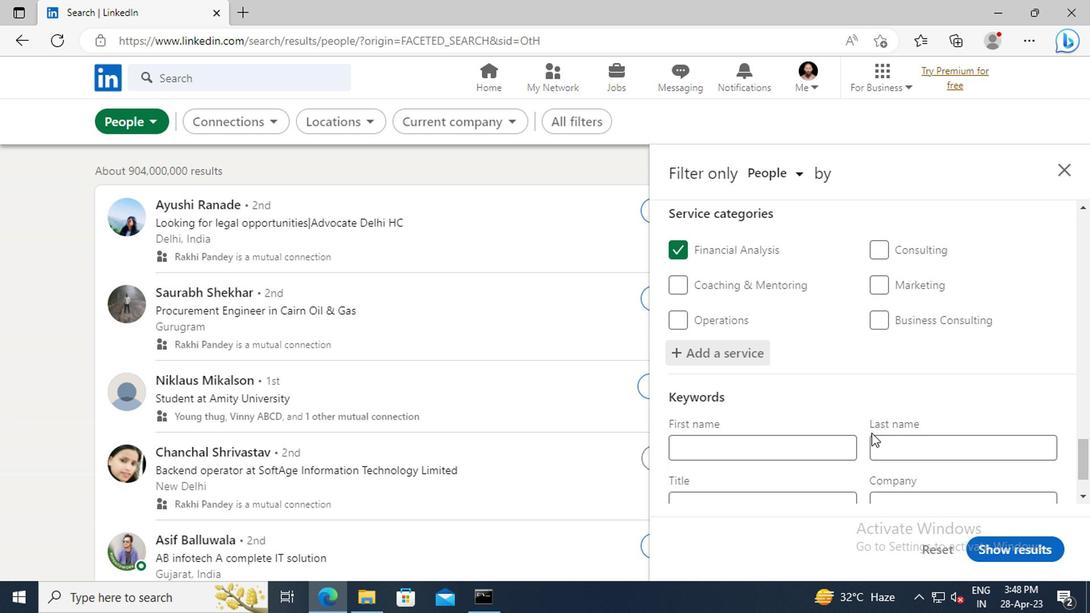 
Action: Mouse scrolled (867, 432) with delta (0, 0)
Screenshot: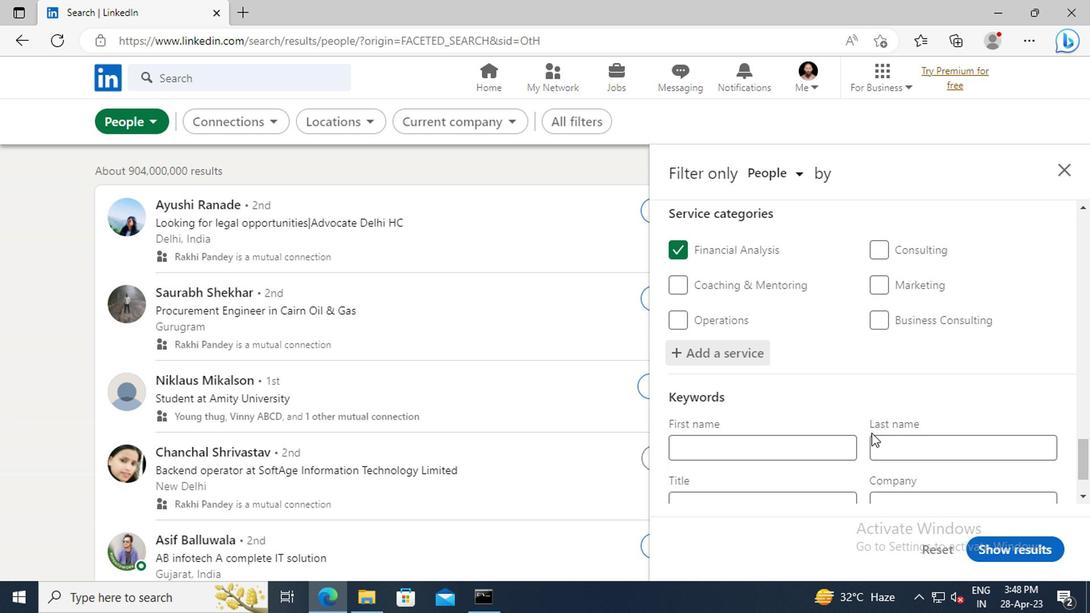 
Action: Mouse moved to (737, 432)
Screenshot: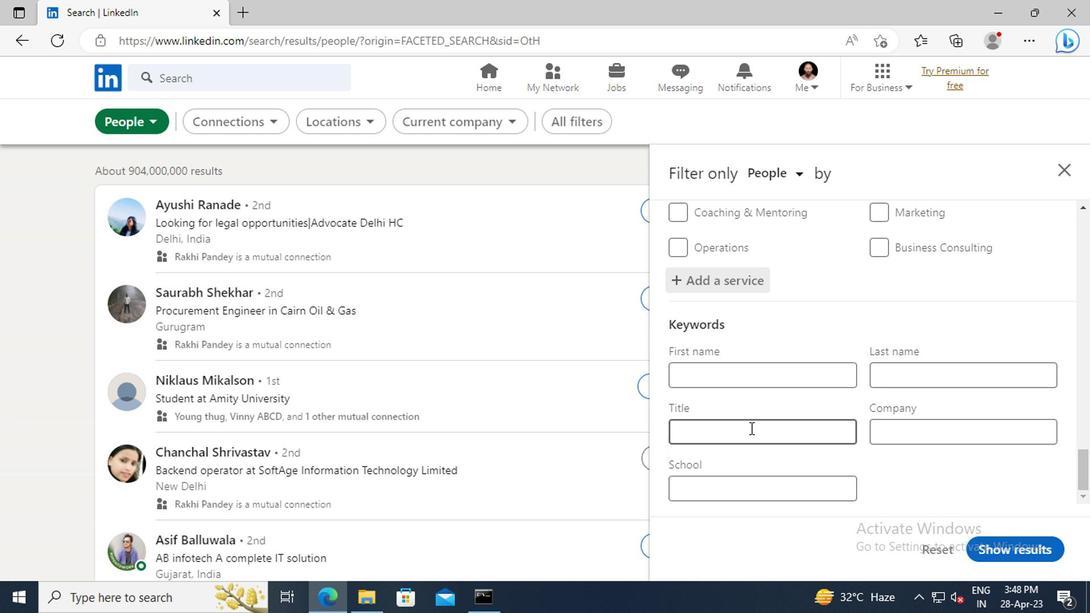 
Action: Mouse pressed left at (737, 432)
Screenshot: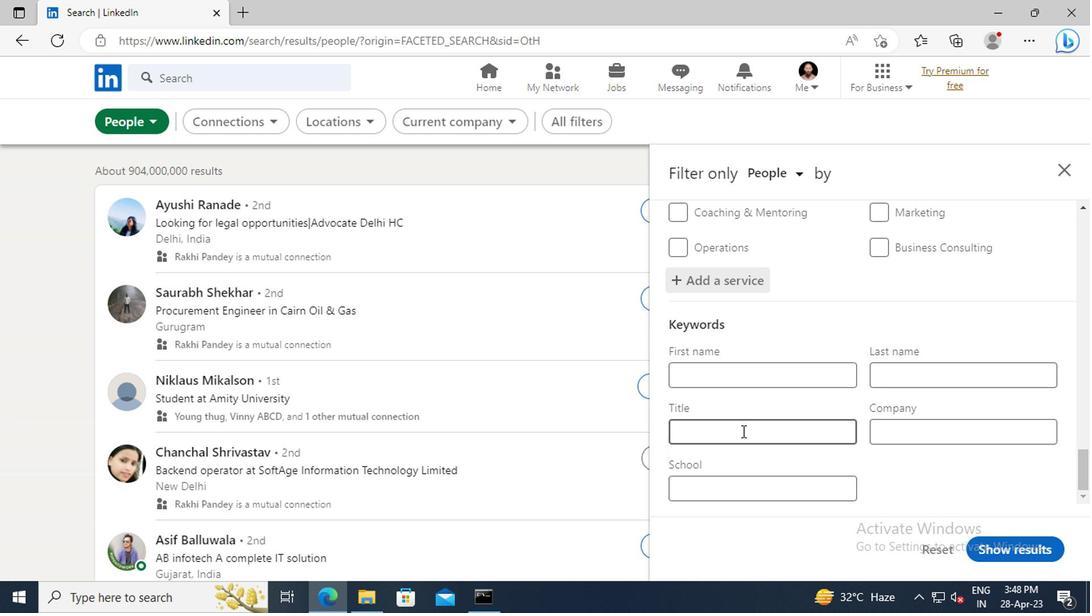 
Action: Key pressed <Key.shift>FINANCE<Key.space><Key.shift>MANAGER<Key.enter>
Screenshot: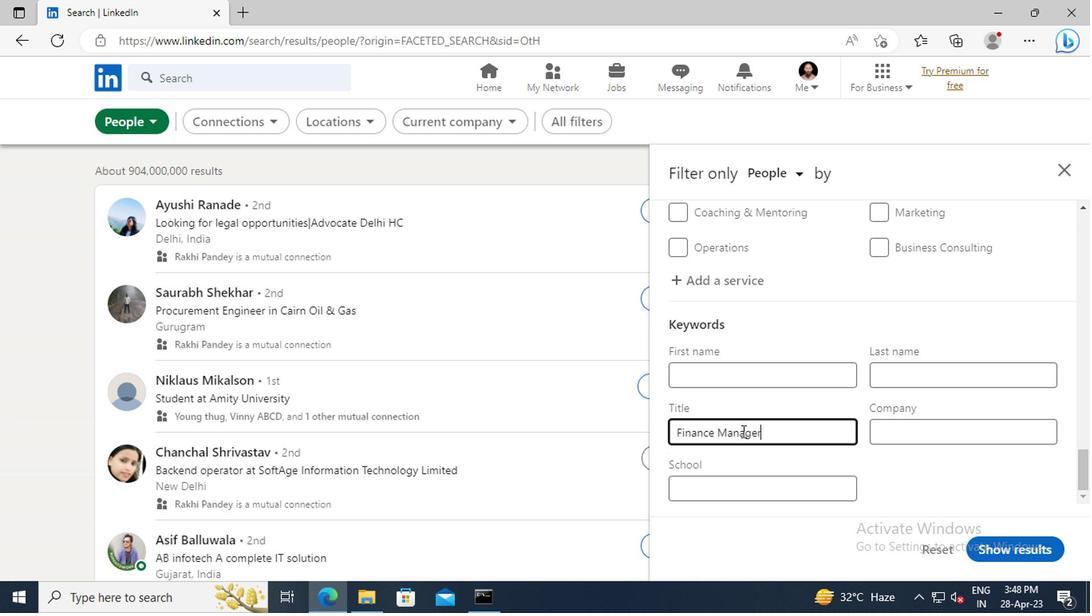 
Action: Mouse moved to (989, 551)
Screenshot: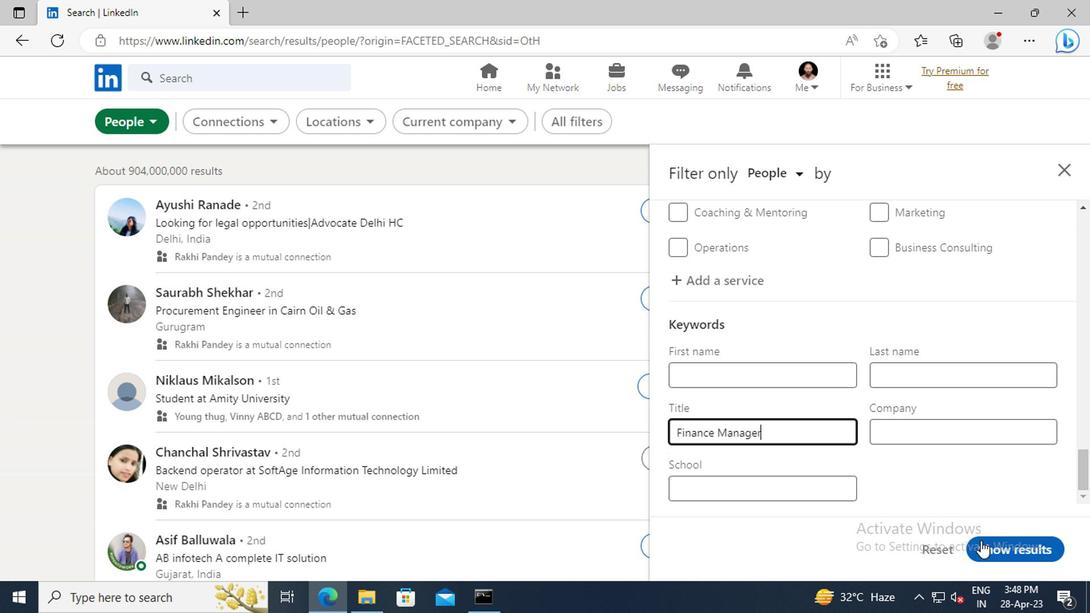 
Action: Mouse pressed left at (989, 551)
Screenshot: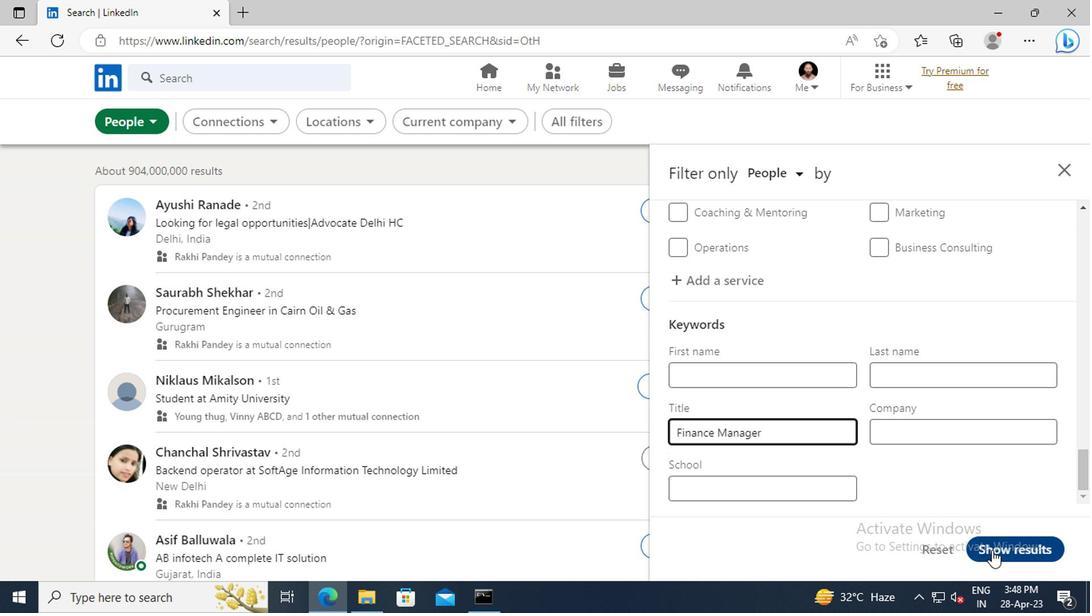 
